 Task: Search one way flight ticket for 1 adult, 6 children, 1 infant in seat and 1 infant on lap in business from Greenville: Greenville-spartanburg International Airport (roger Milliken Field) to Rockford: Chicago Rockford International Airport(was Northwest Chicagoland Regional Airport At Rockford) on 5-1-2023. Choice of flights is Singapure airlines. Number of bags: 1 carry on bag. Price is upto 30000. Outbound departure time preference is 7:15.
Action: Mouse moved to (343, 394)
Screenshot: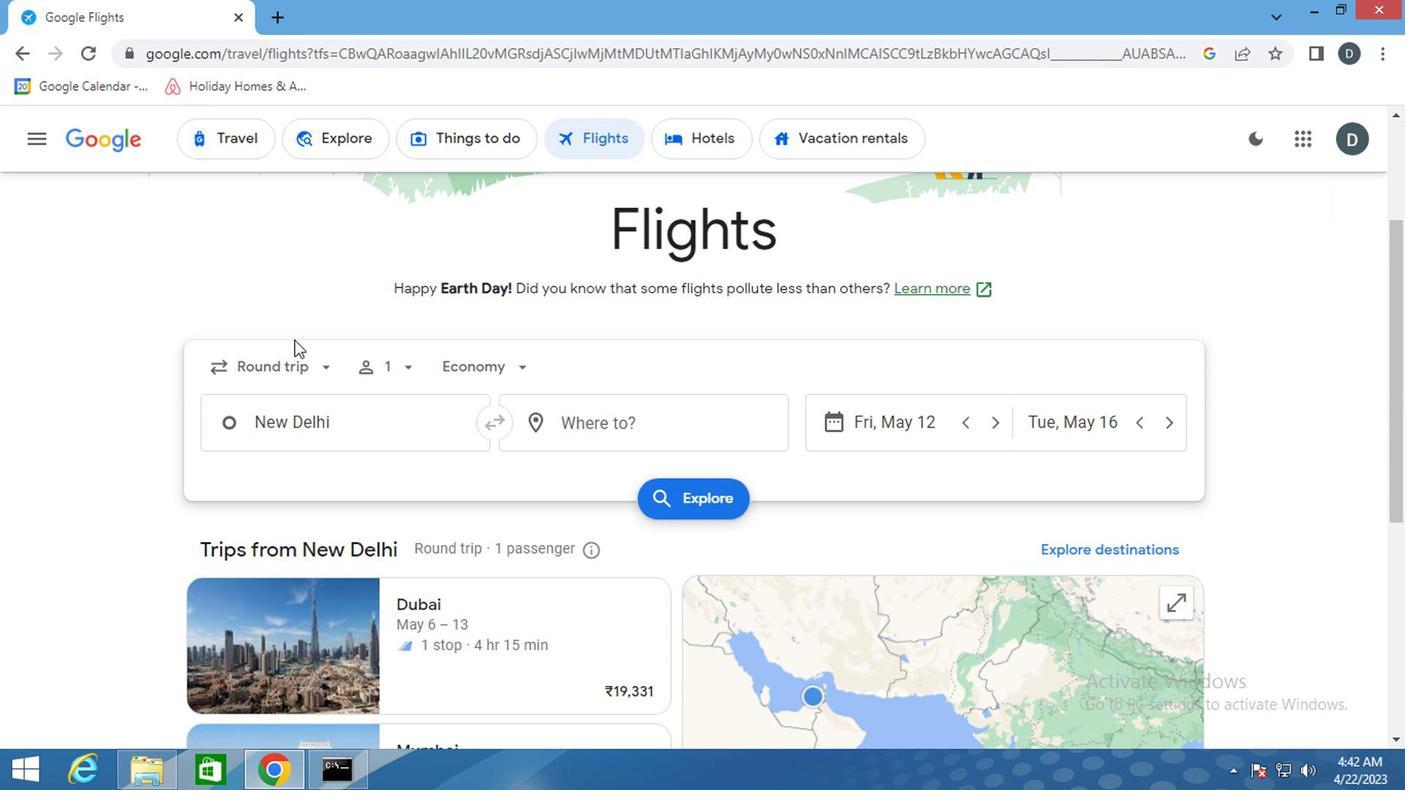 
Action: Mouse pressed left at (343, 394)
Screenshot: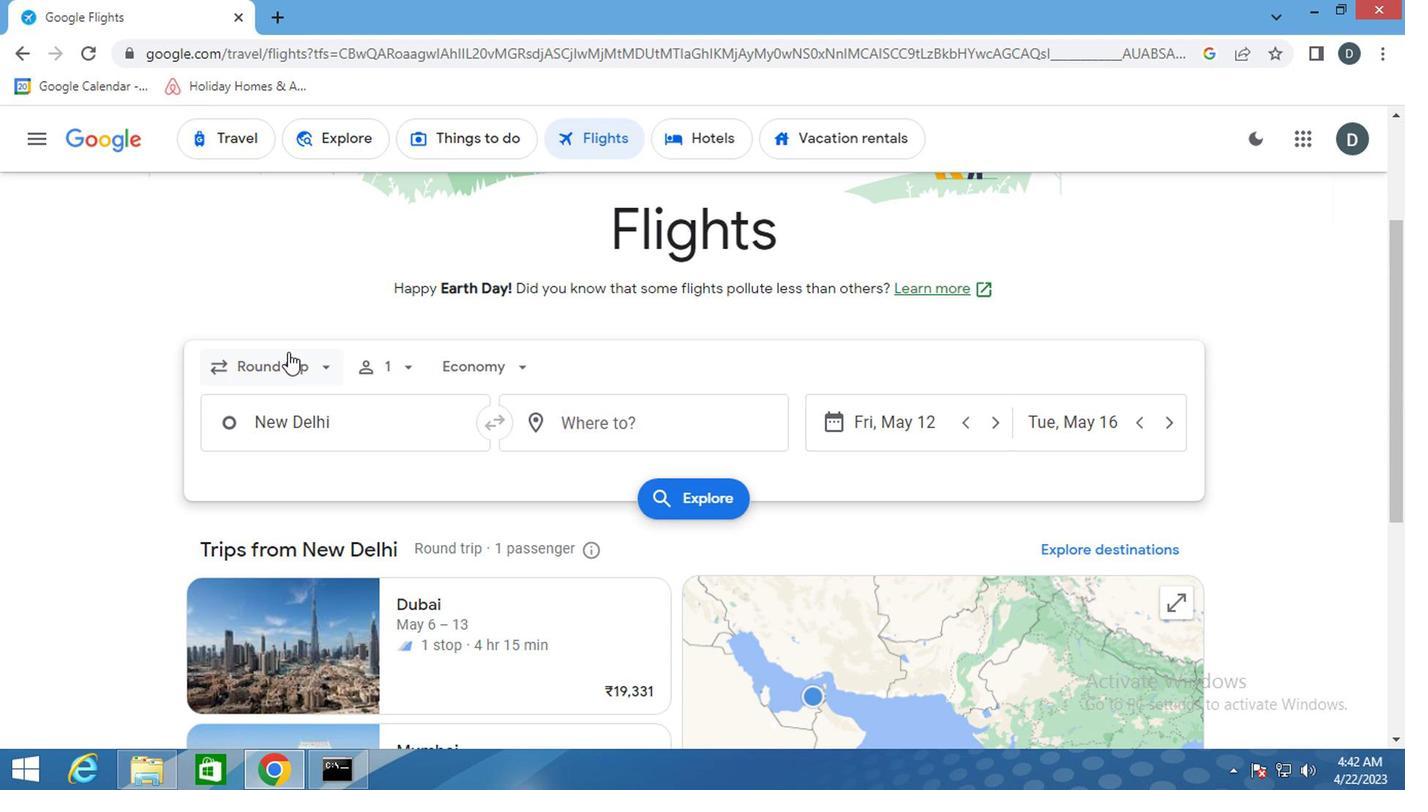 
Action: Mouse moved to (364, 468)
Screenshot: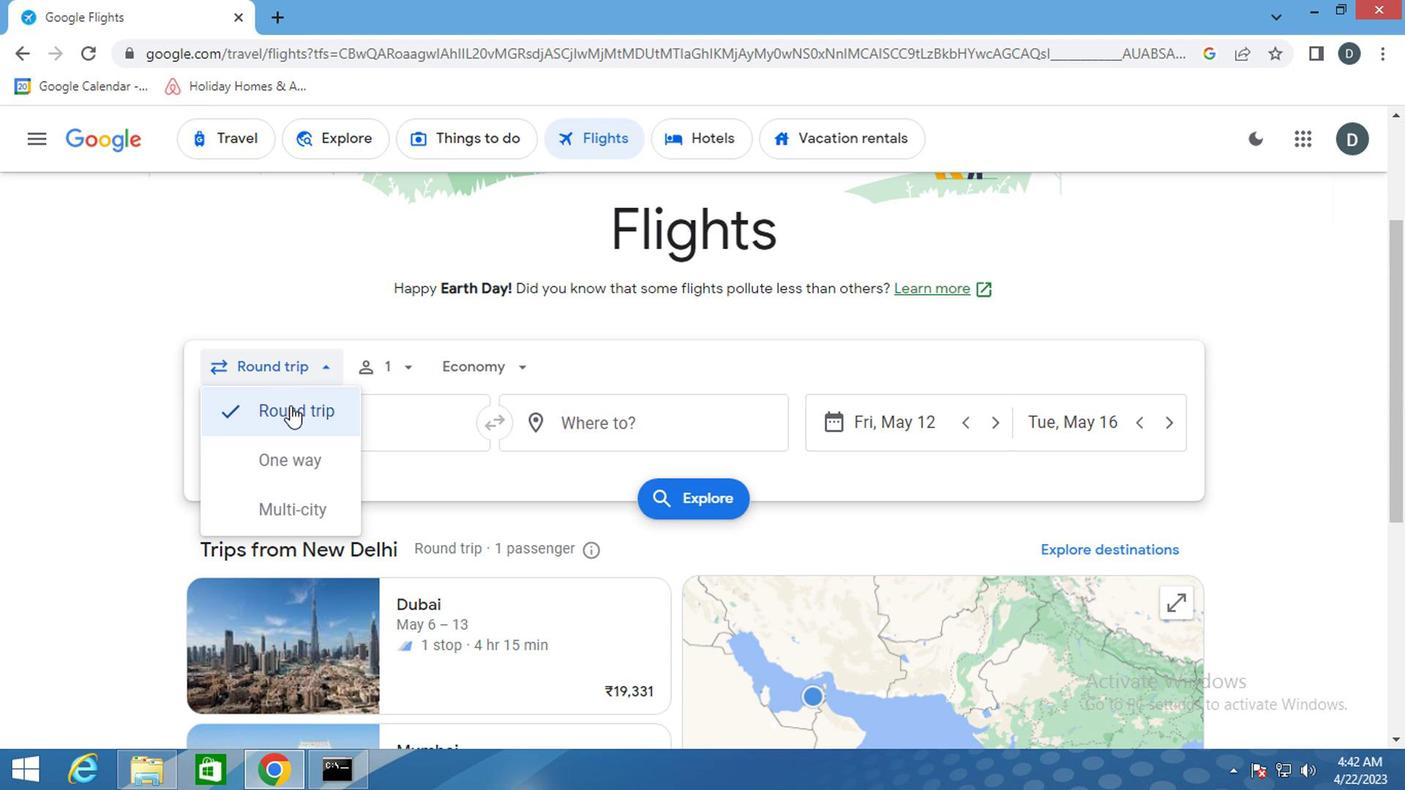 
Action: Mouse pressed left at (364, 468)
Screenshot: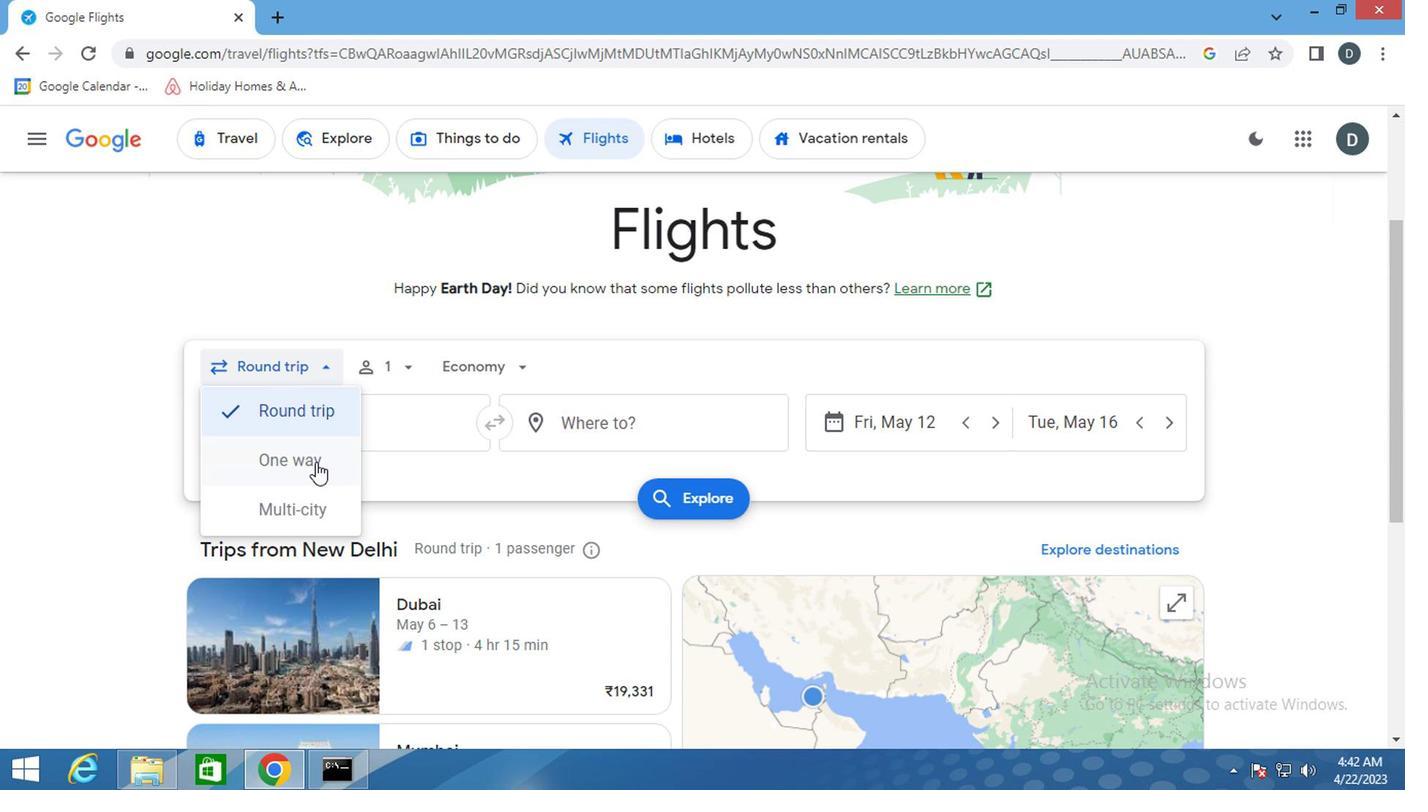 
Action: Mouse moved to (423, 403)
Screenshot: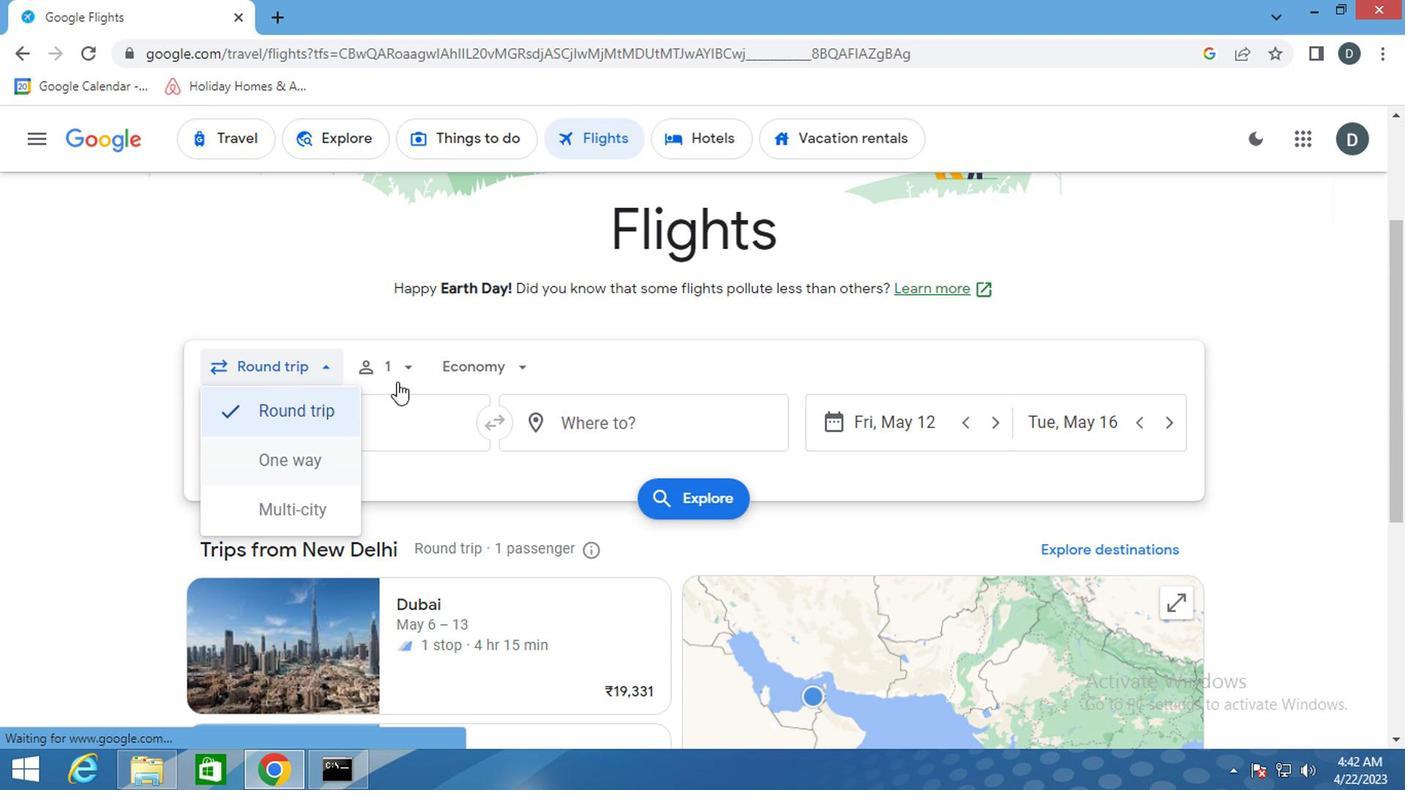 
Action: Mouse pressed left at (423, 403)
Screenshot: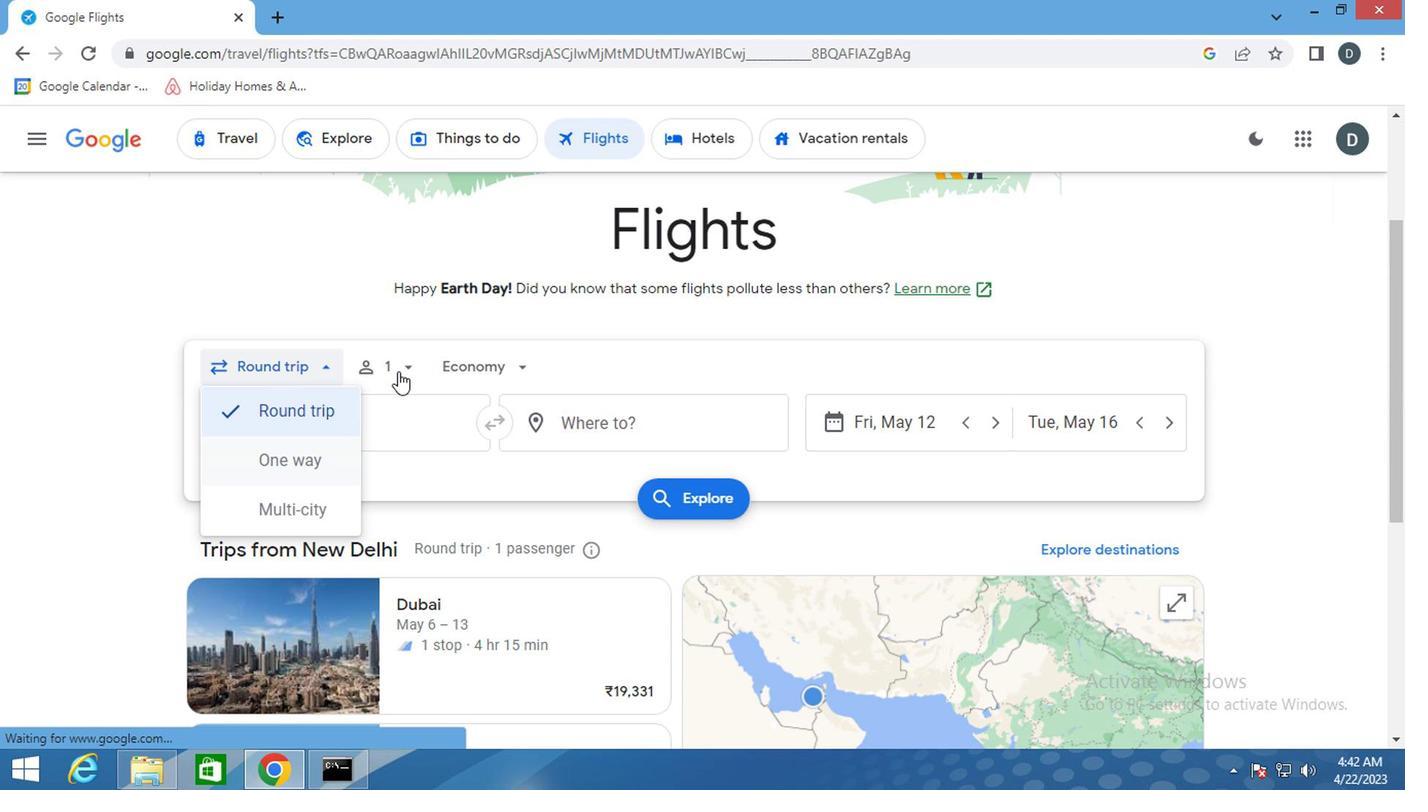 
Action: Mouse moved to (529, 471)
Screenshot: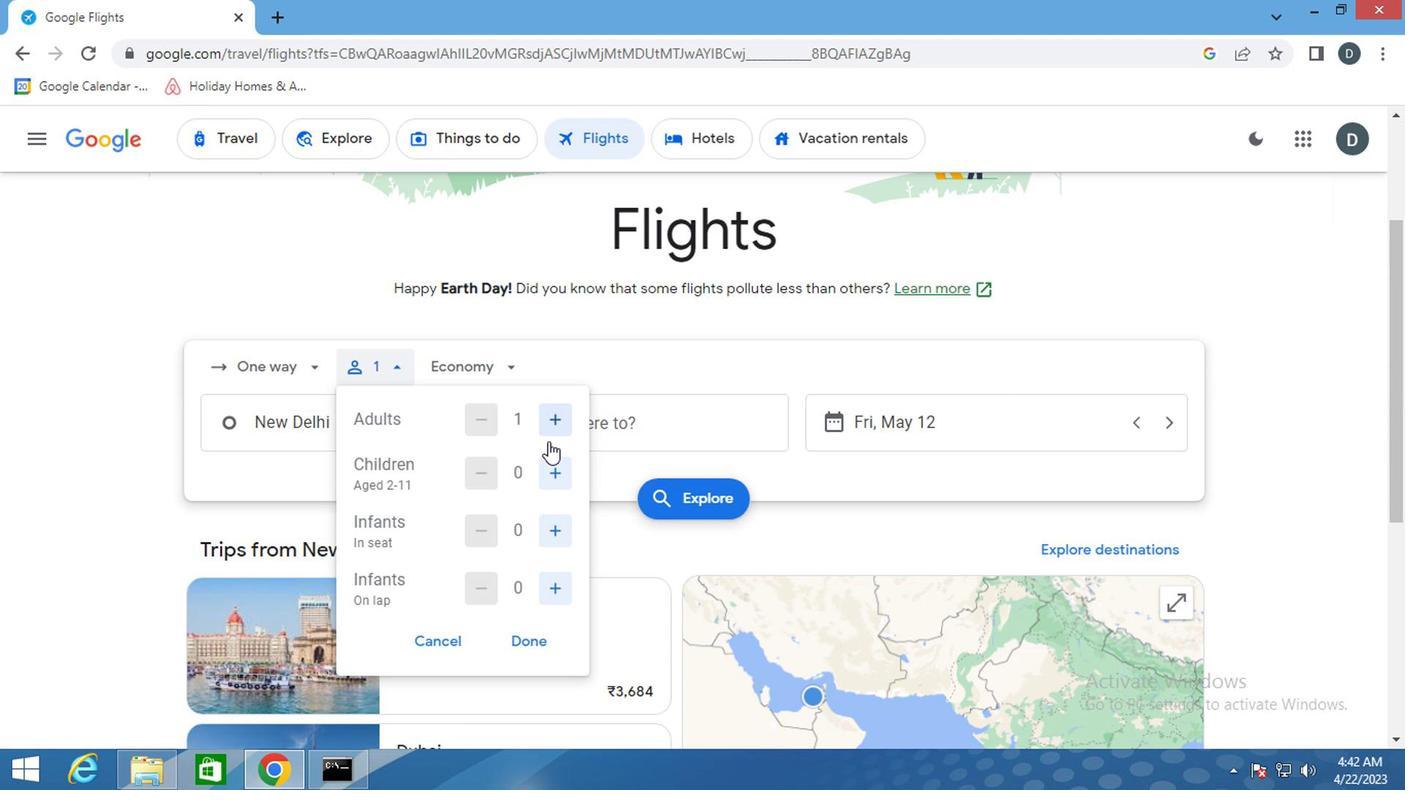 
Action: Mouse pressed left at (529, 471)
Screenshot: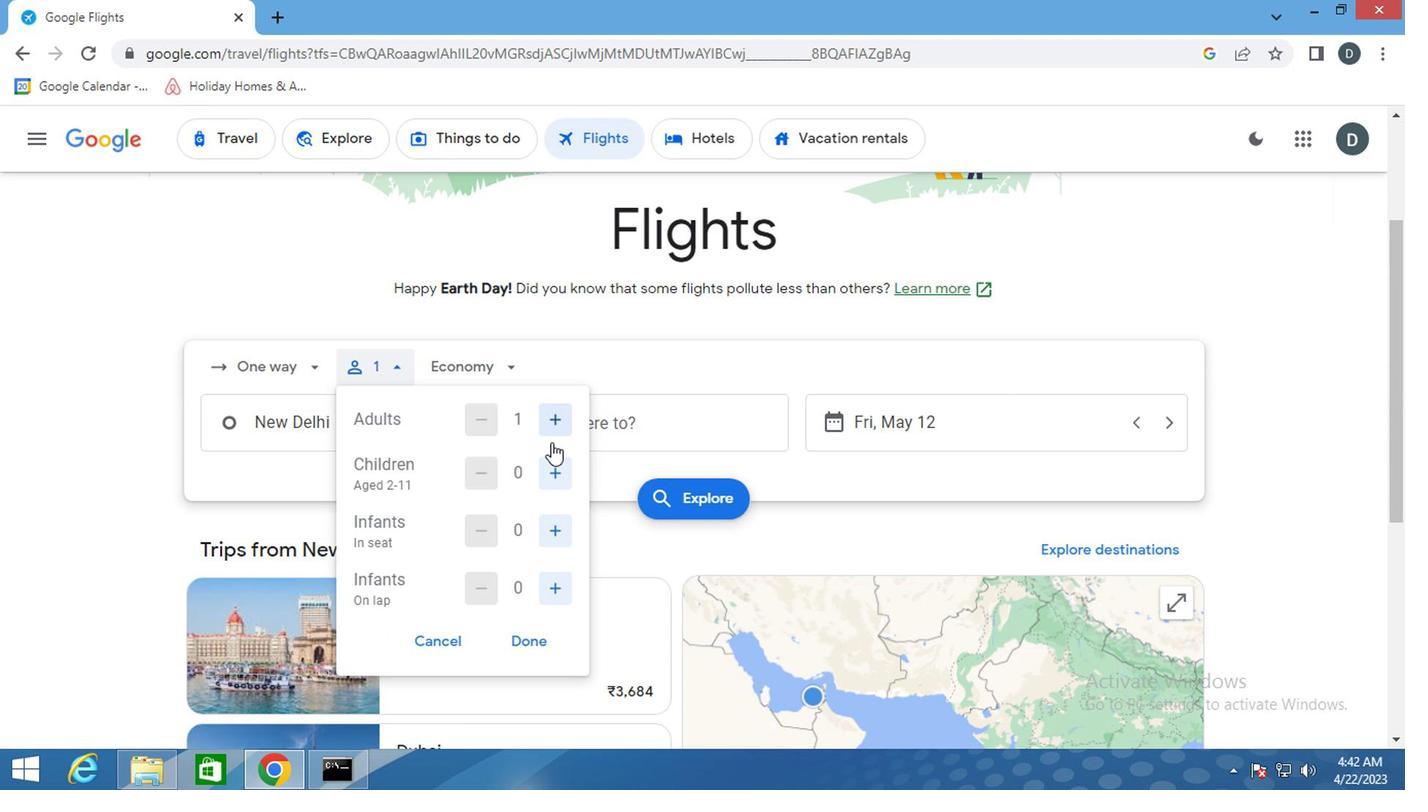
Action: Mouse moved to (528, 472)
Screenshot: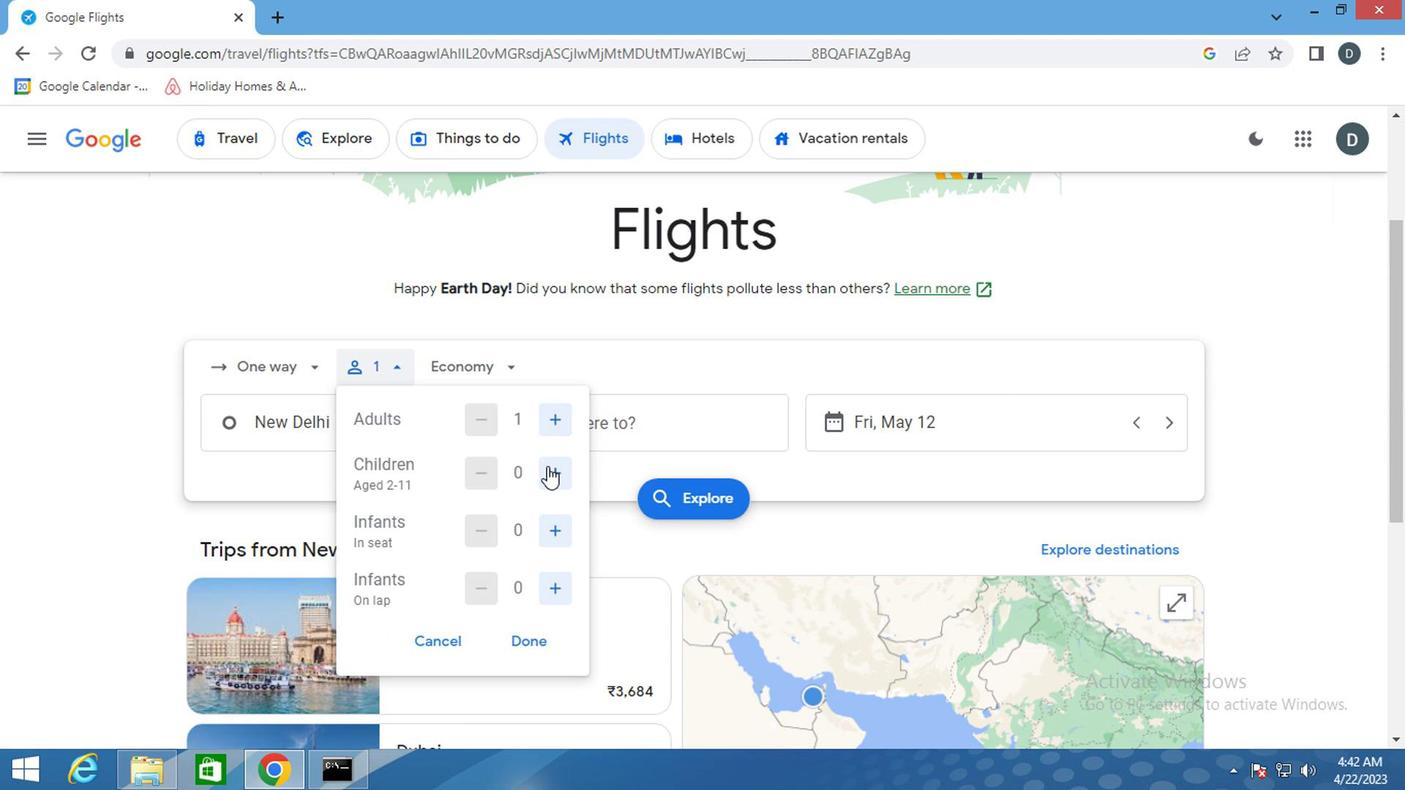 
Action: Mouse pressed left at (528, 472)
Screenshot: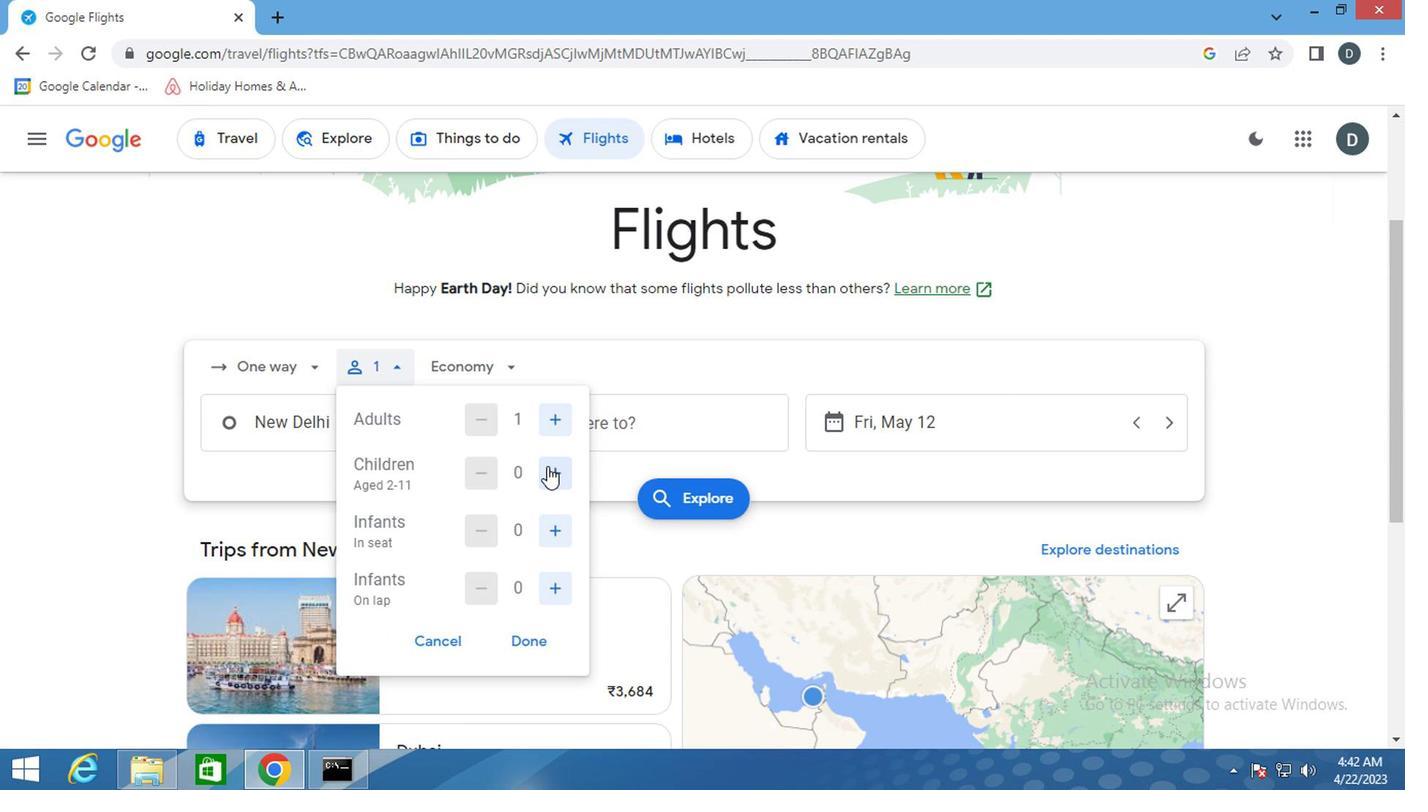 
Action: Mouse pressed left at (528, 472)
Screenshot: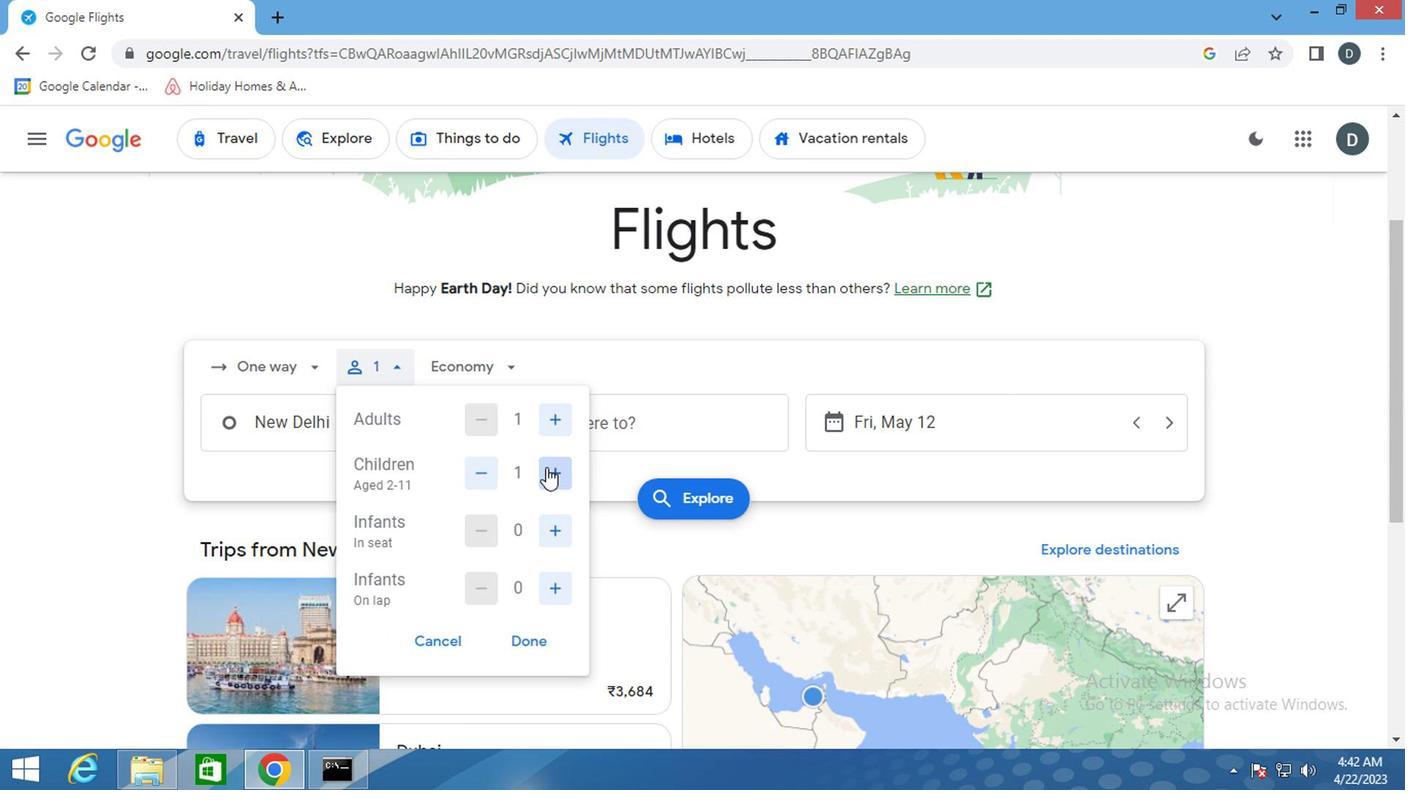 
Action: Mouse moved to (528, 474)
Screenshot: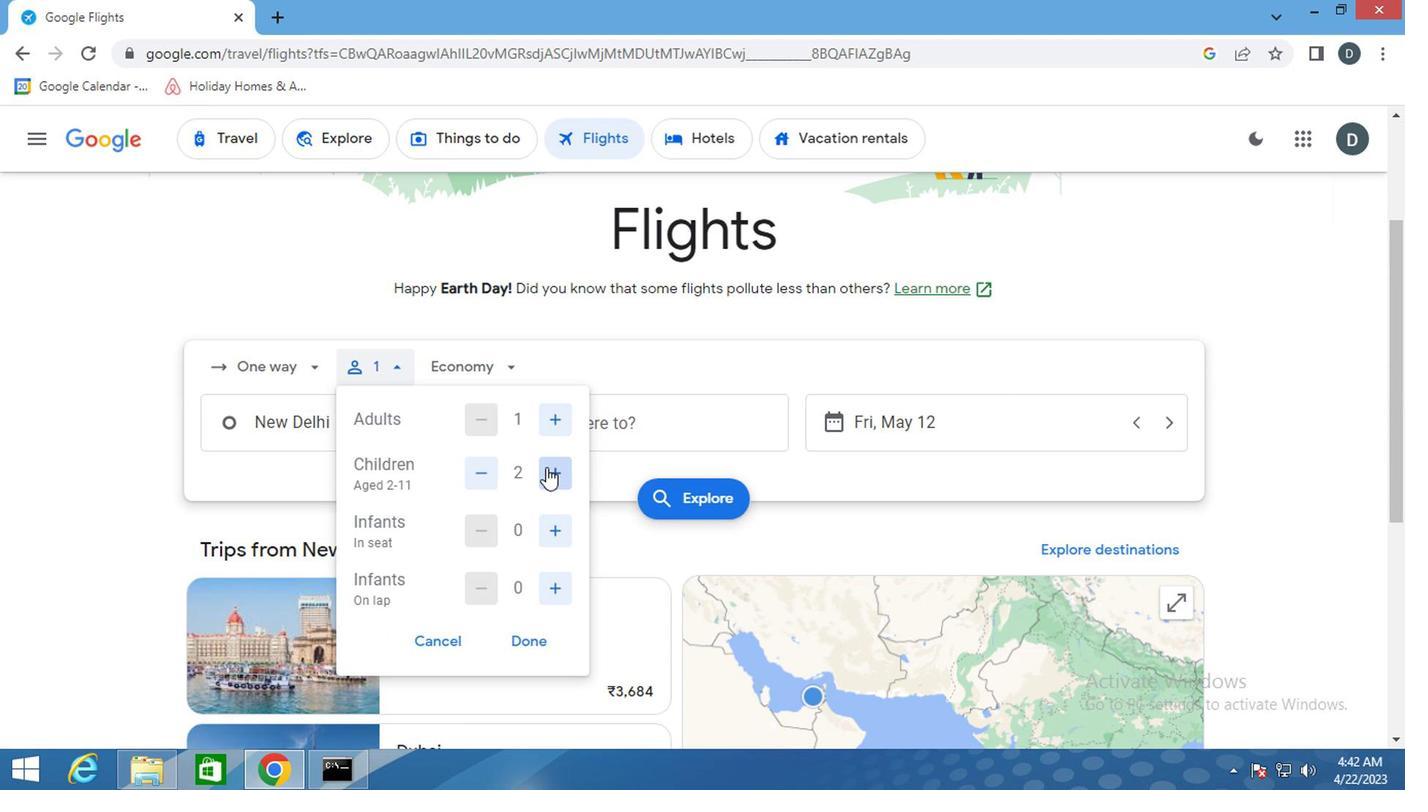
Action: Mouse pressed left at (528, 474)
Screenshot: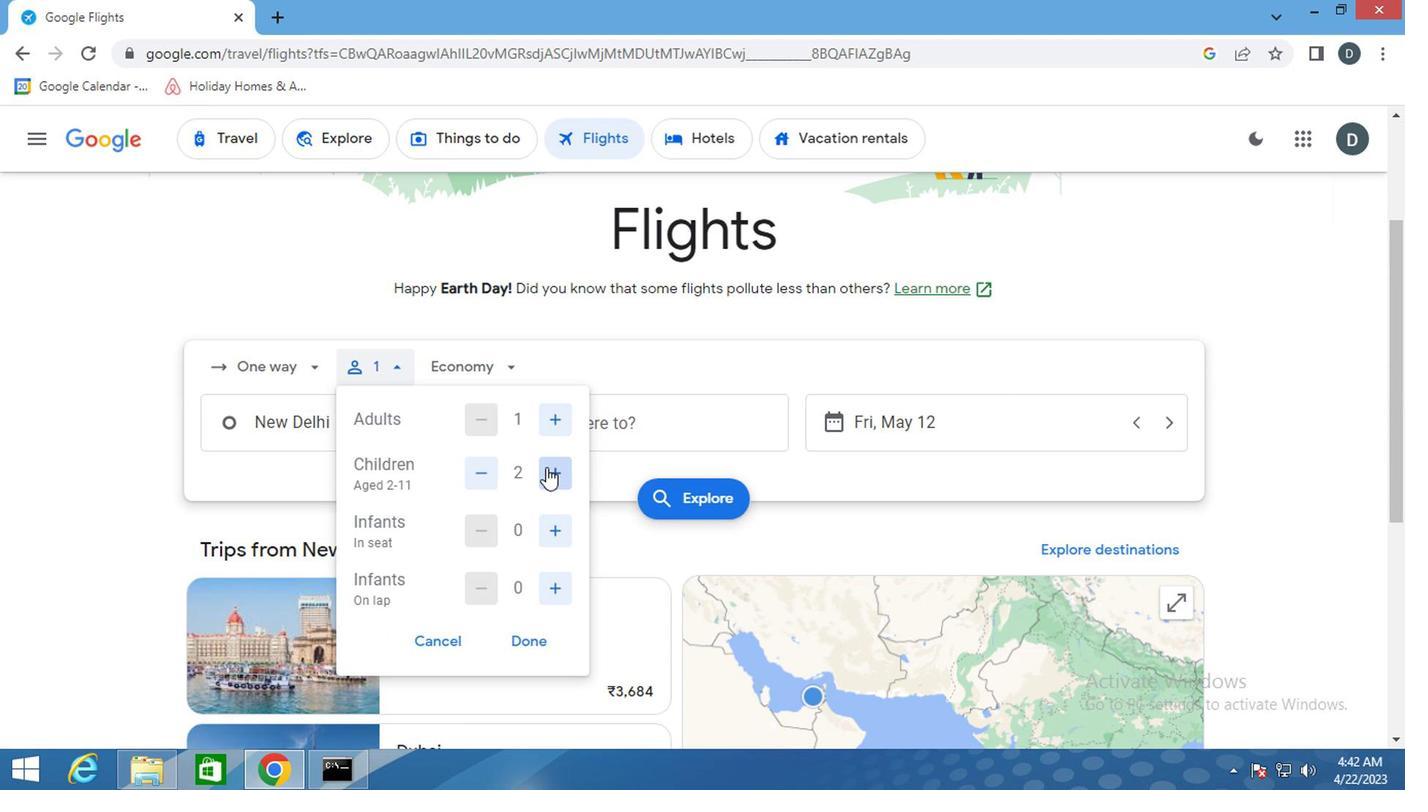 
Action: Mouse pressed left at (528, 474)
Screenshot: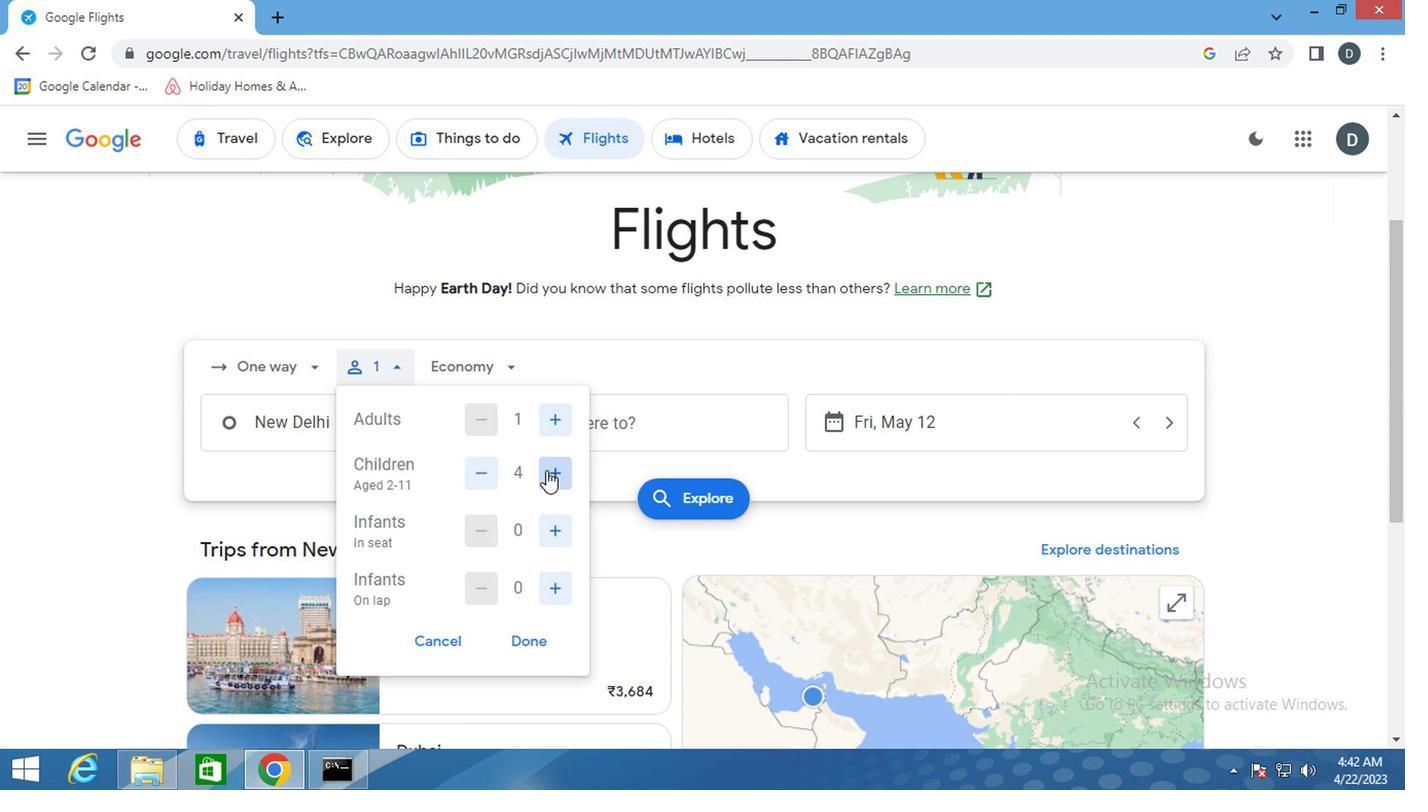 
Action: Mouse pressed left at (528, 474)
Screenshot: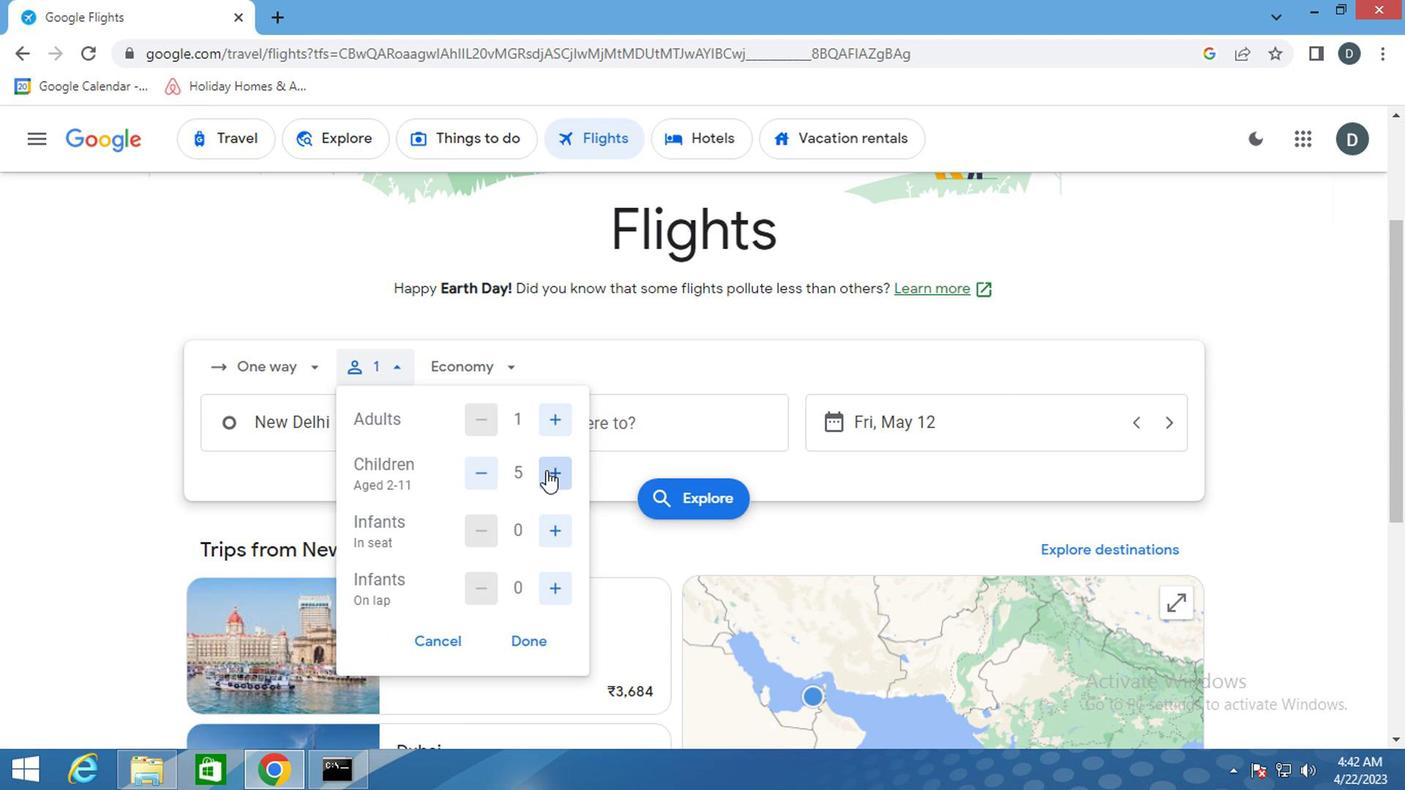 
Action: Mouse moved to (534, 508)
Screenshot: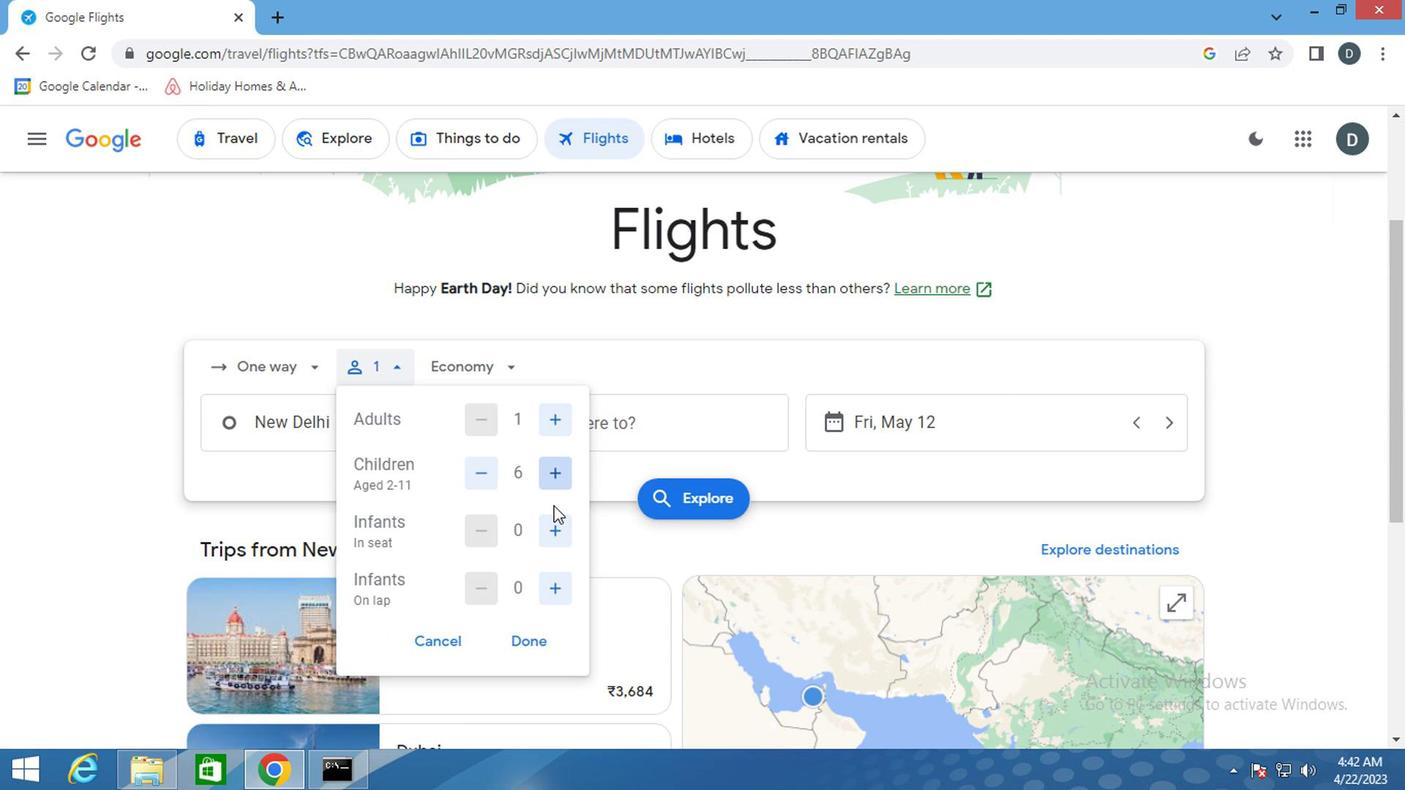 
Action: Mouse pressed left at (534, 508)
Screenshot: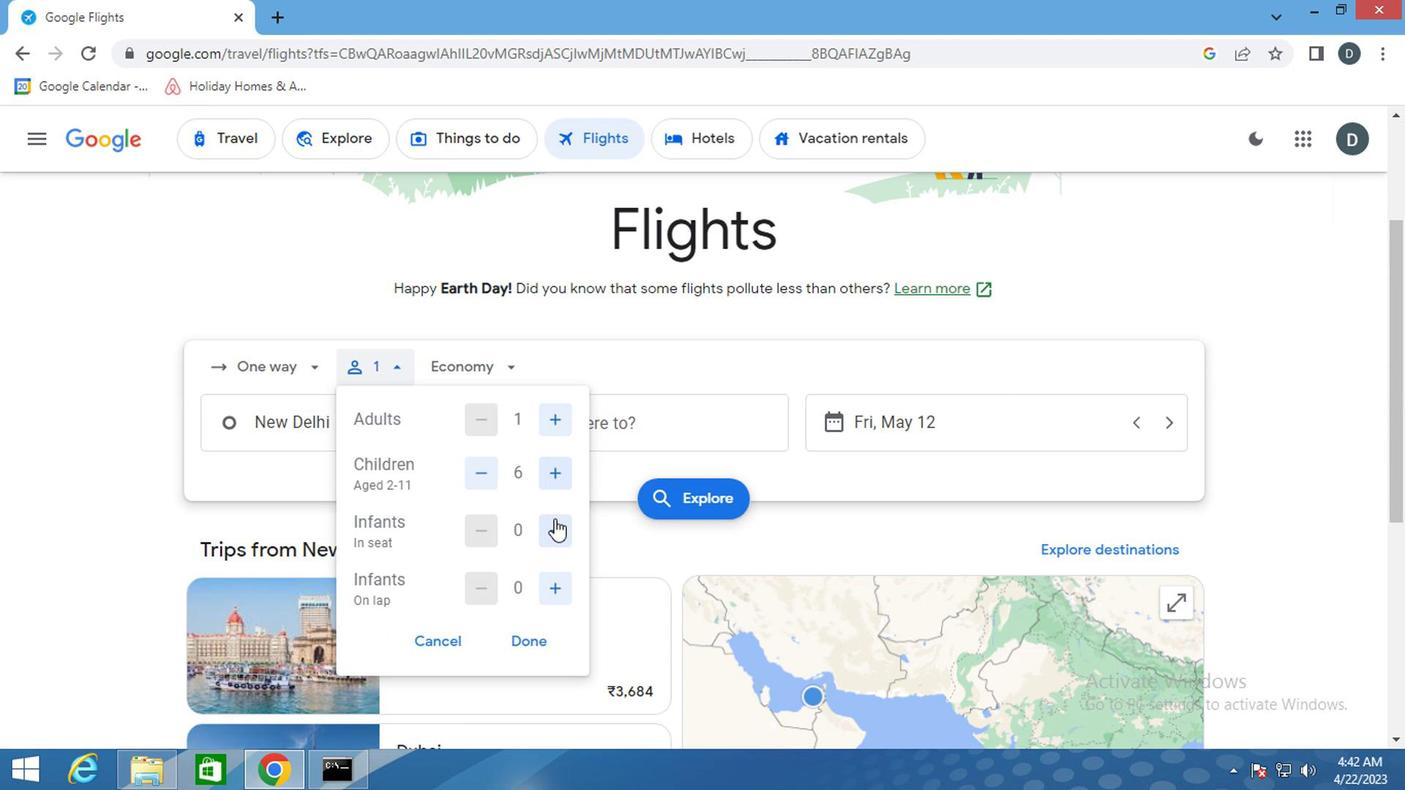 
Action: Mouse moved to (544, 548)
Screenshot: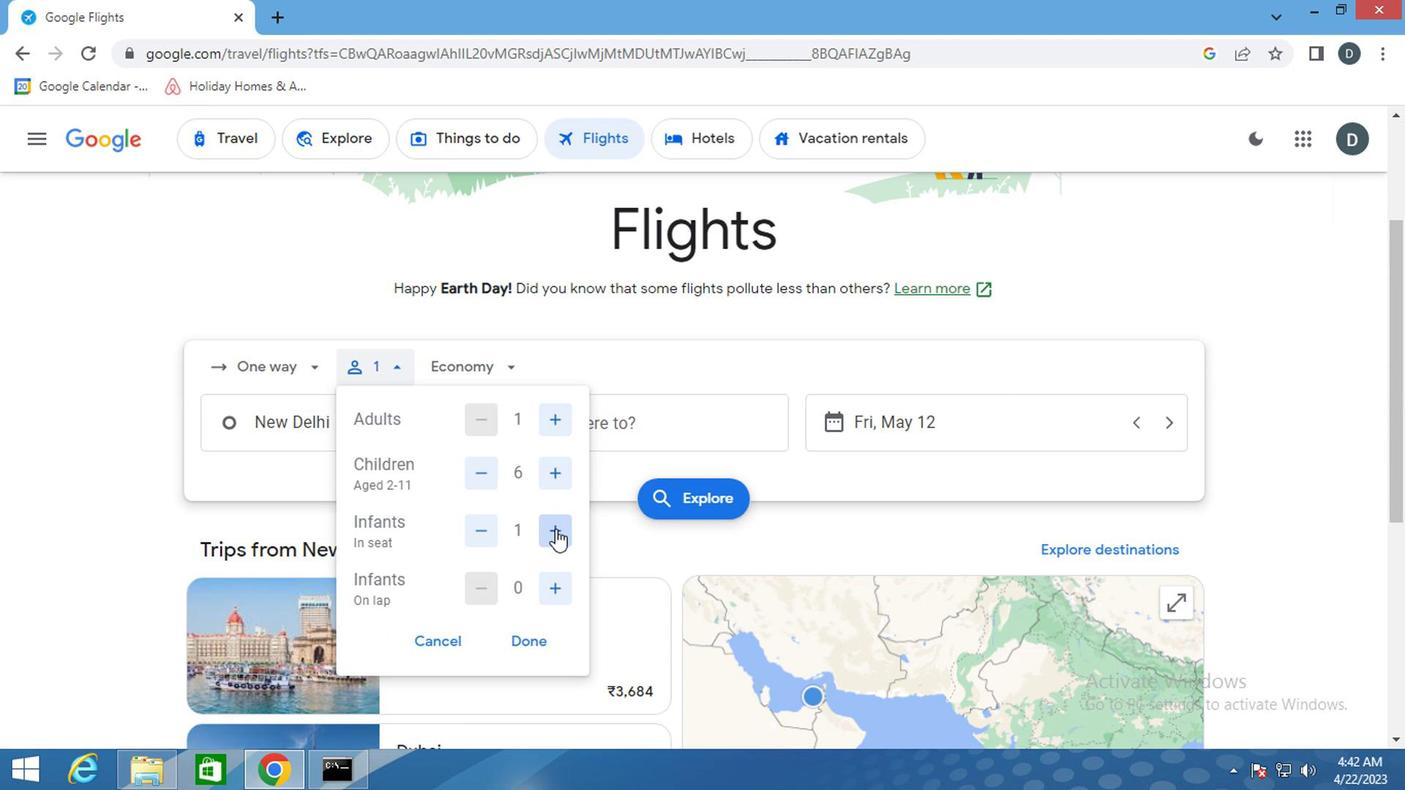 
Action: Mouse pressed left at (544, 548)
Screenshot: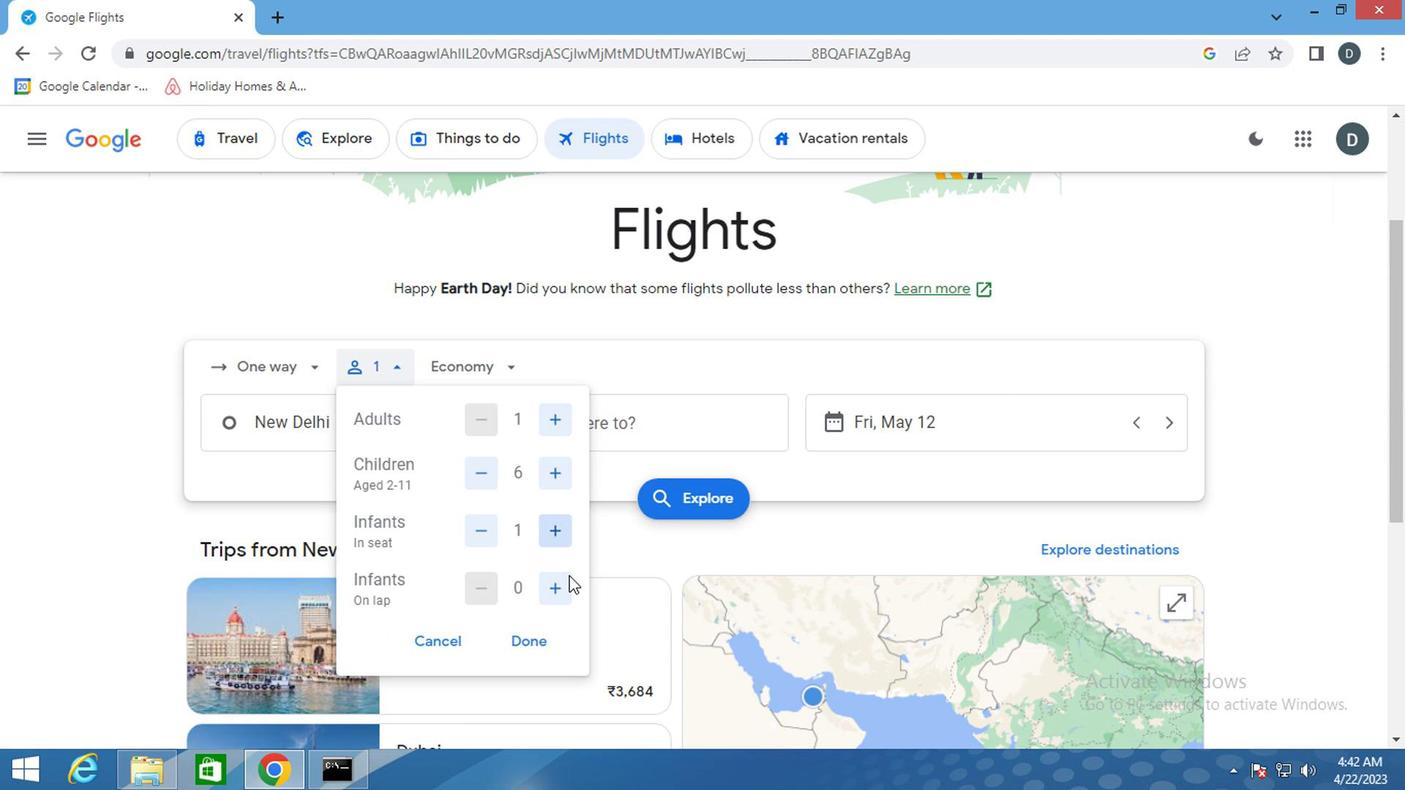 
Action: Mouse moved to (520, 604)
Screenshot: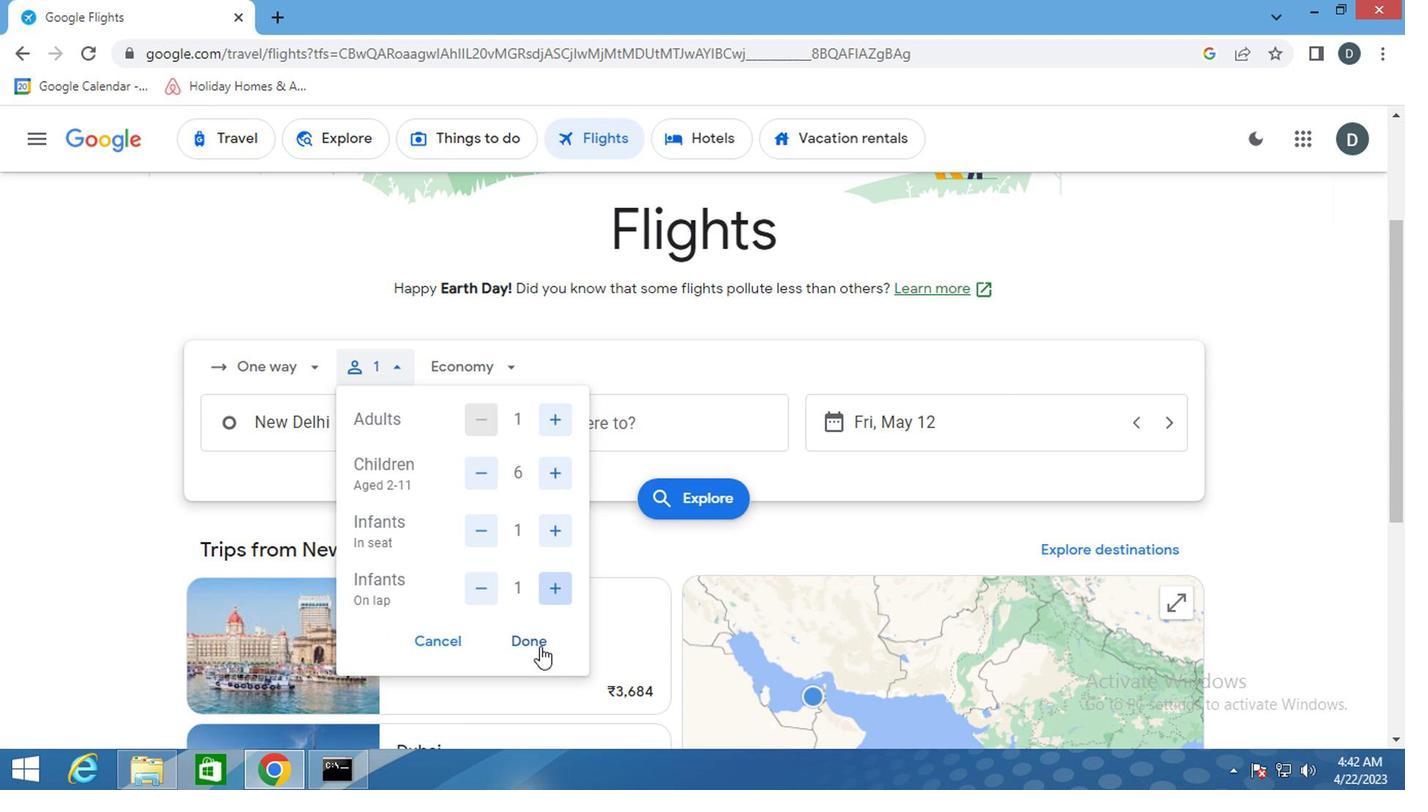 
Action: Mouse pressed left at (520, 604)
Screenshot: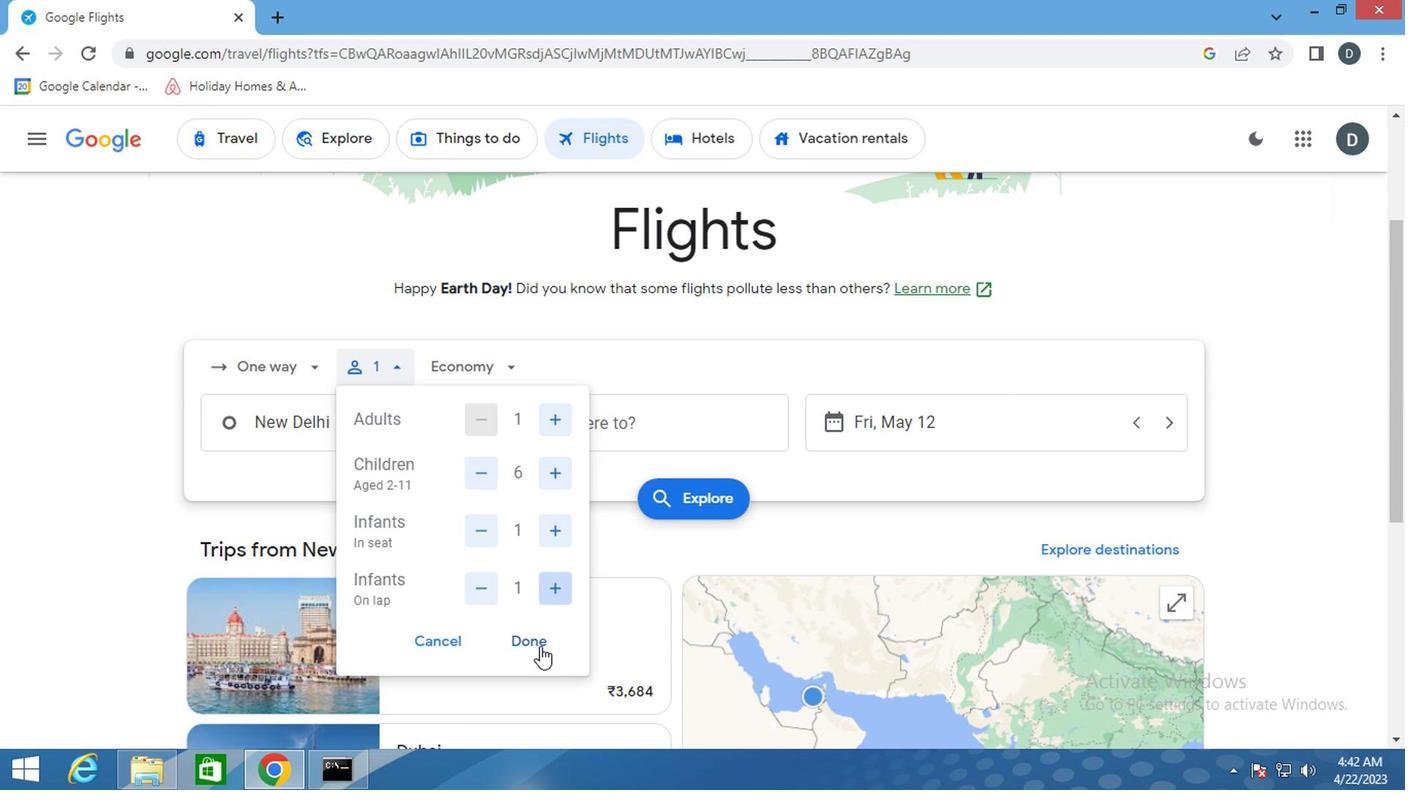 
Action: Mouse moved to (486, 410)
Screenshot: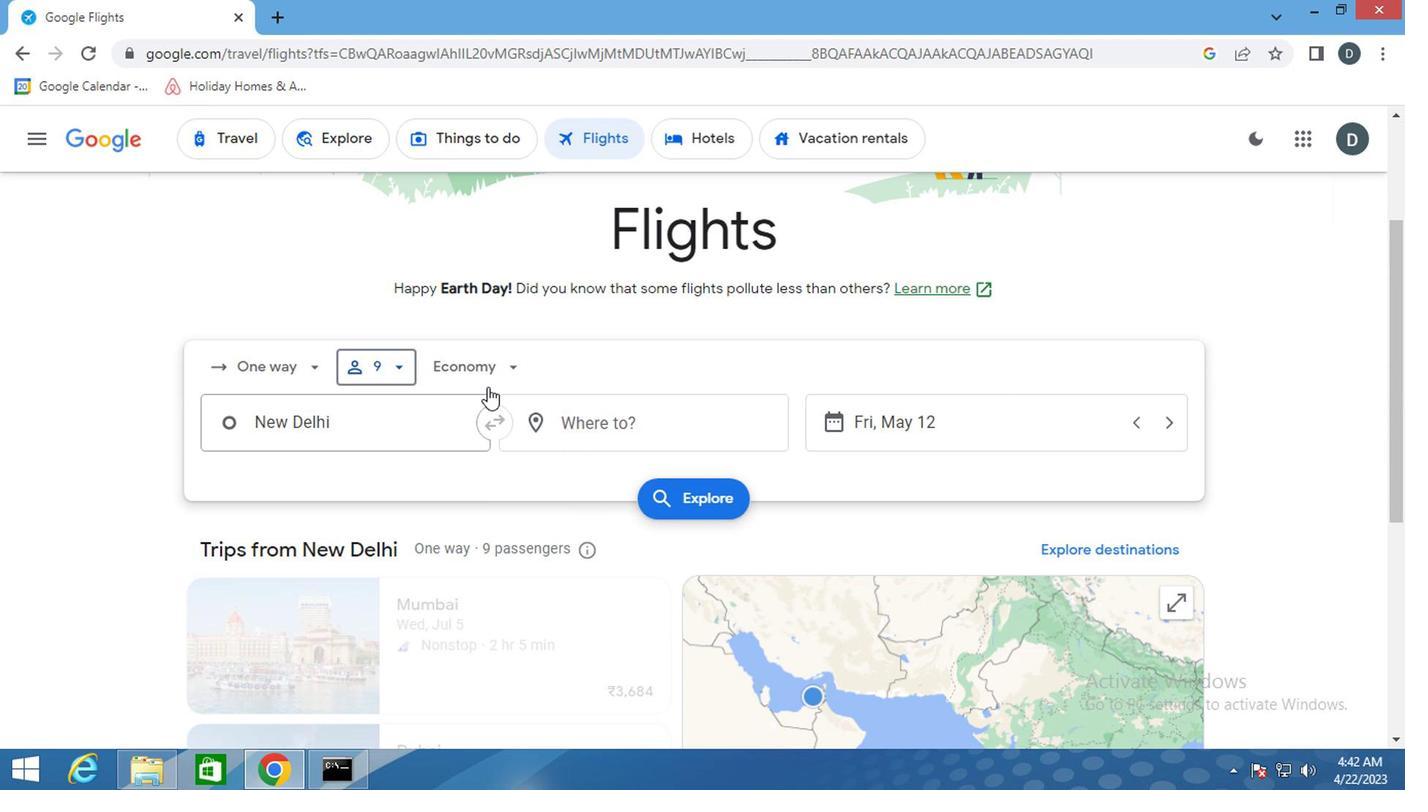 
Action: Mouse pressed left at (486, 410)
Screenshot: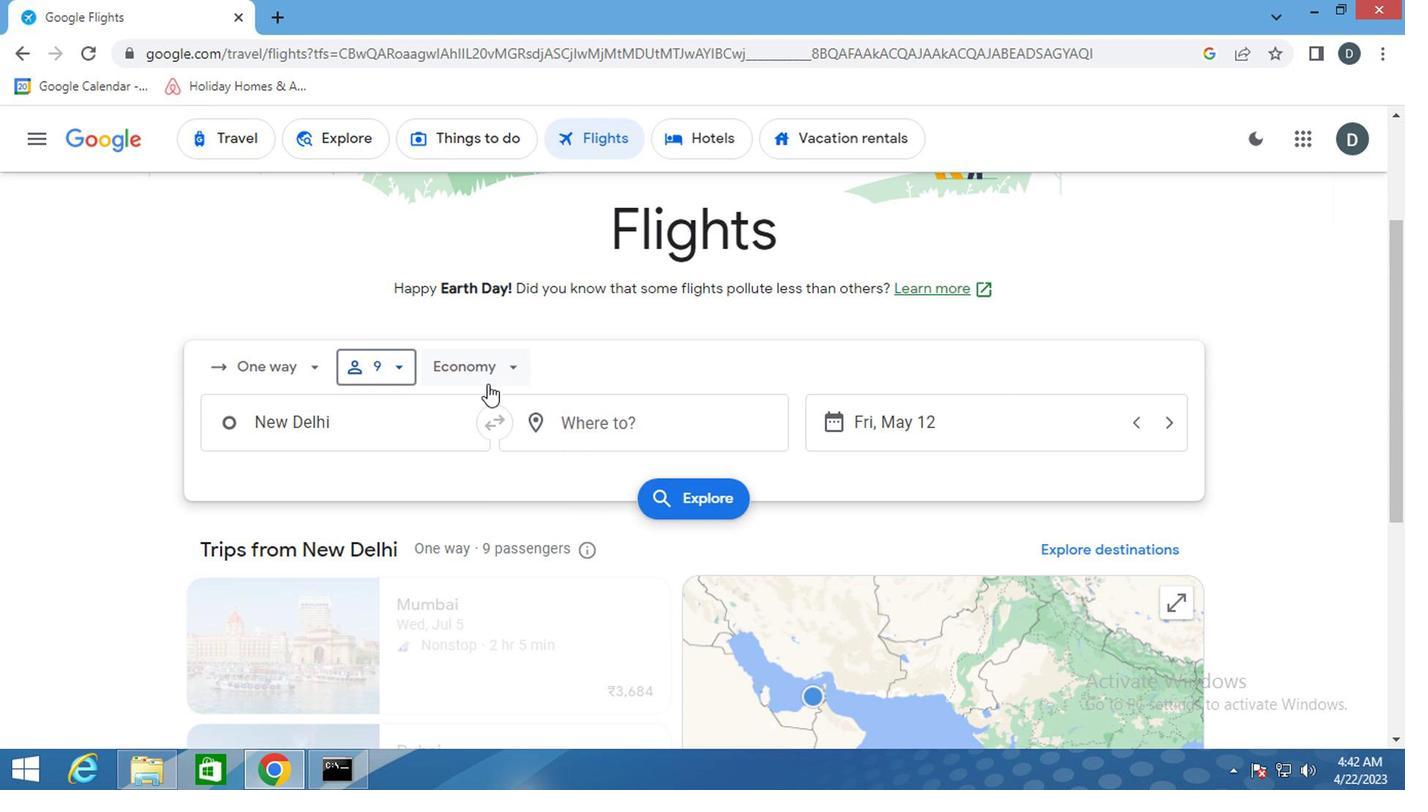 
Action: Mouse moved to (511, 500)
Screenshot: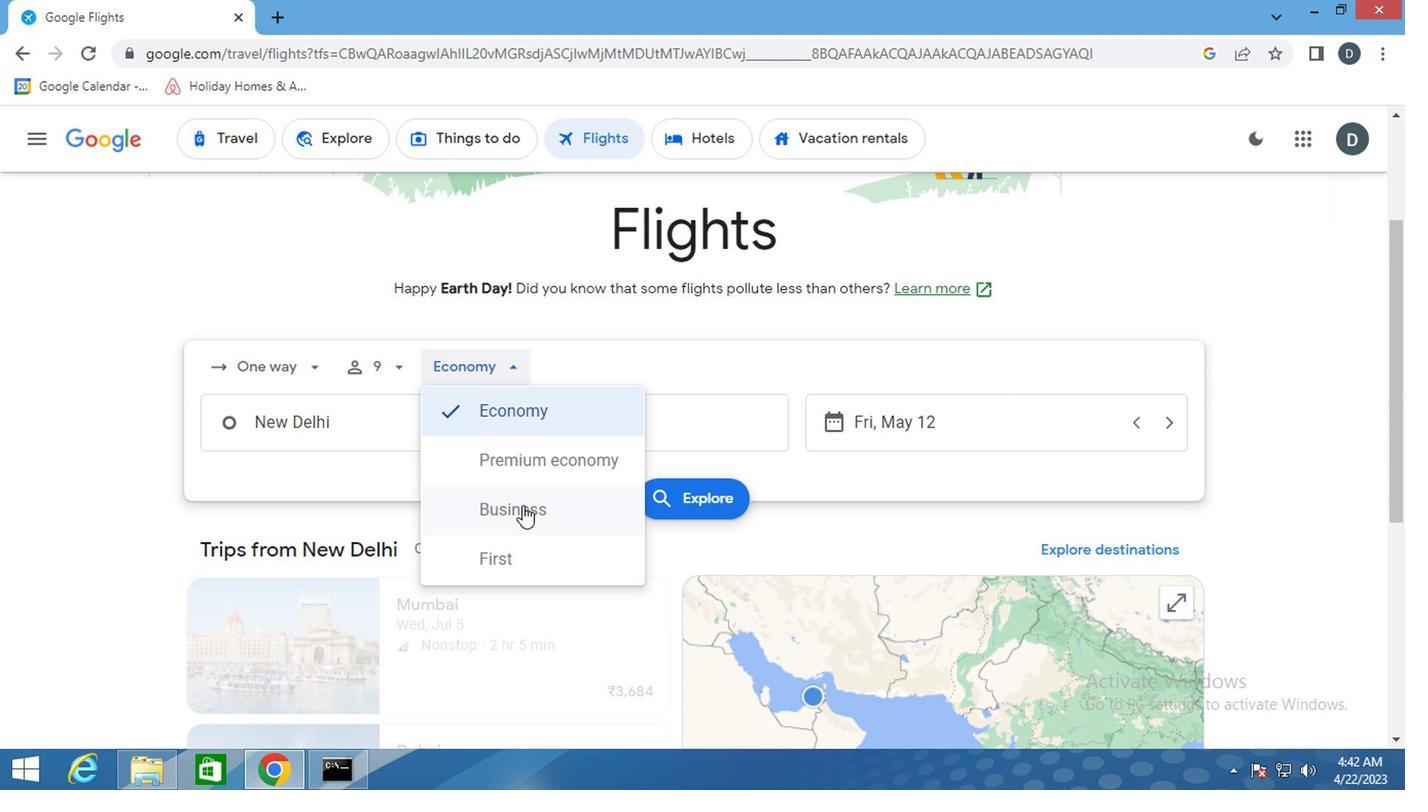 
Action: Mouse pressed left at (511, 500)
Screenshot: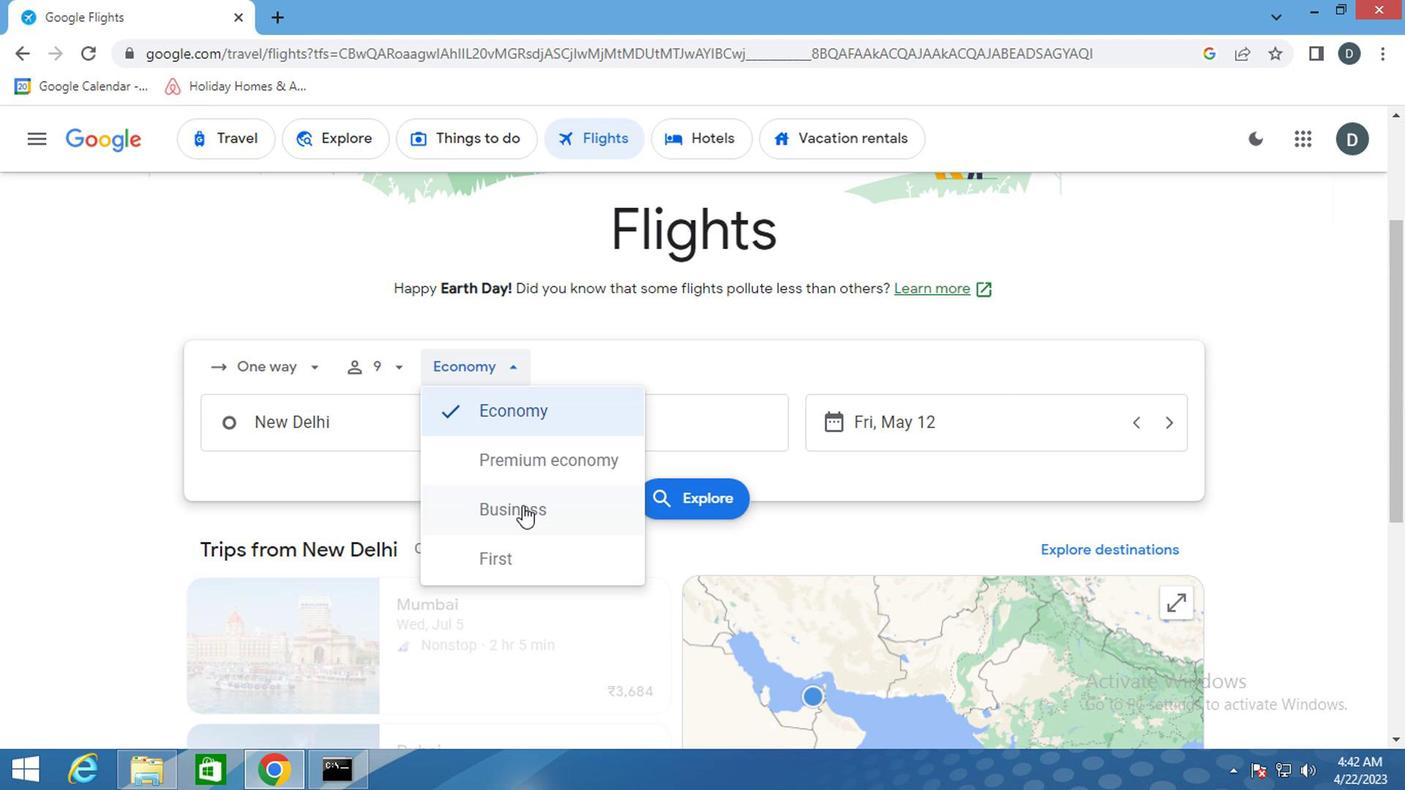 
Action: Mouse moved to (424, 451)
Screenshot: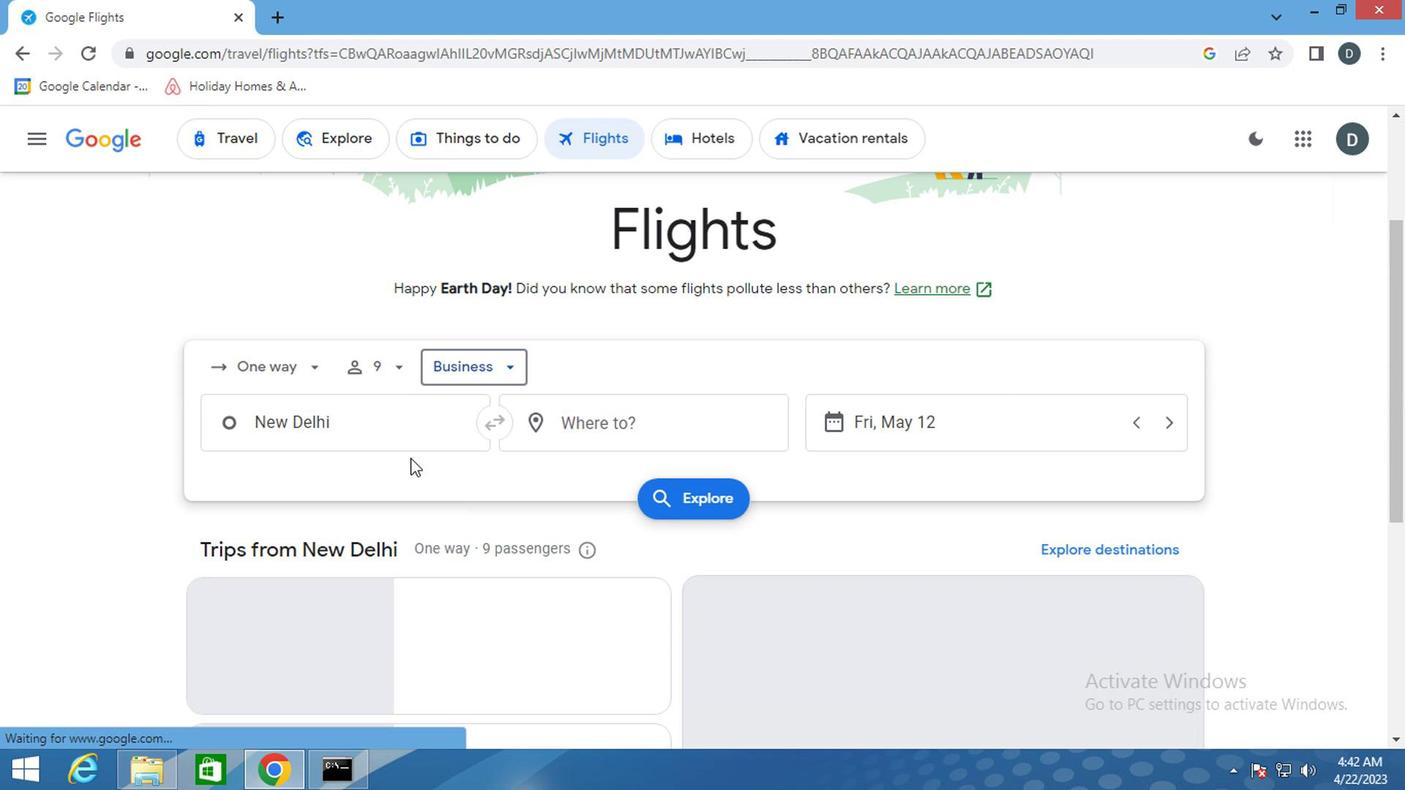 
Action: Mouse pressed left at (424, 451)
Screenshot: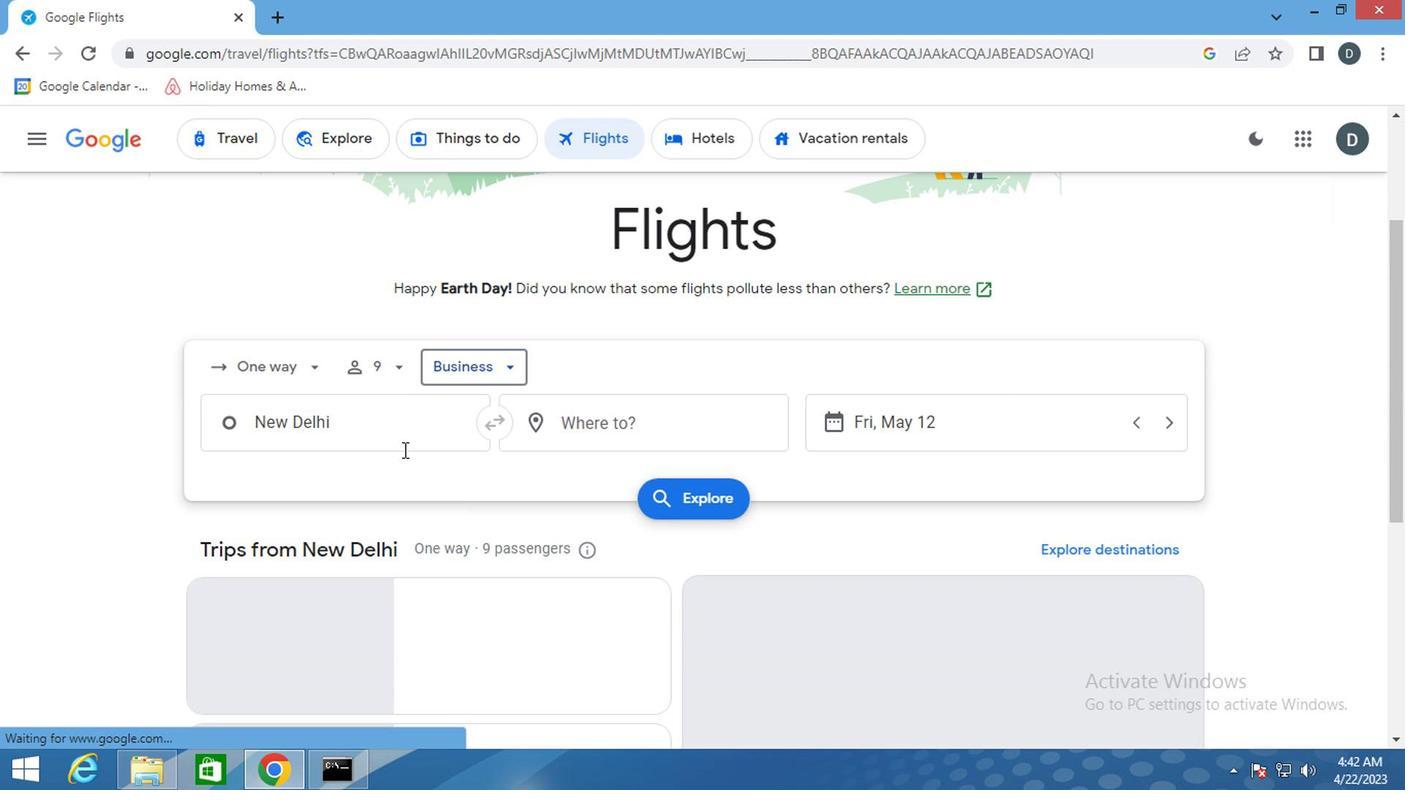 
Action: Mouse moved to (424, 450)
Screenshot: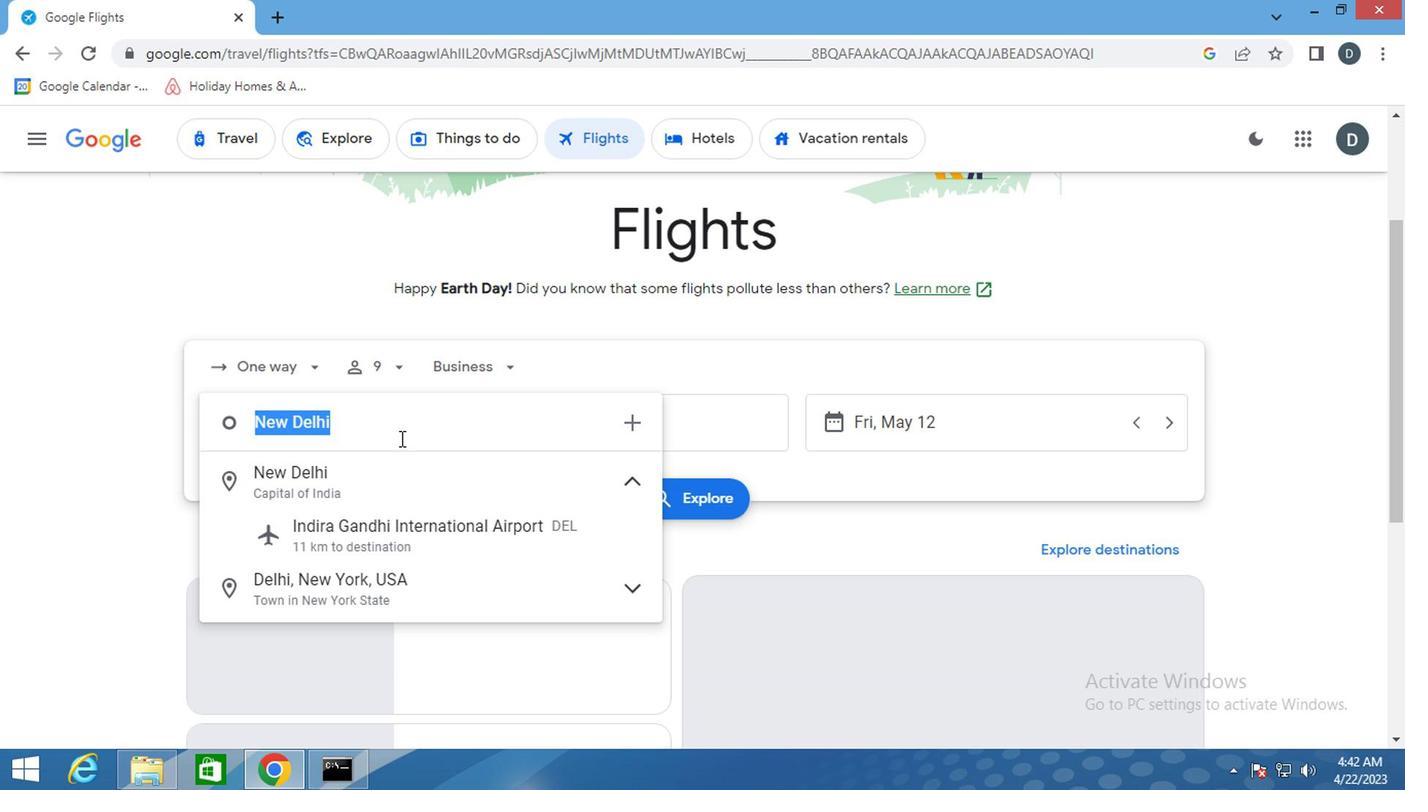 
Action: Key pressed <Key.shift><Key.shift><Key.shift><Key.shift>GREENVI
Screenshot: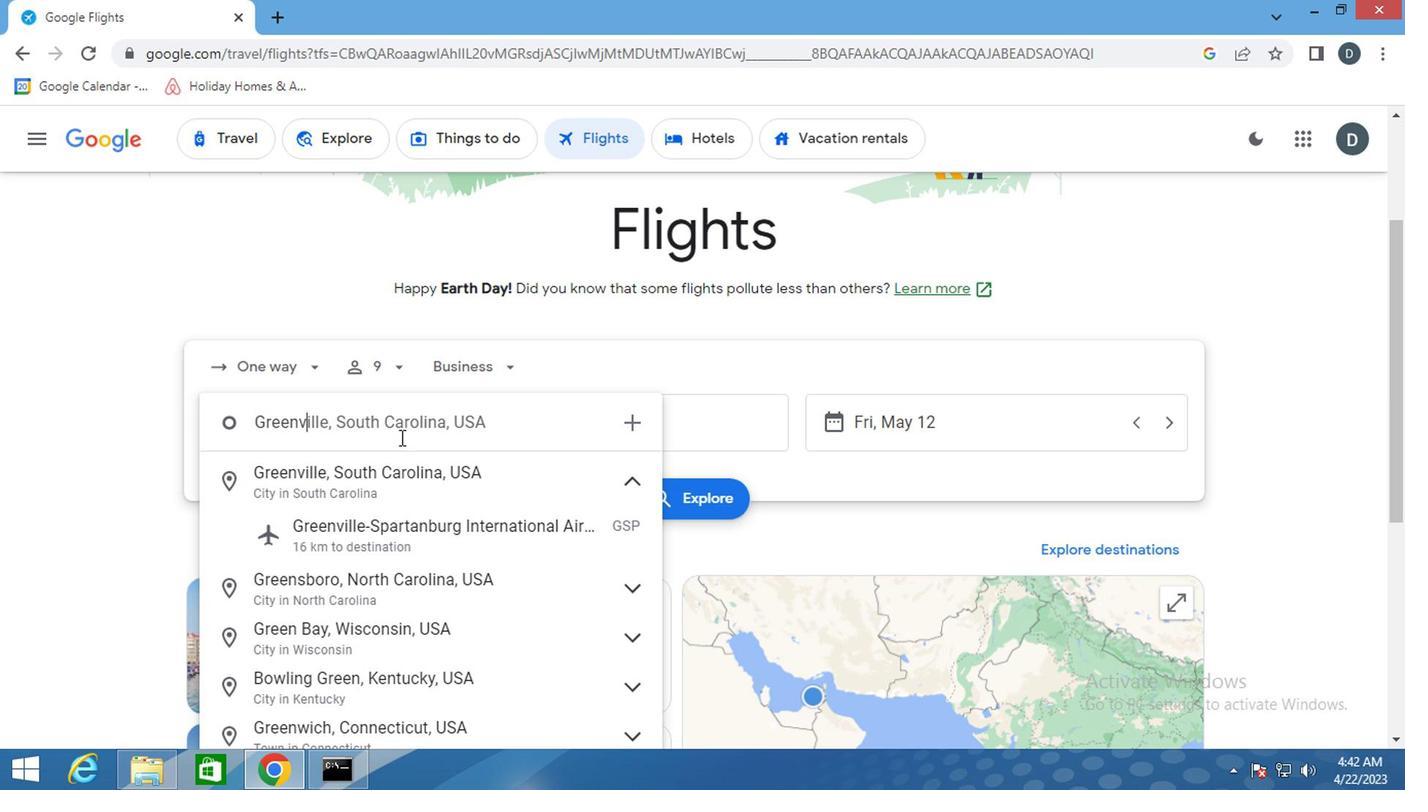 
Action: Mouse moved to (447, 517)
Screenshot: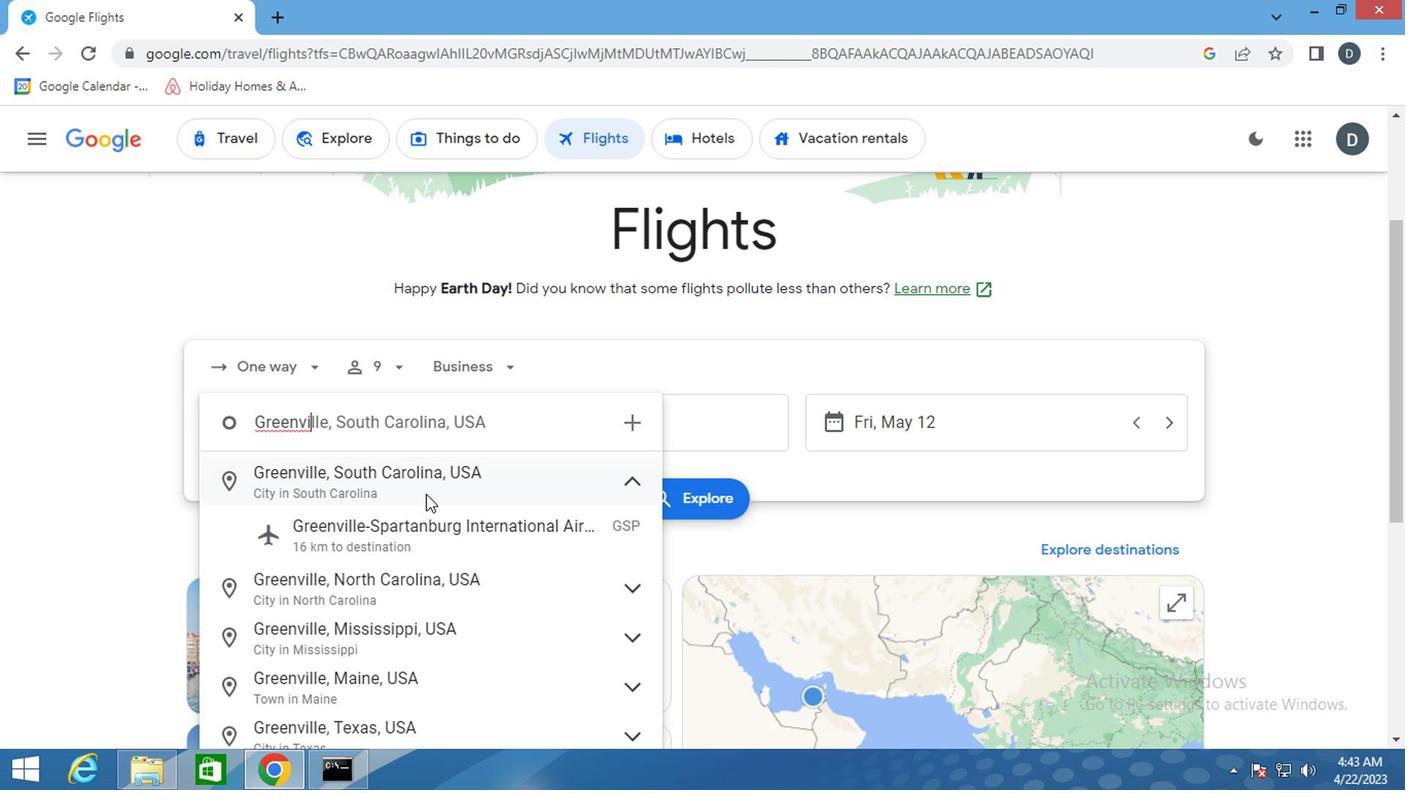 
Action: Mouse pressed left at (447, 517)
Screenshot: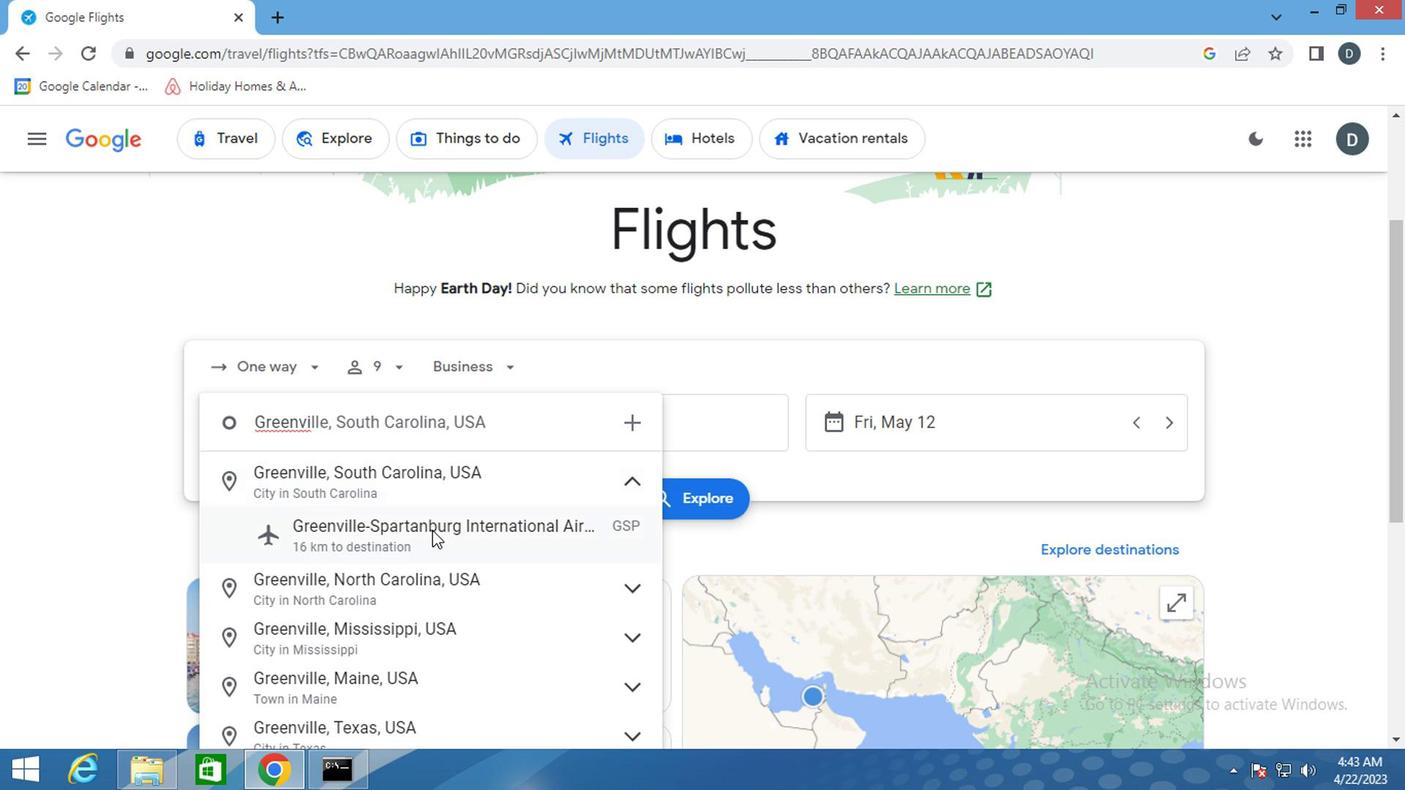 
Action: Mouse moved to (574, 442)
Screenshot: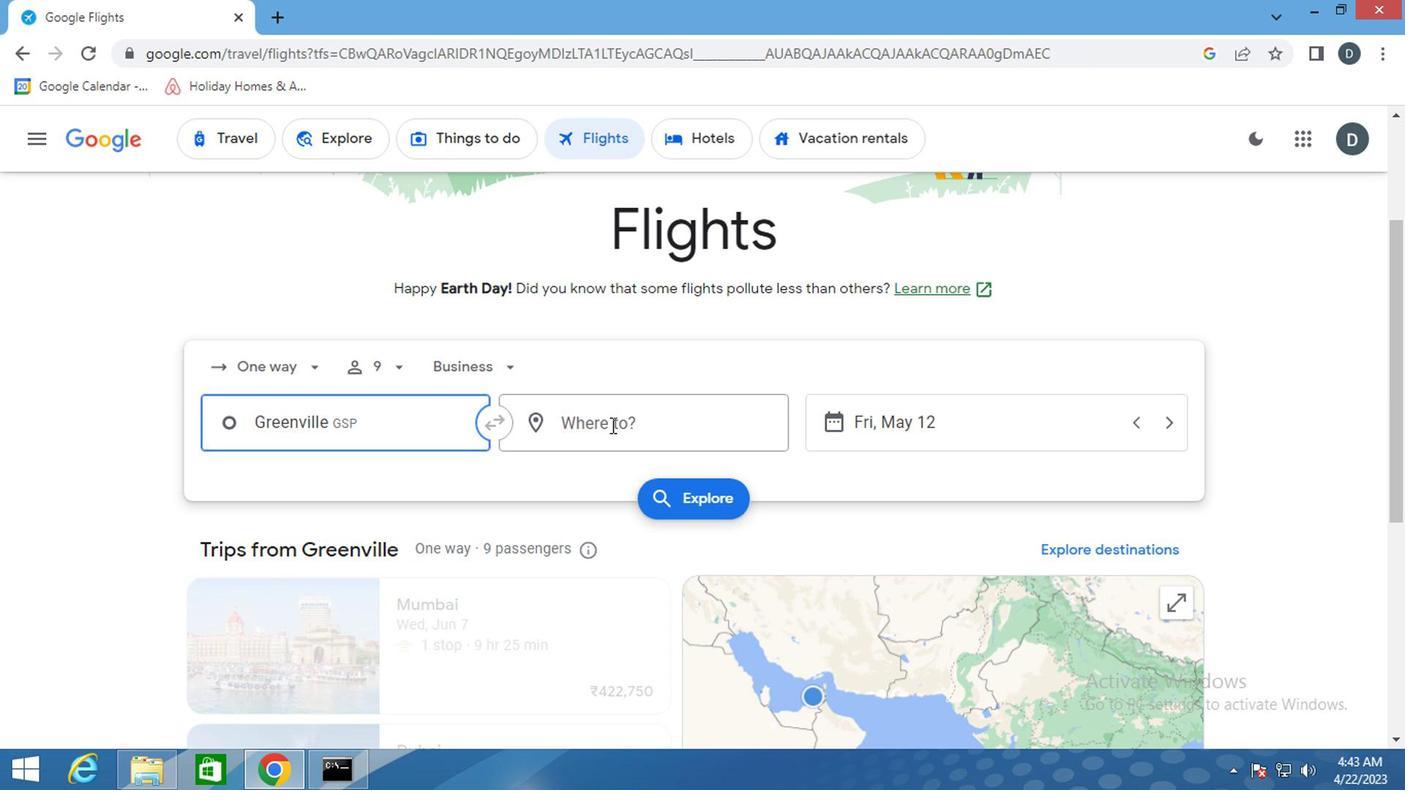 
Action: Mouse pressed left at (574, 442)
Screenshot: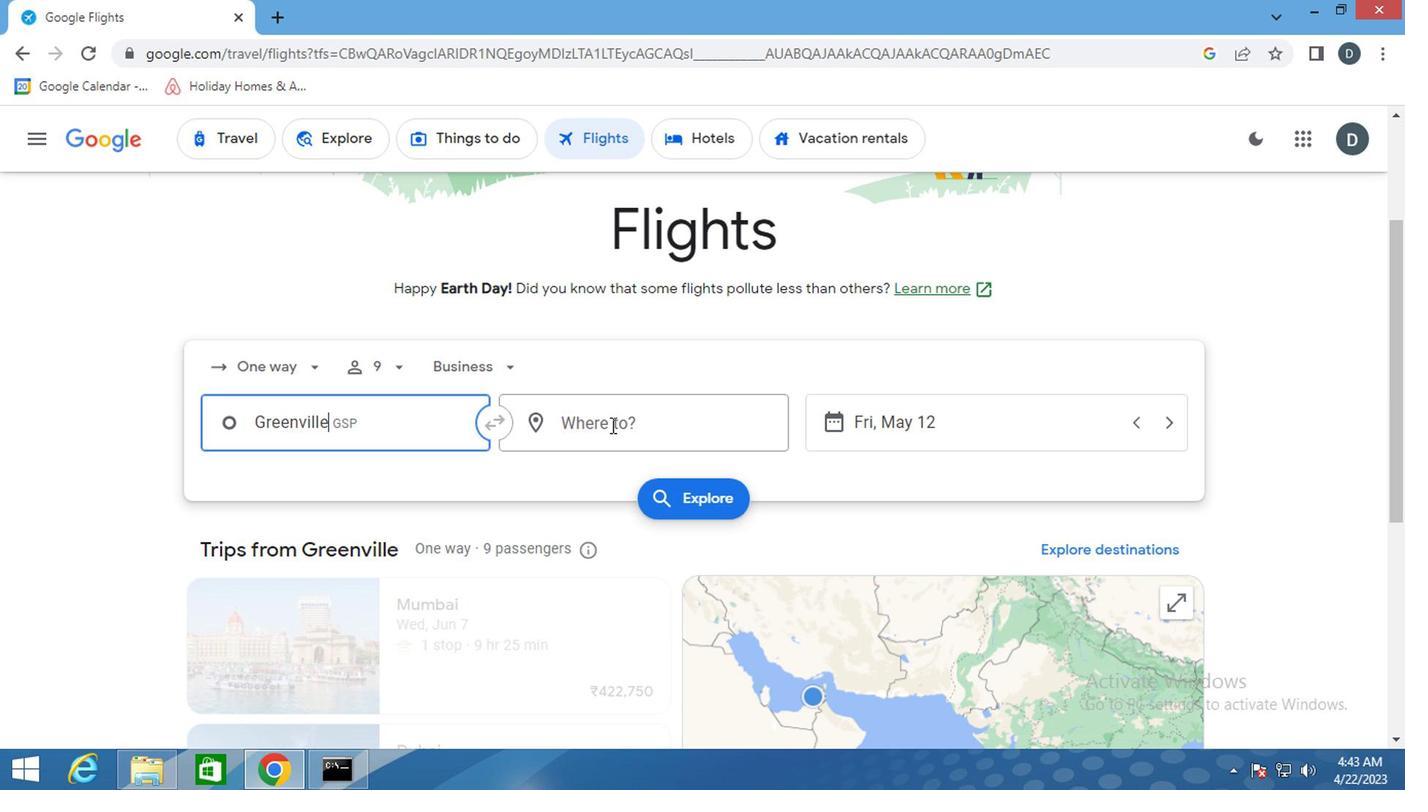 
Action: Key pressed <Key.shift>ROCKFORD
Screenshot: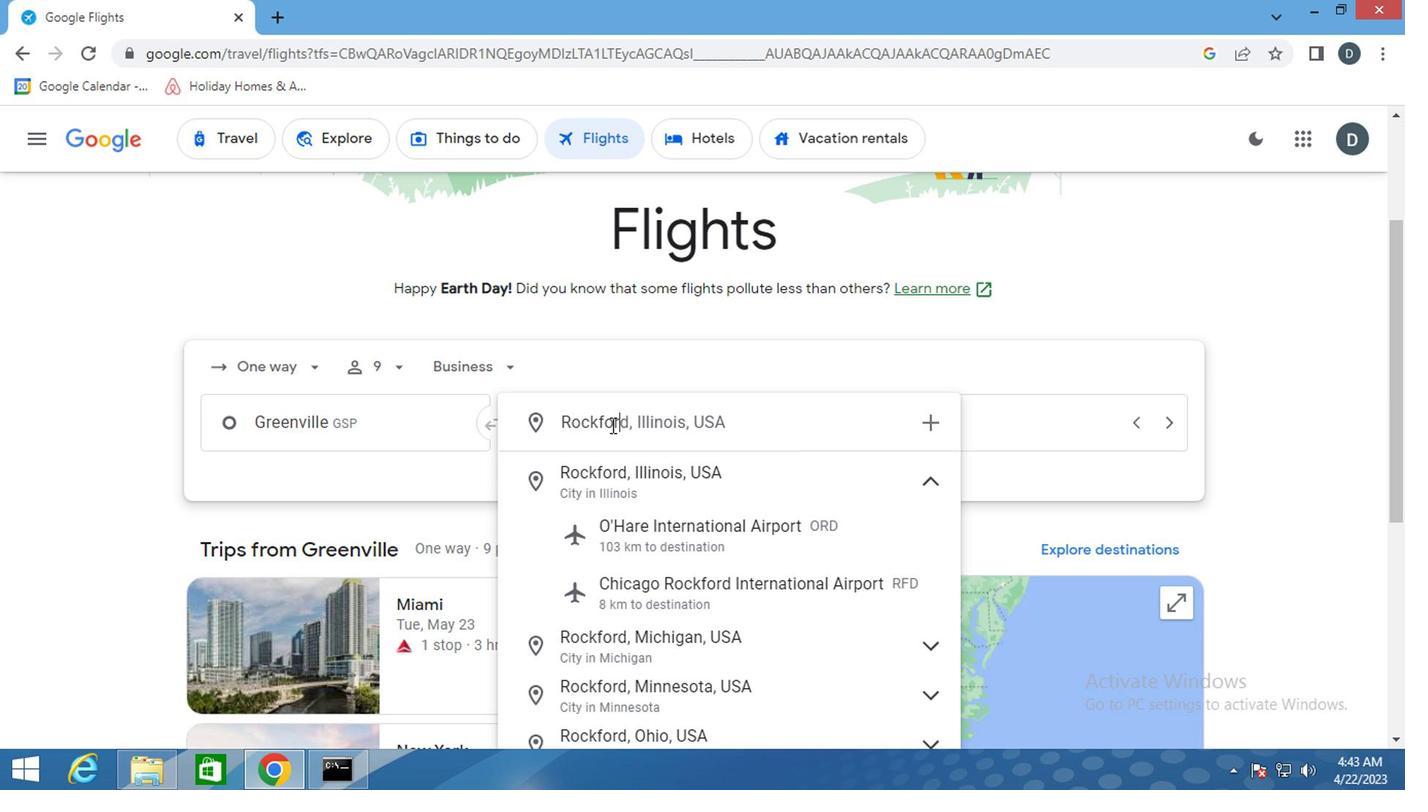 
Action: Mouse moved to (621, 550)
Screenshot: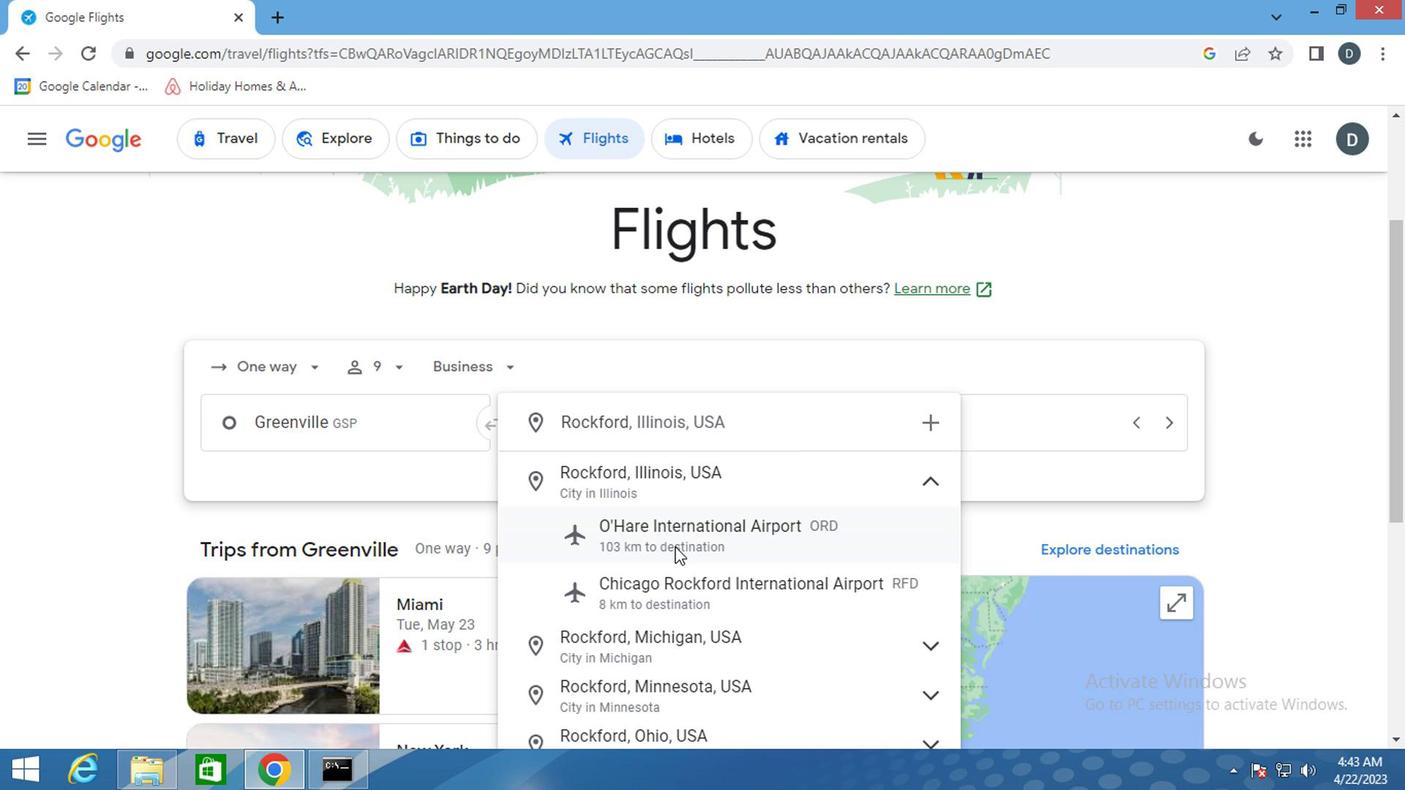 
Action: Mouse pressed left at (621, 550)
Screenshot: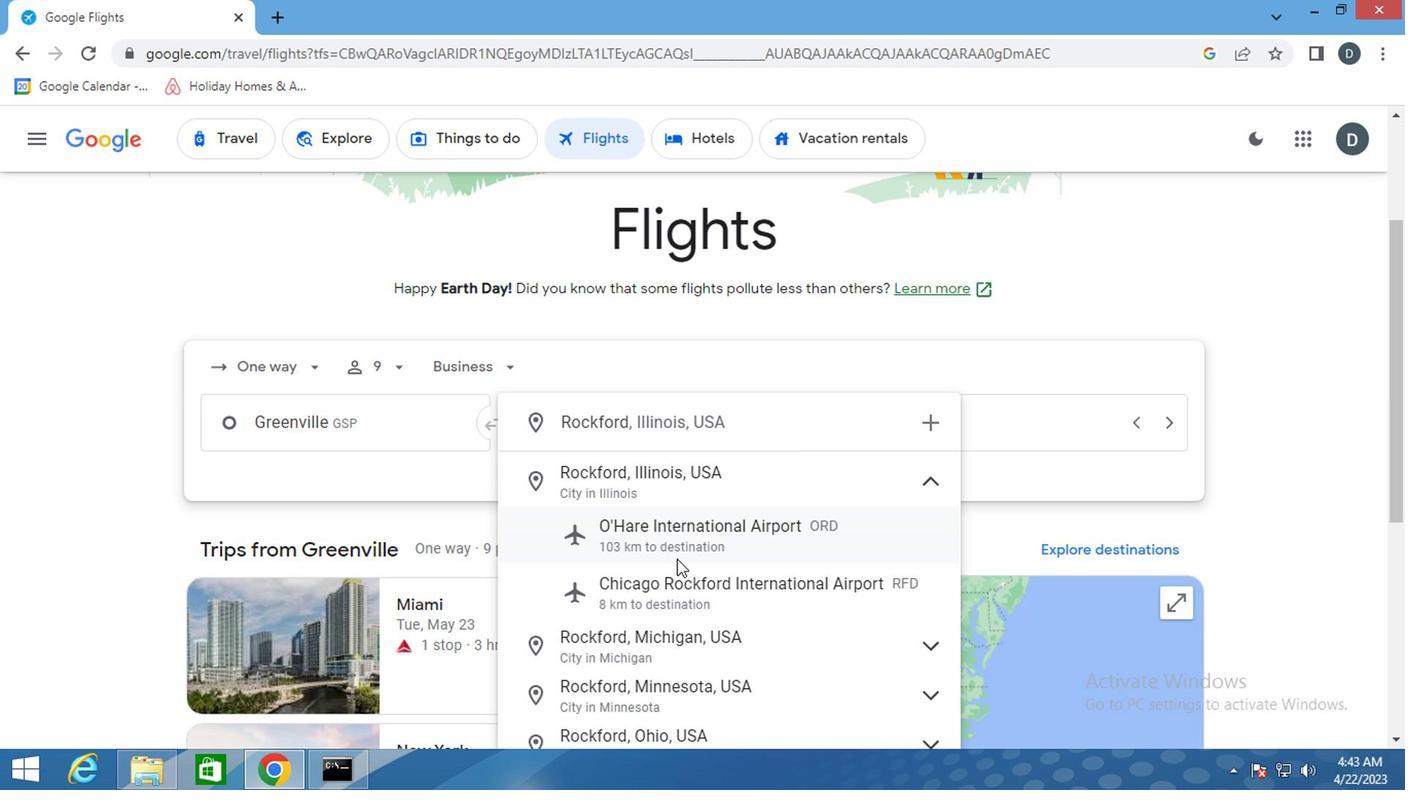 
Action: Mouse moved to (812, 436)
Screenshot: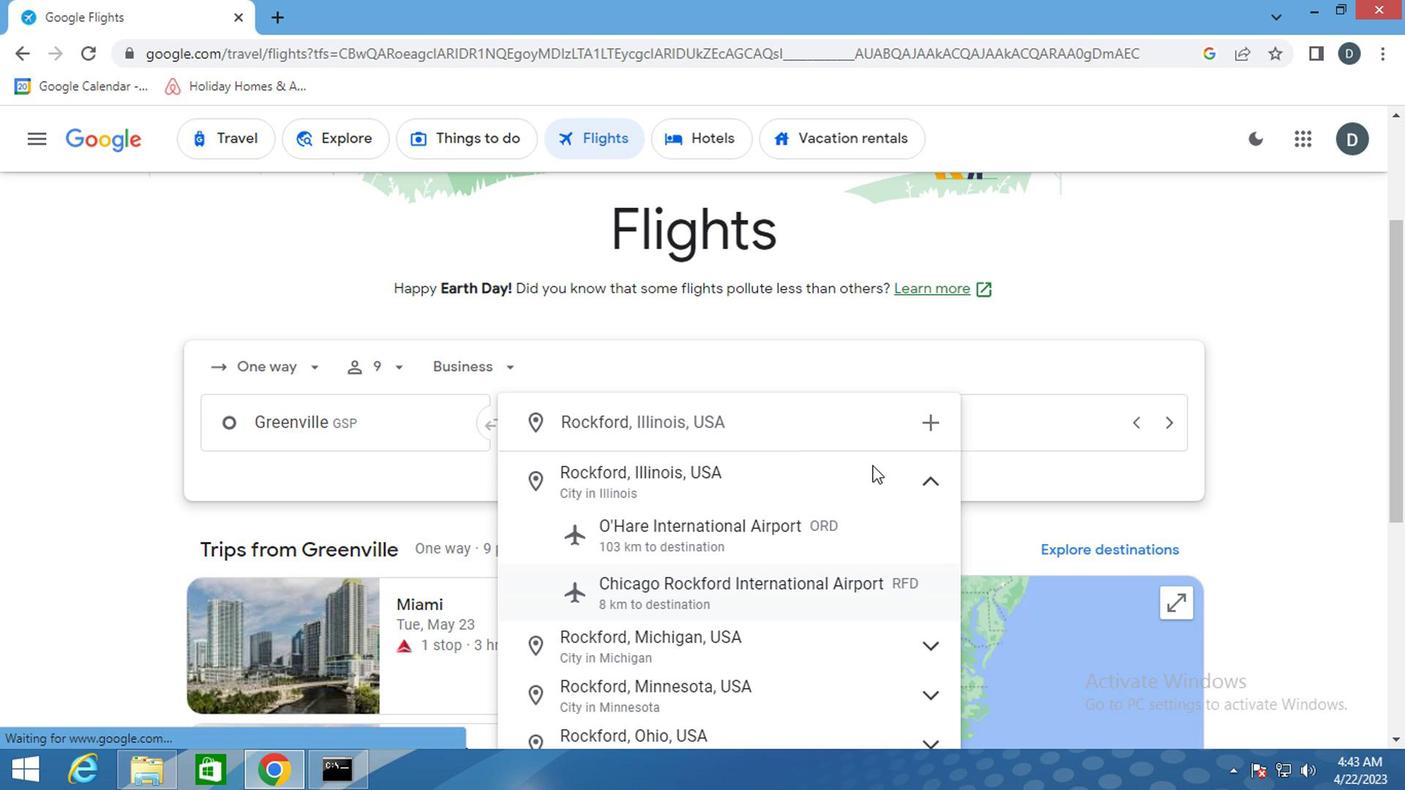 
Action: Mouse pressed left at (812, 436)
Screenshot: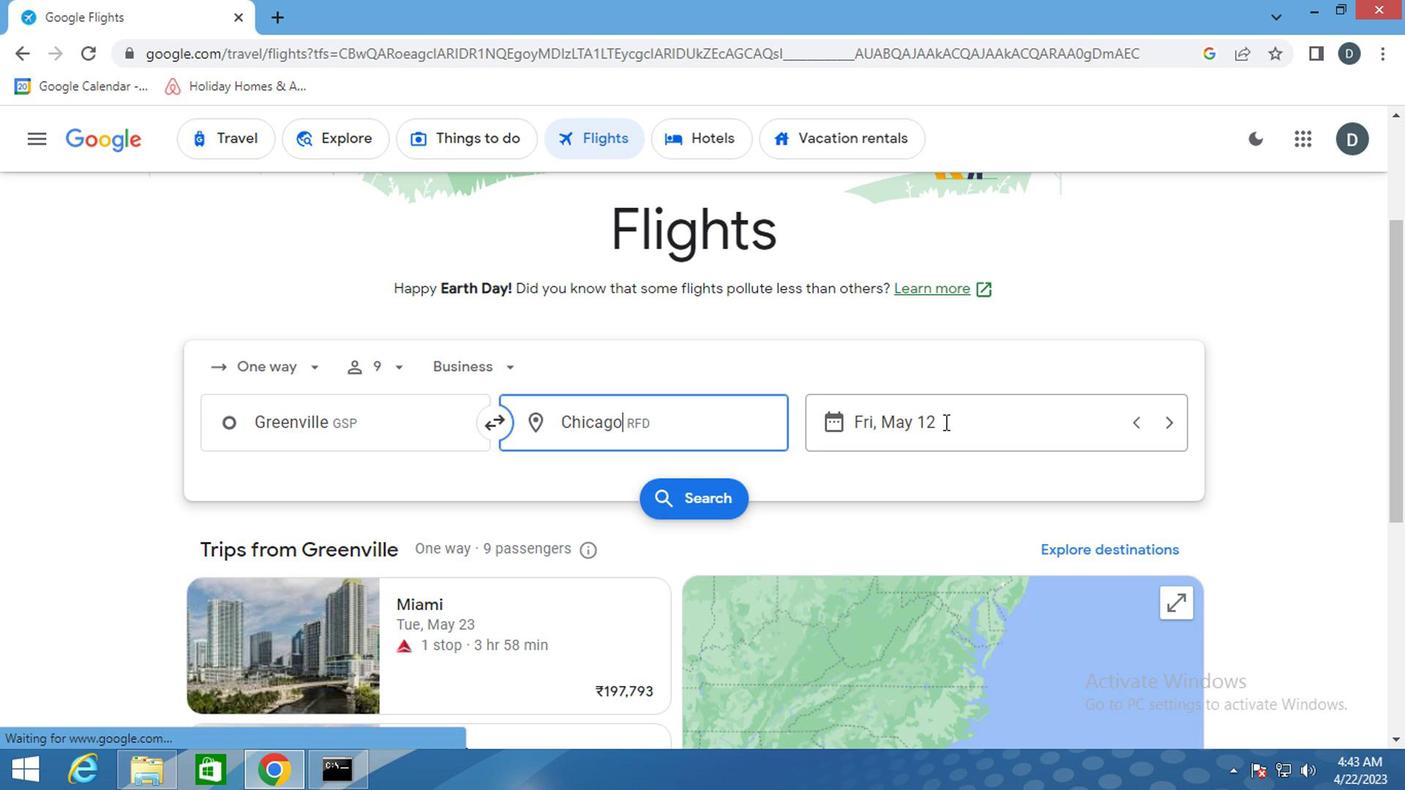 
Action: Mouse moved to (781, 395)
Screenshot: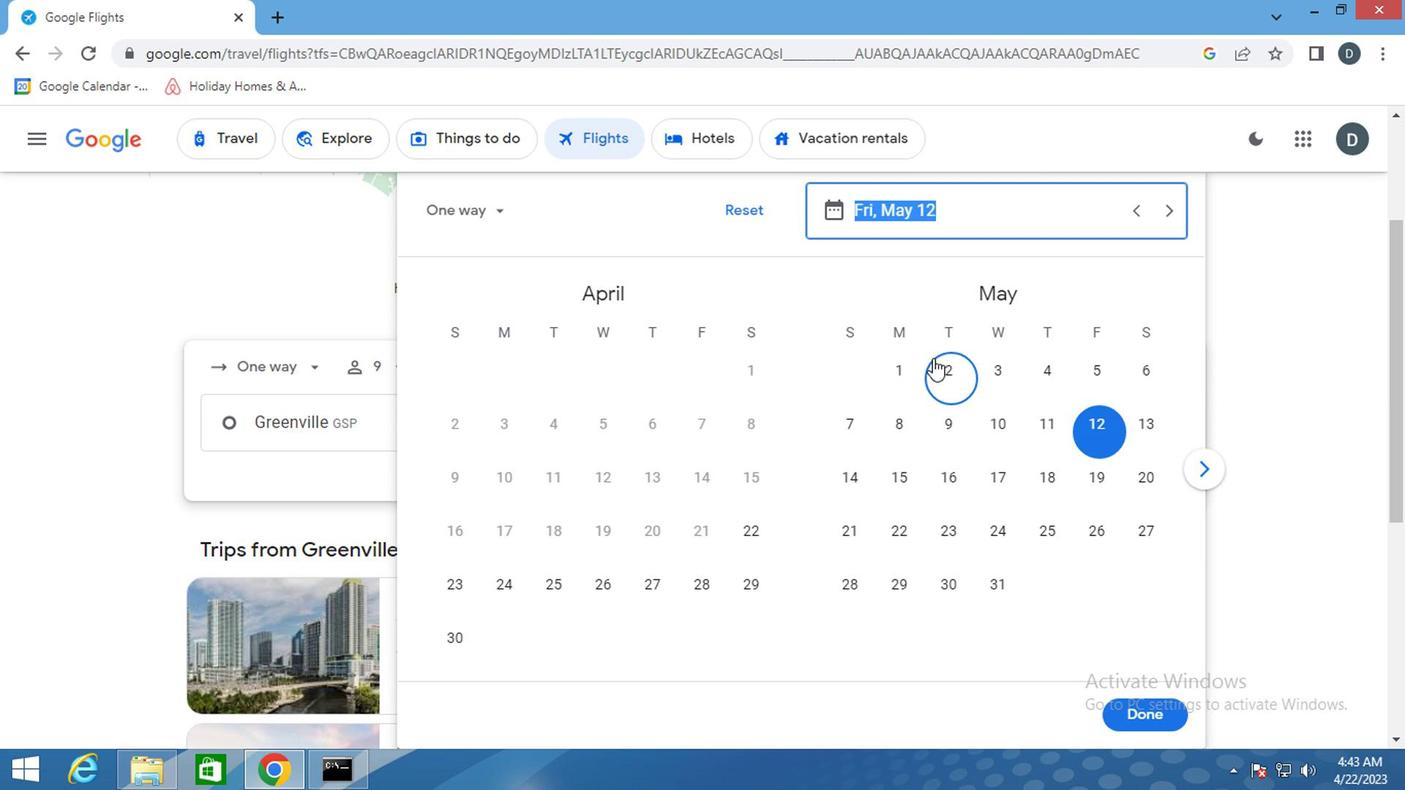 
Action: Mouse pressed left at (781, 395)
Screenshot: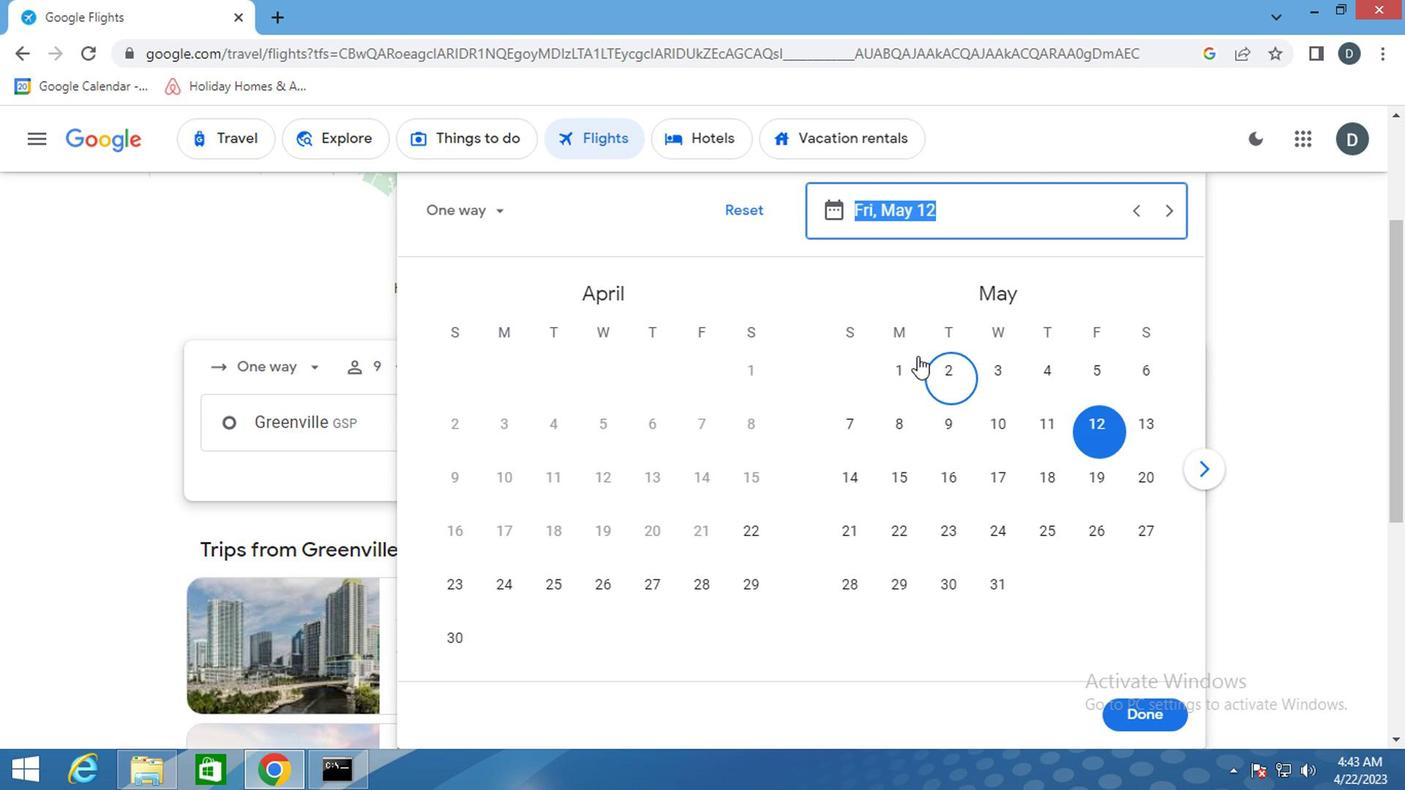 
Action: Mouse moved to (941, 649)
Screenshot: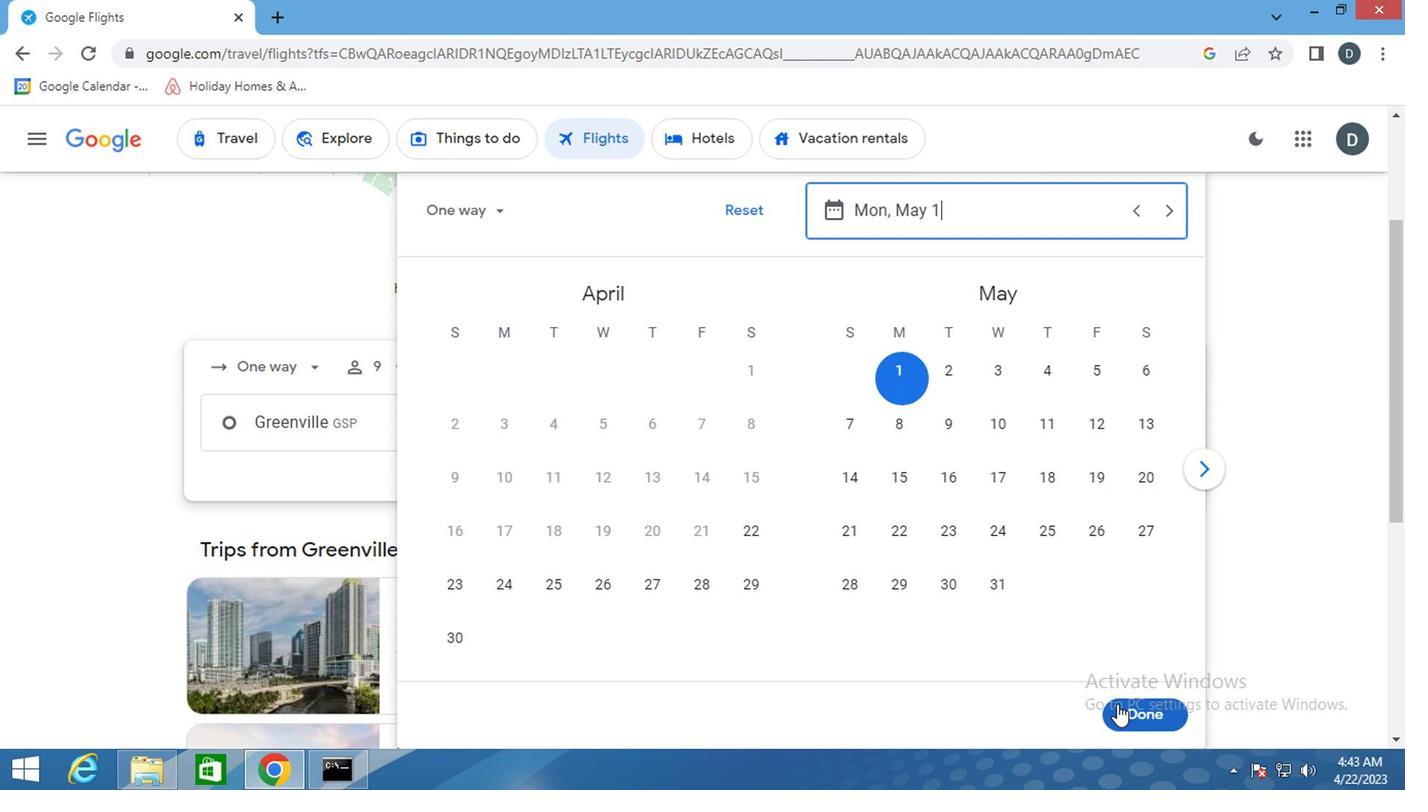 
Action: Mouse pressed left at (941, 649)
Screenshot: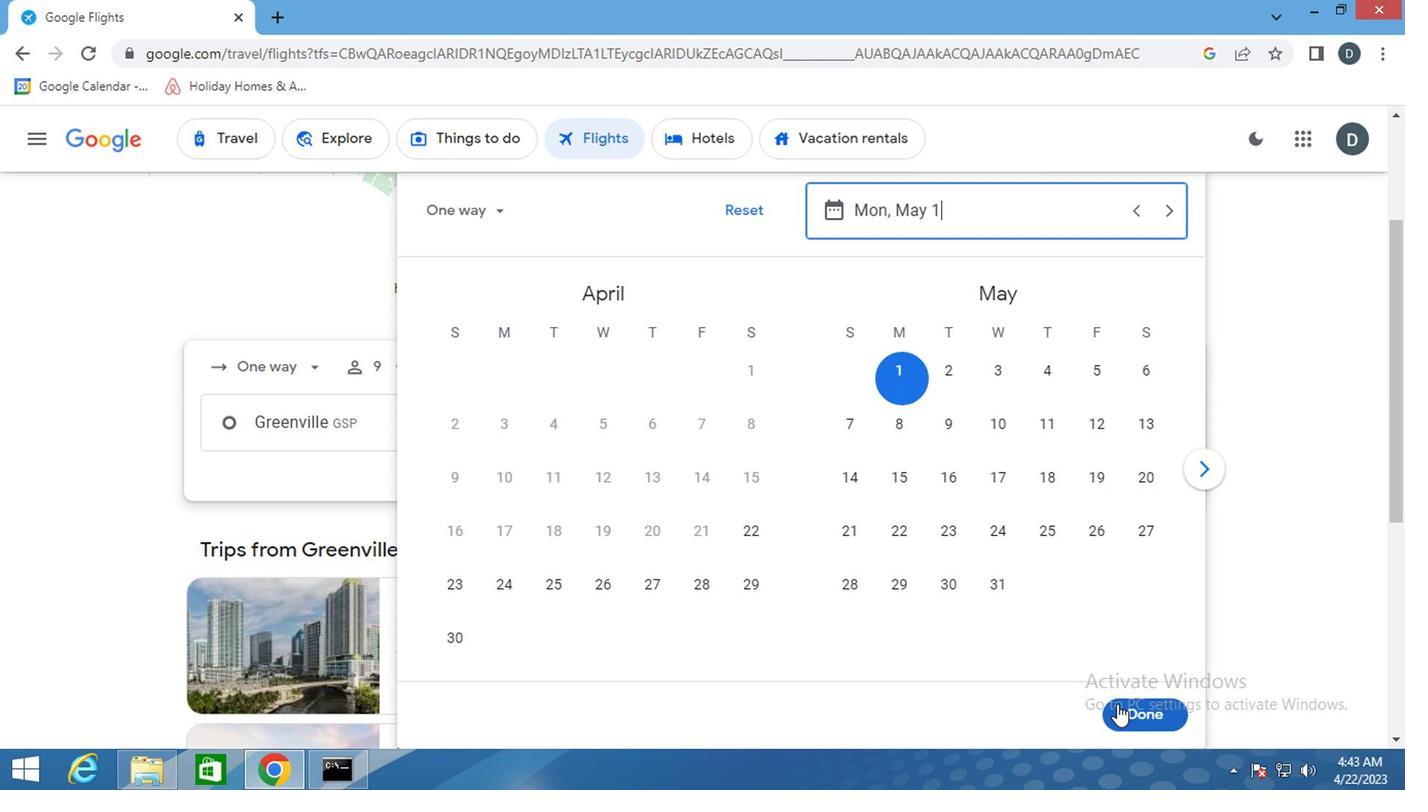 
Action: Mouse moved to (626, 502)
Screenshot: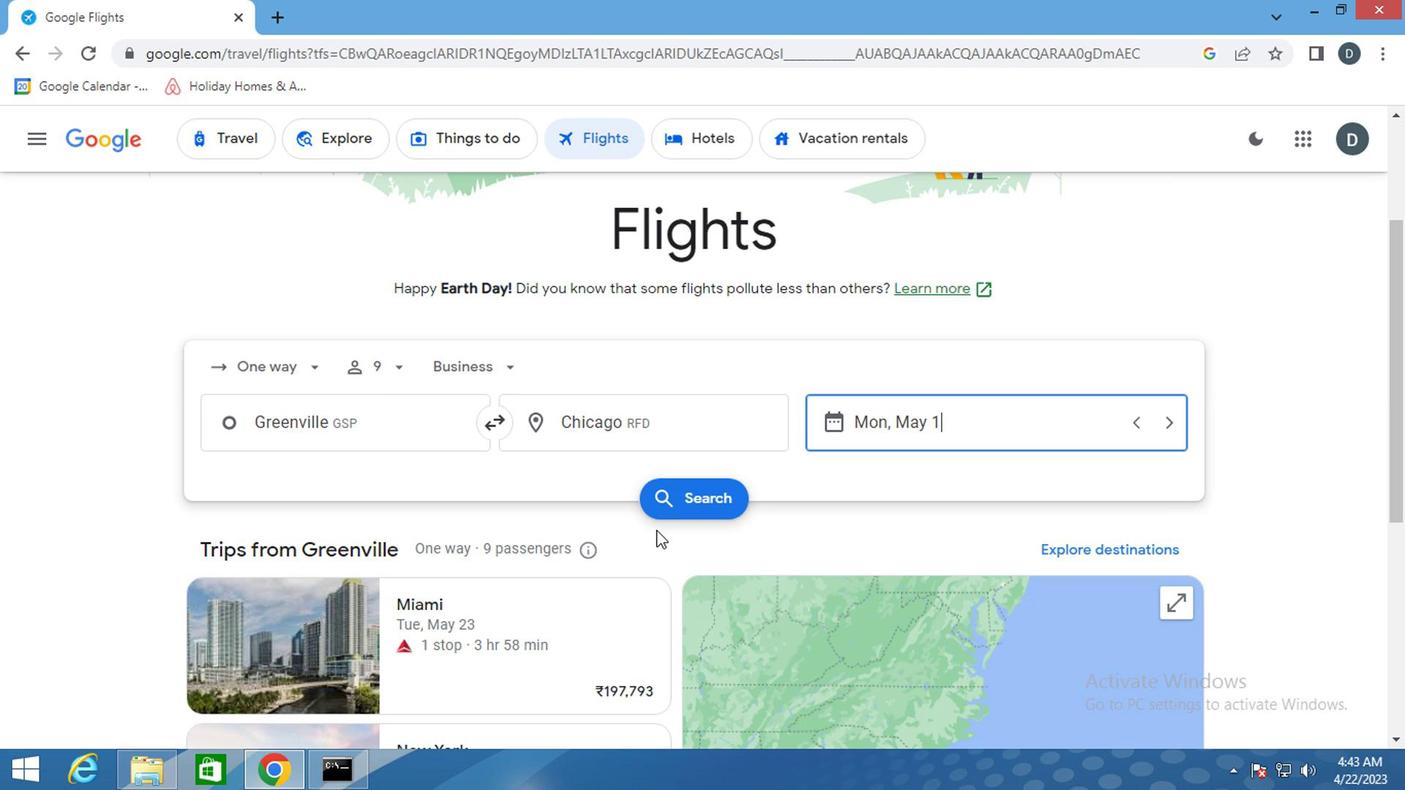 
Action: Mouse pressed left at (626, 502)
Screenshot: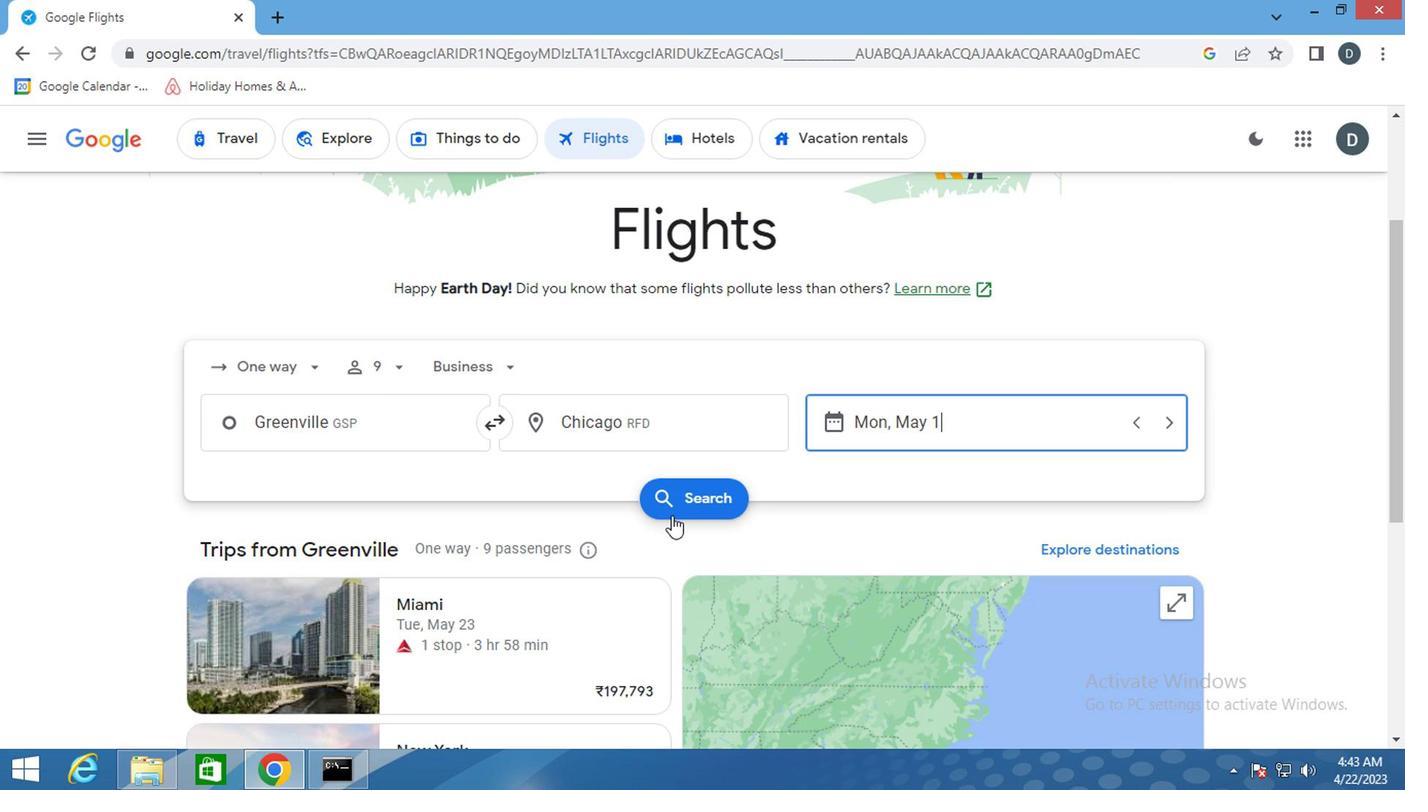 
Action: Mouse moved to (295, 373)
Screenshot: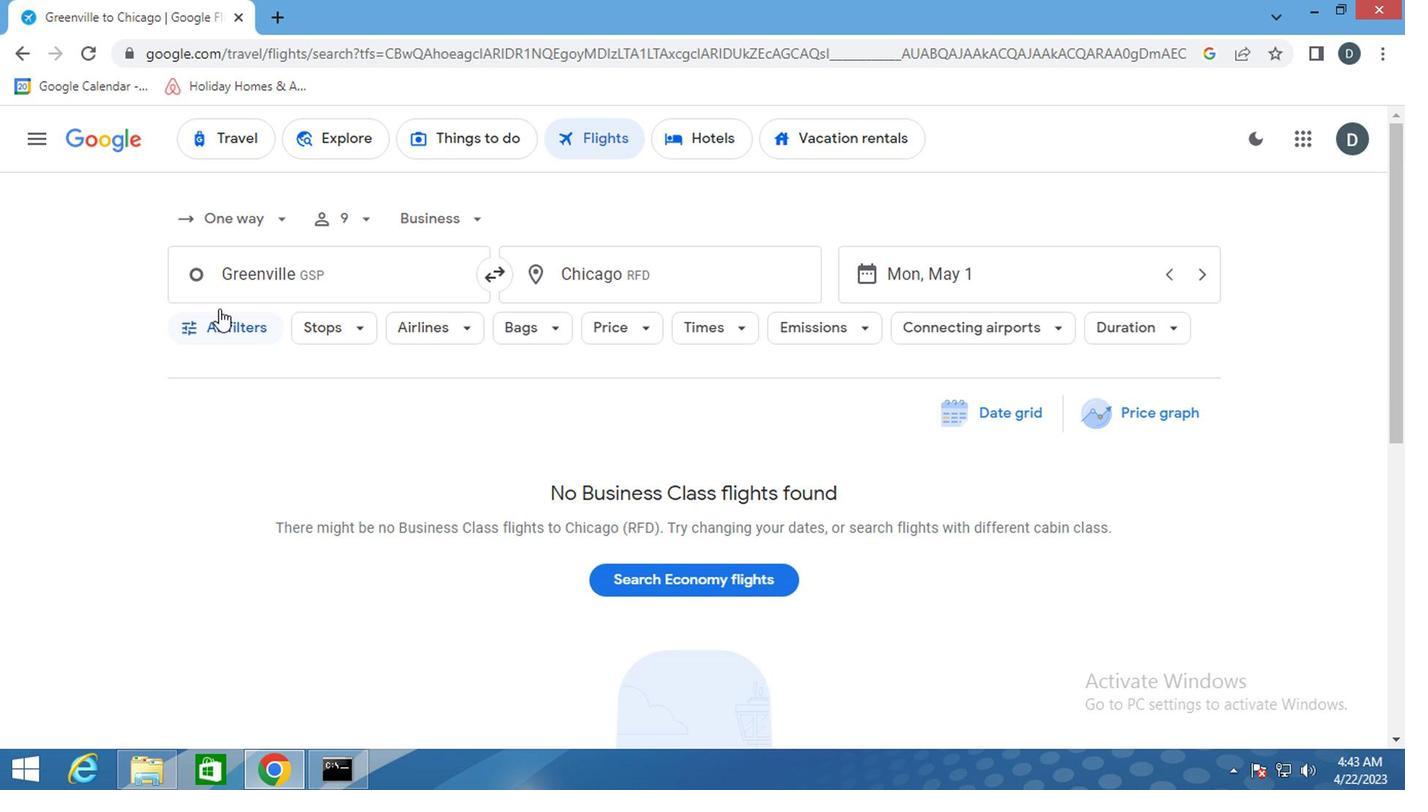 
Action: Mouse pressed left at (295, 373)
Screenshot: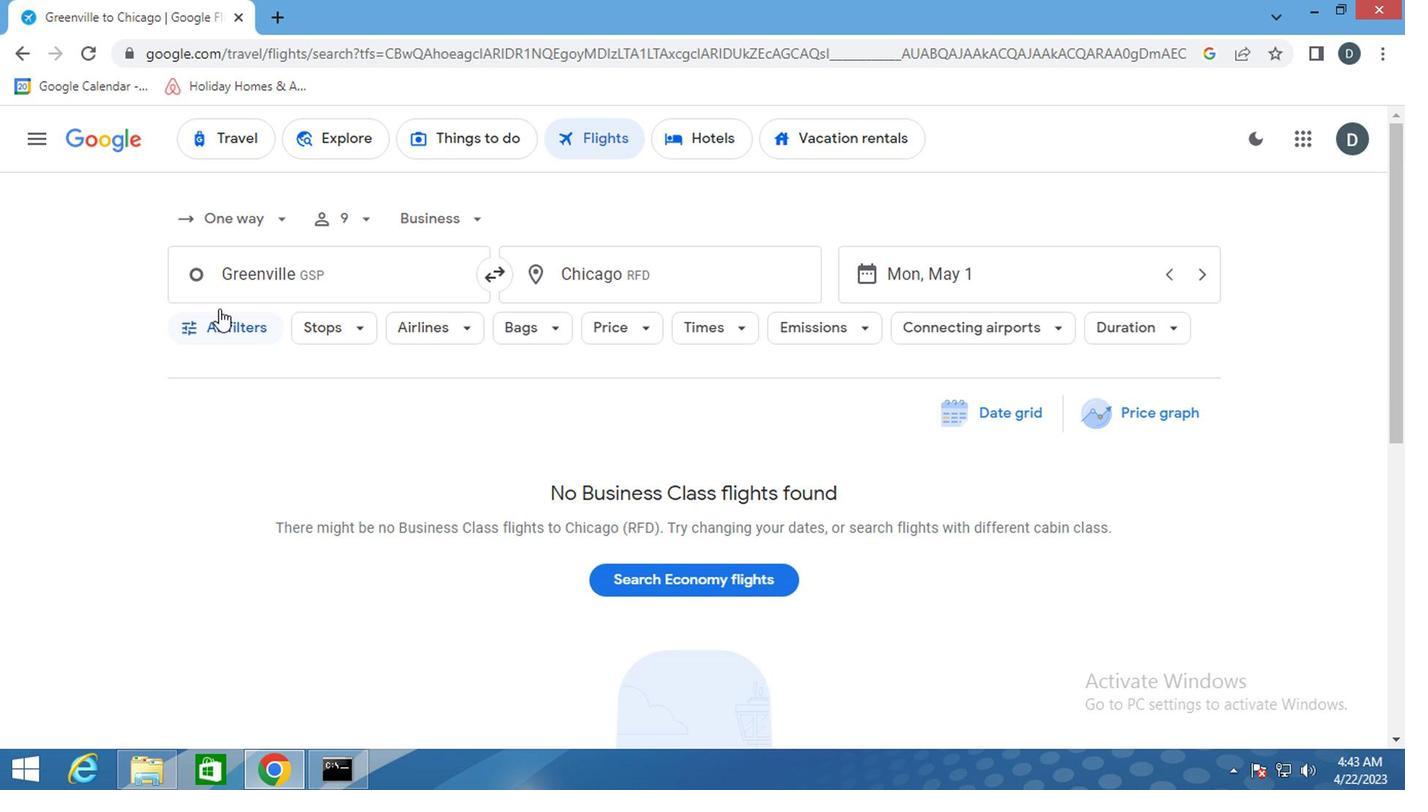
Action: Mouse moved to (382, 507)
Screenshot: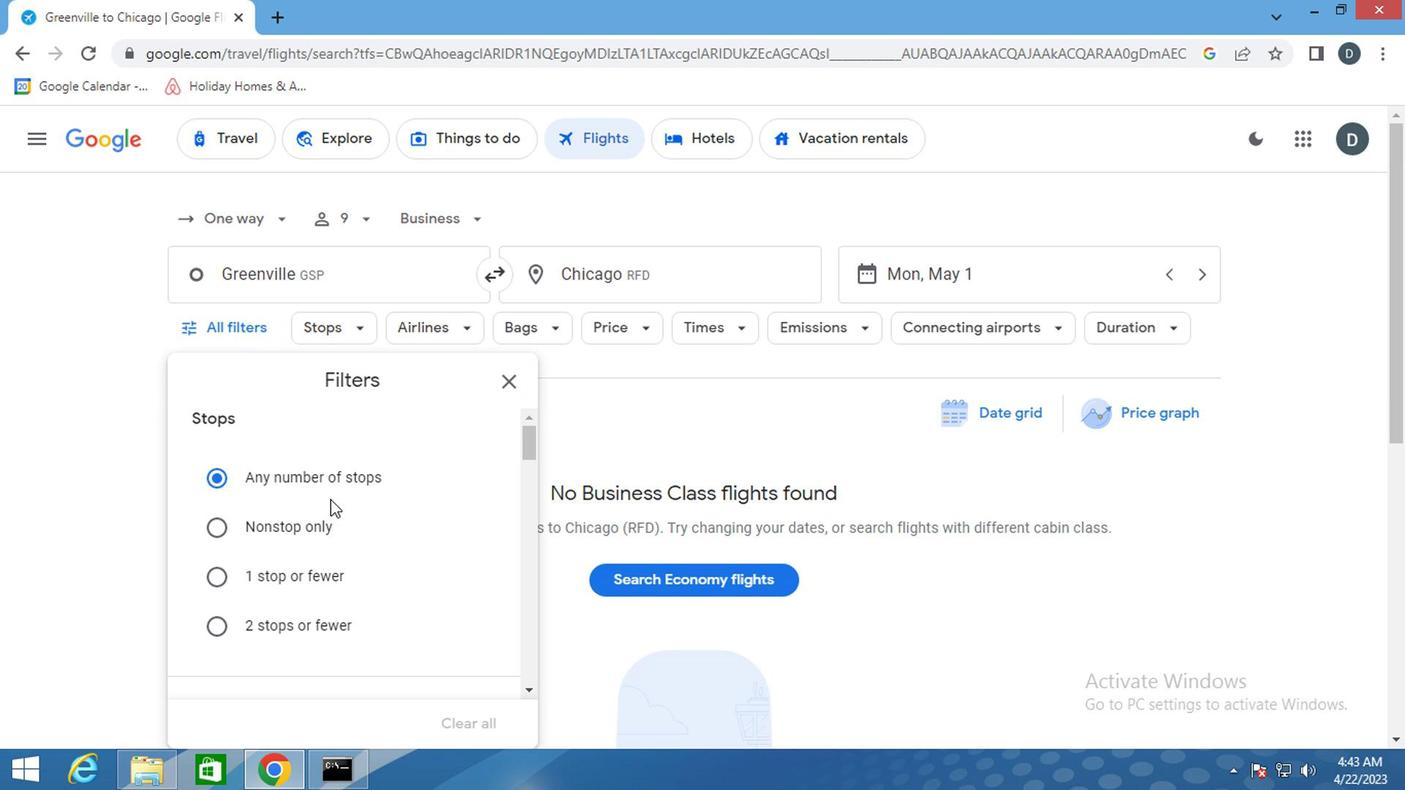 
Action: Mouse scrolled (382, 506) with delta (0, 0)
Screenshot: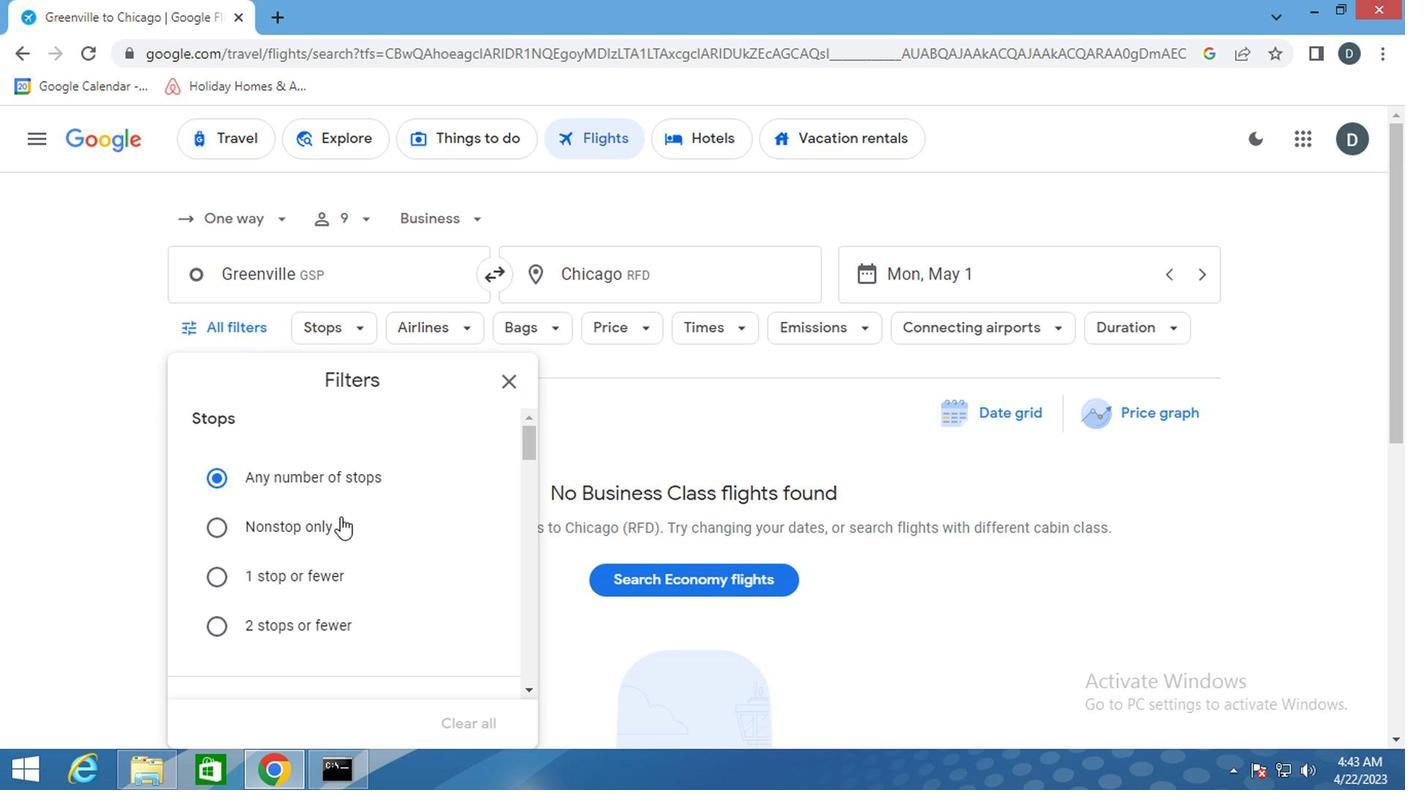 
Action: Mouse scrolled (382, 506) with delta (0, 0)
Screenshot: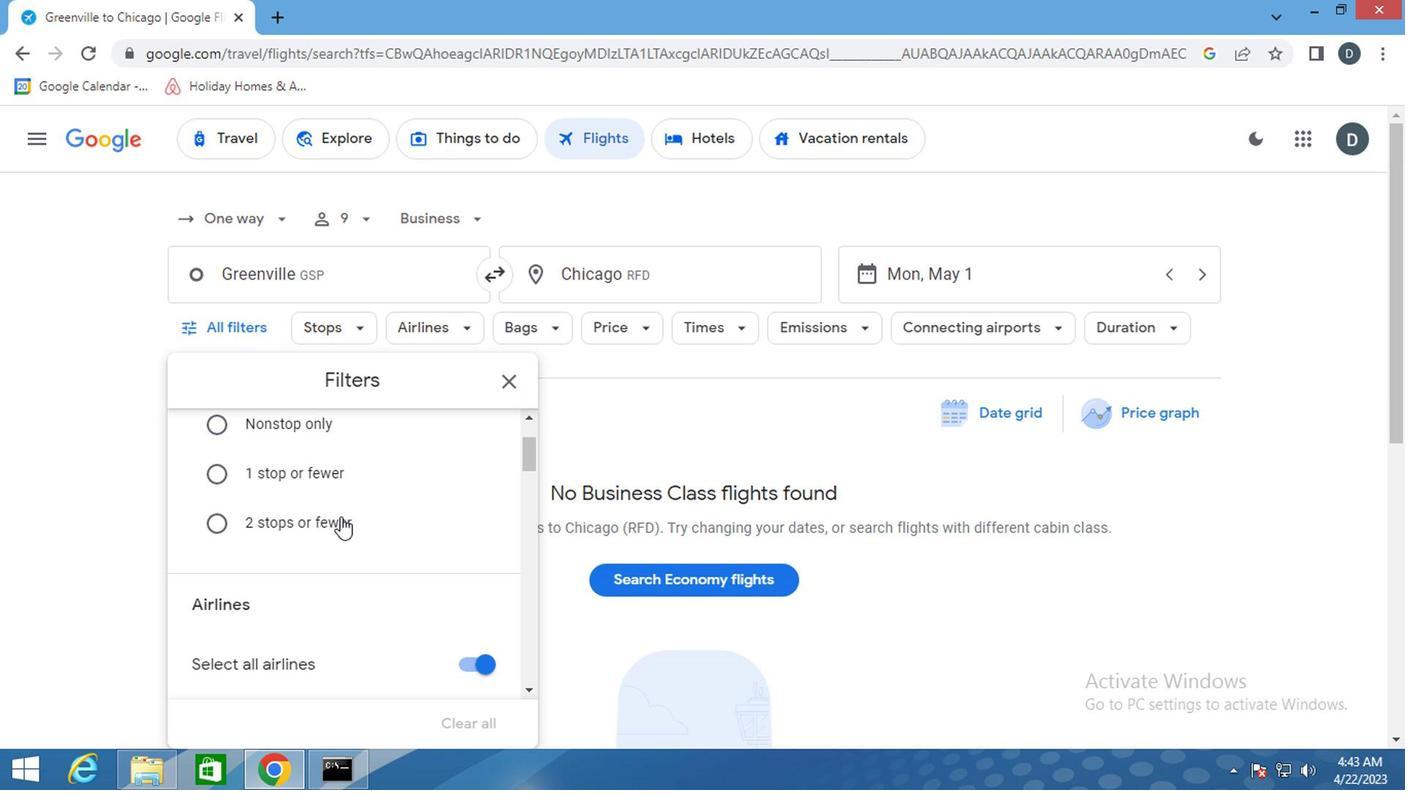 
Action: Mouse scrolled (382, 506) with delta (0, 0)
Screenshot: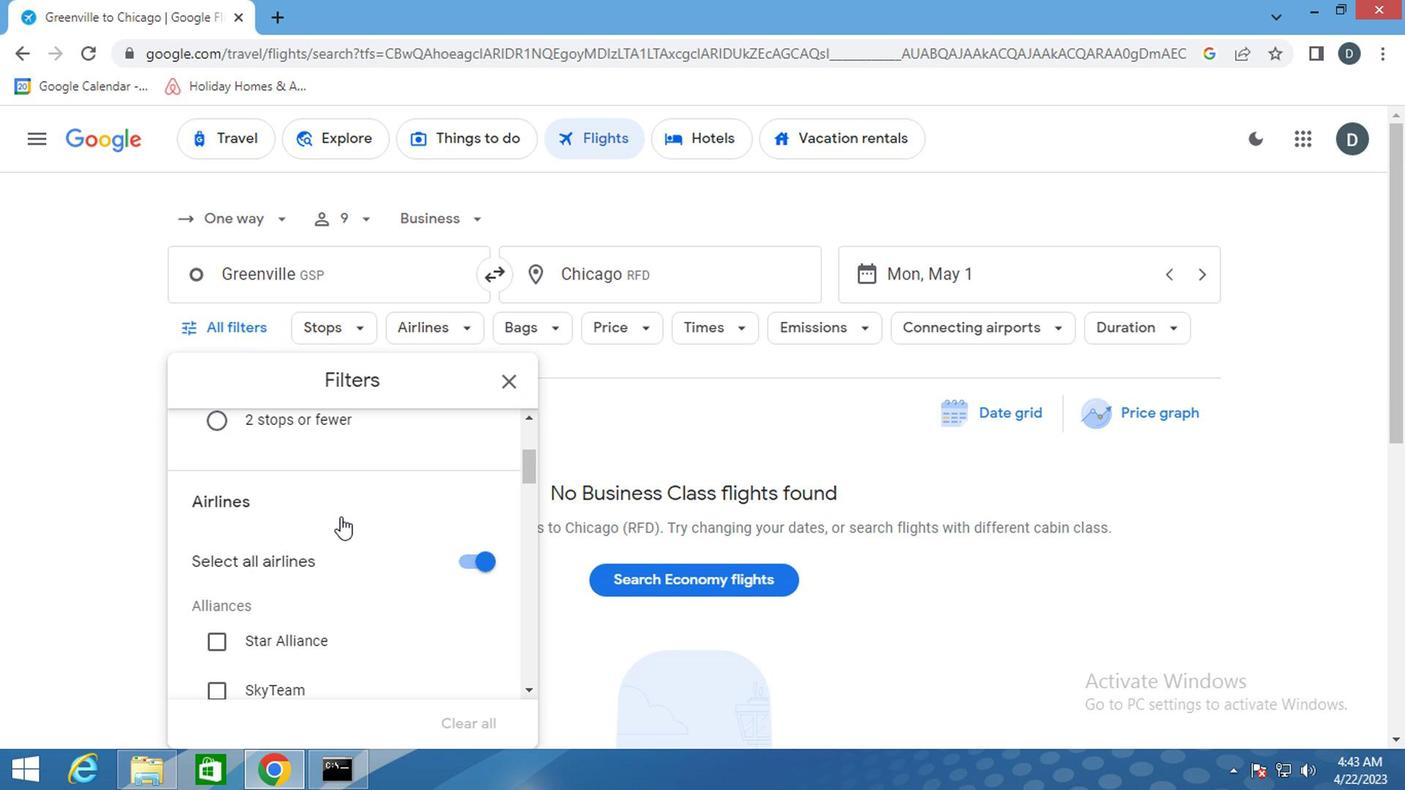 
Action: Mouse scrolled (382, 506) with delta (0, 0)
Screenshot: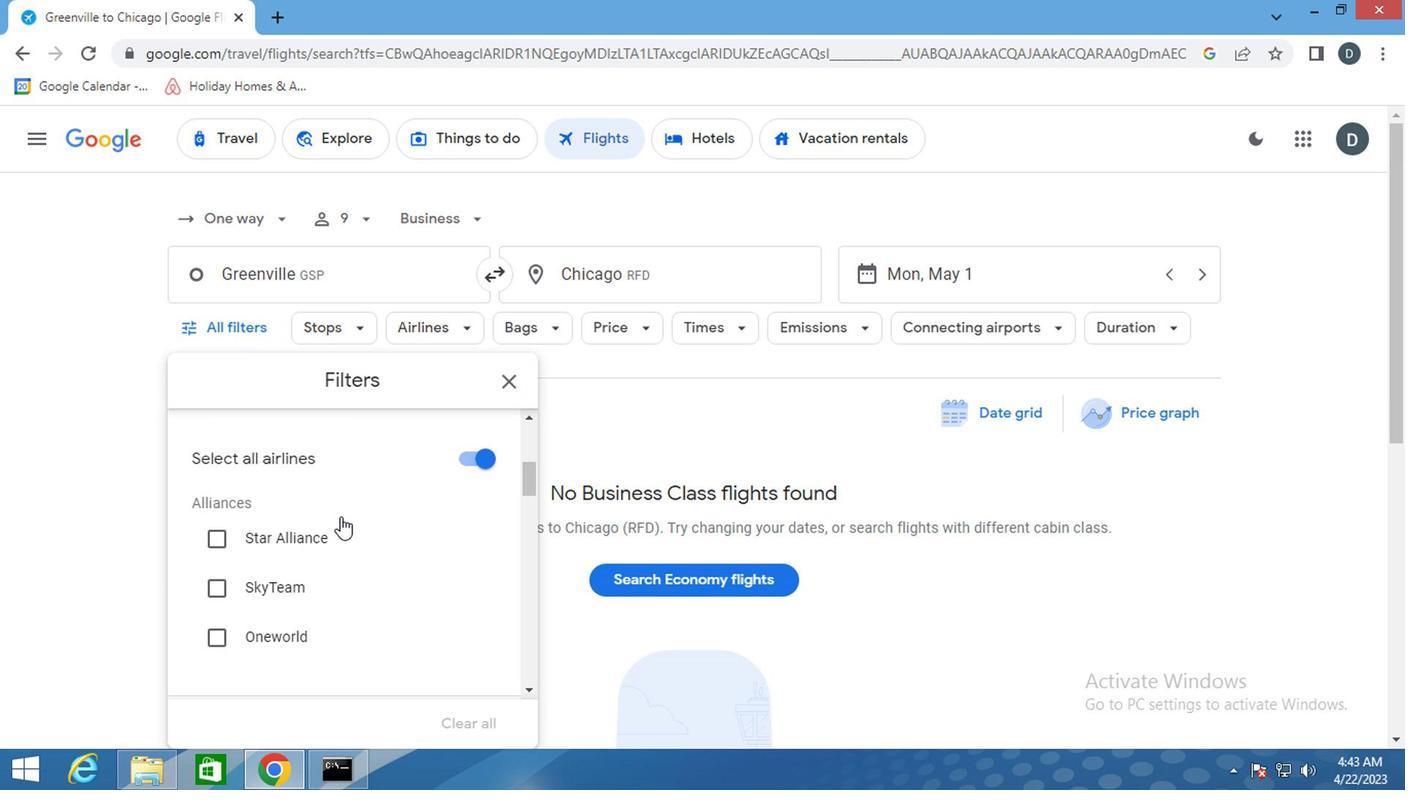 
Action: Mouse scrolled (382, 506) with delta (0, 0)
Screenshot: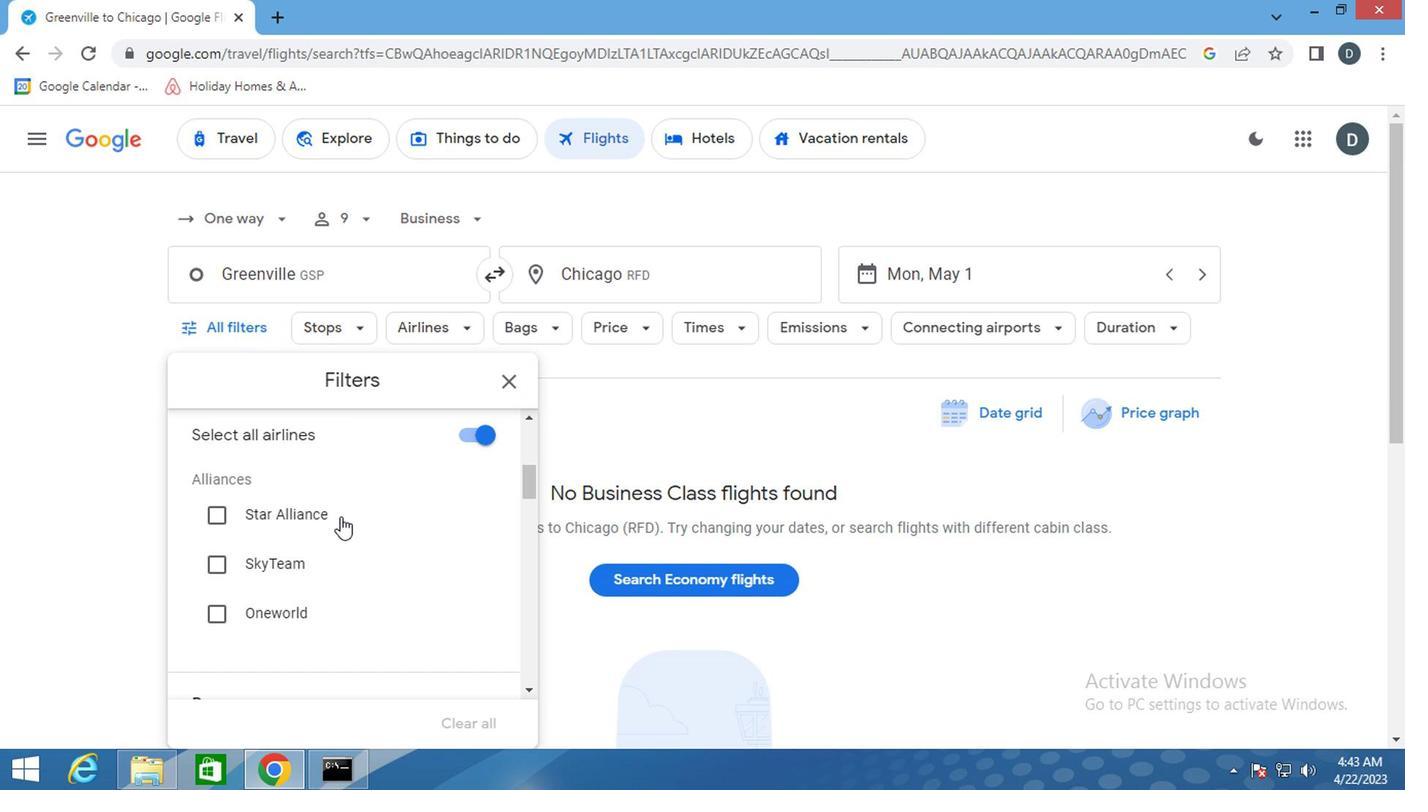 
Action: Mouse moved to (484, 553)
Screenshot: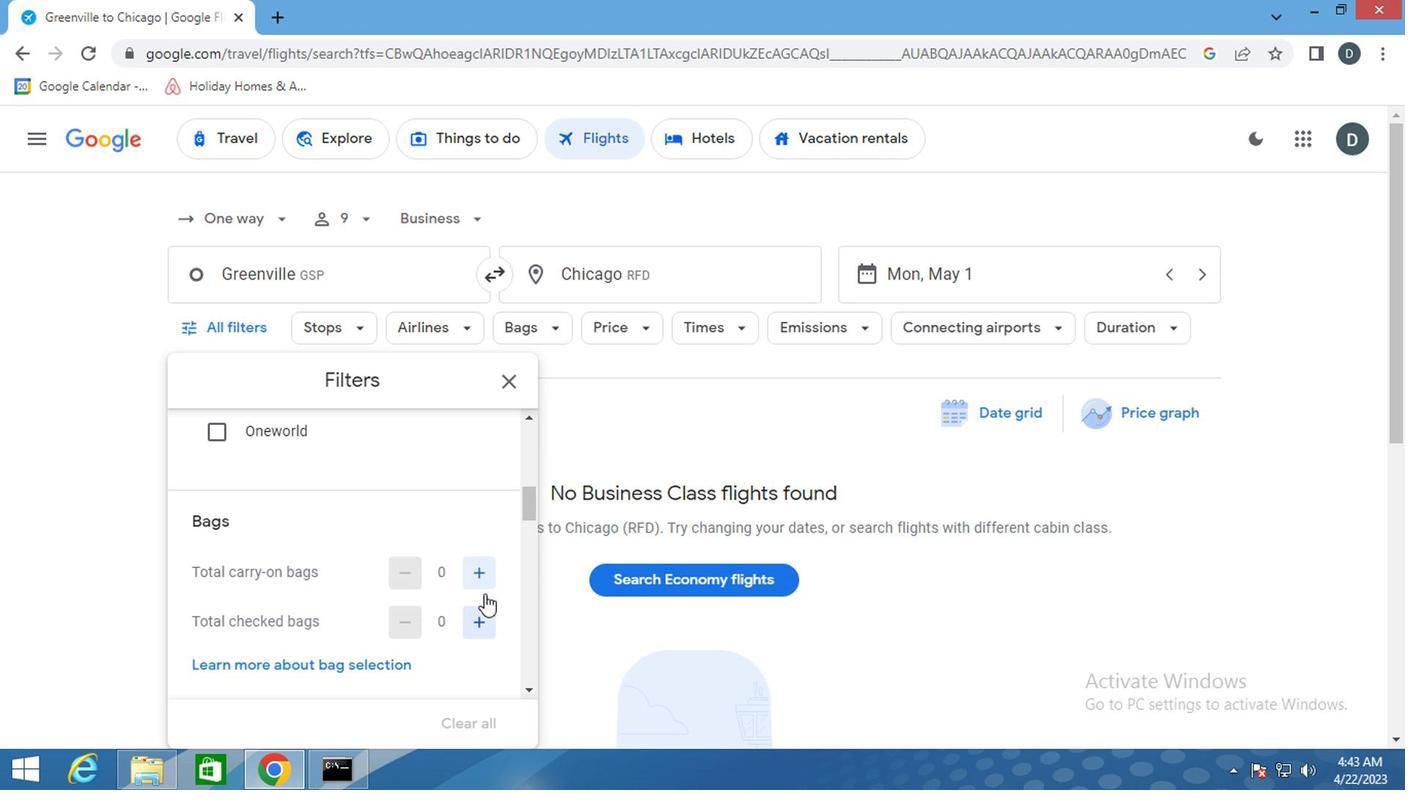 
Action: Mouse pressed left at (484, 553)
Screenshot: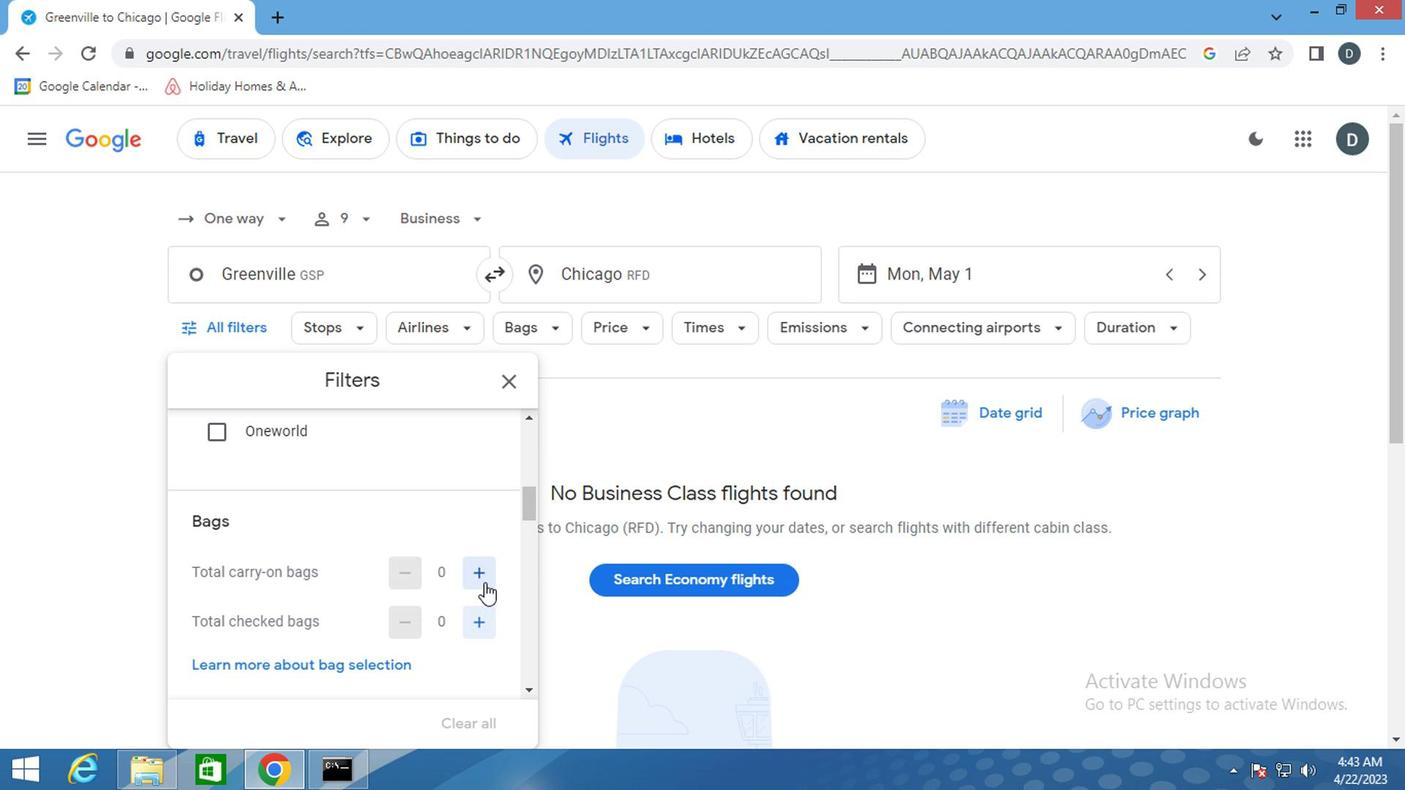 
Action: Mouse moved to (465, 515)
Screenshot: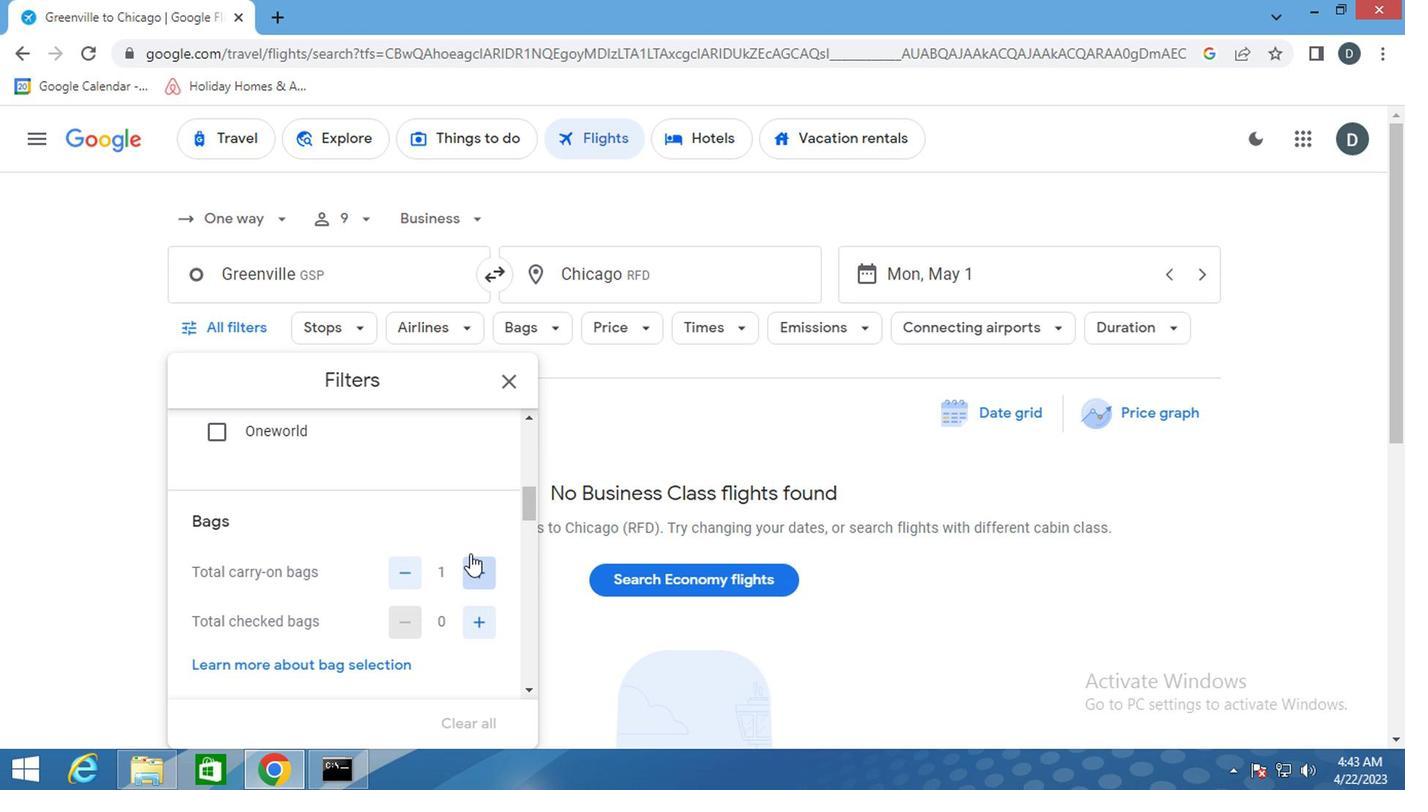 
Action: Mouse scrolled (465, 515) with delta (0, 0)
Screenshot: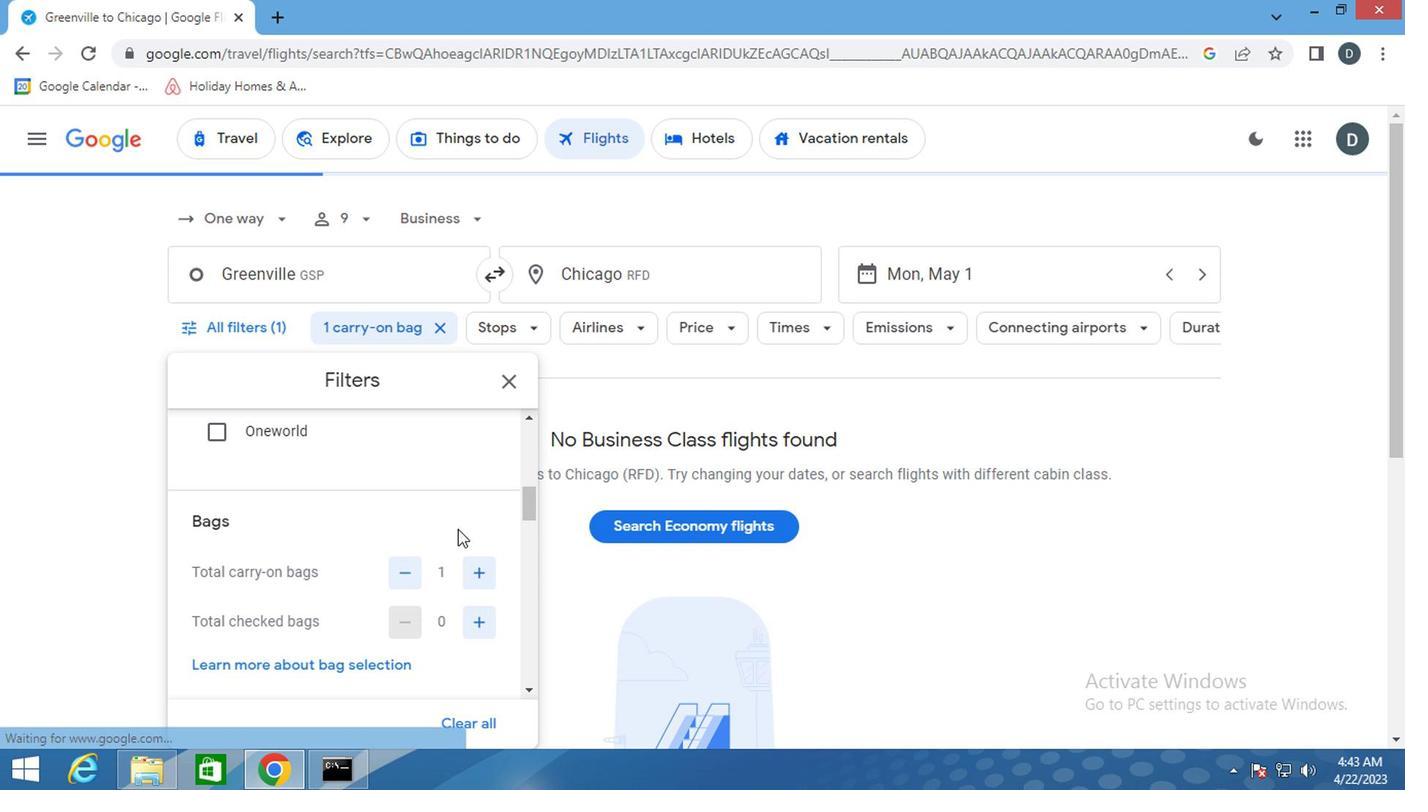 
Action: Mouse scrolled (465, 515) with delta (0, 0)
Screenshot: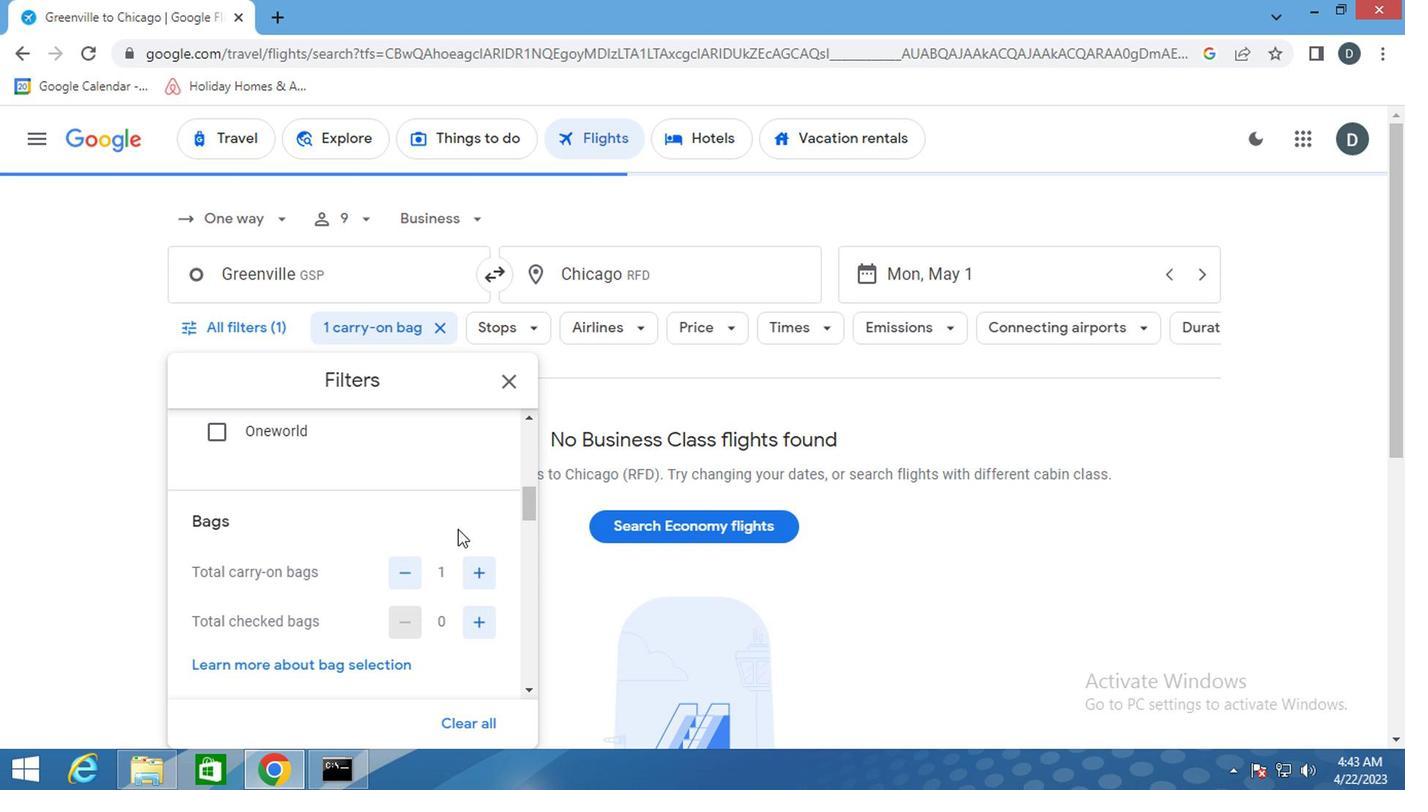 
Action: Mouse moved to (477, 578)
Screenshot: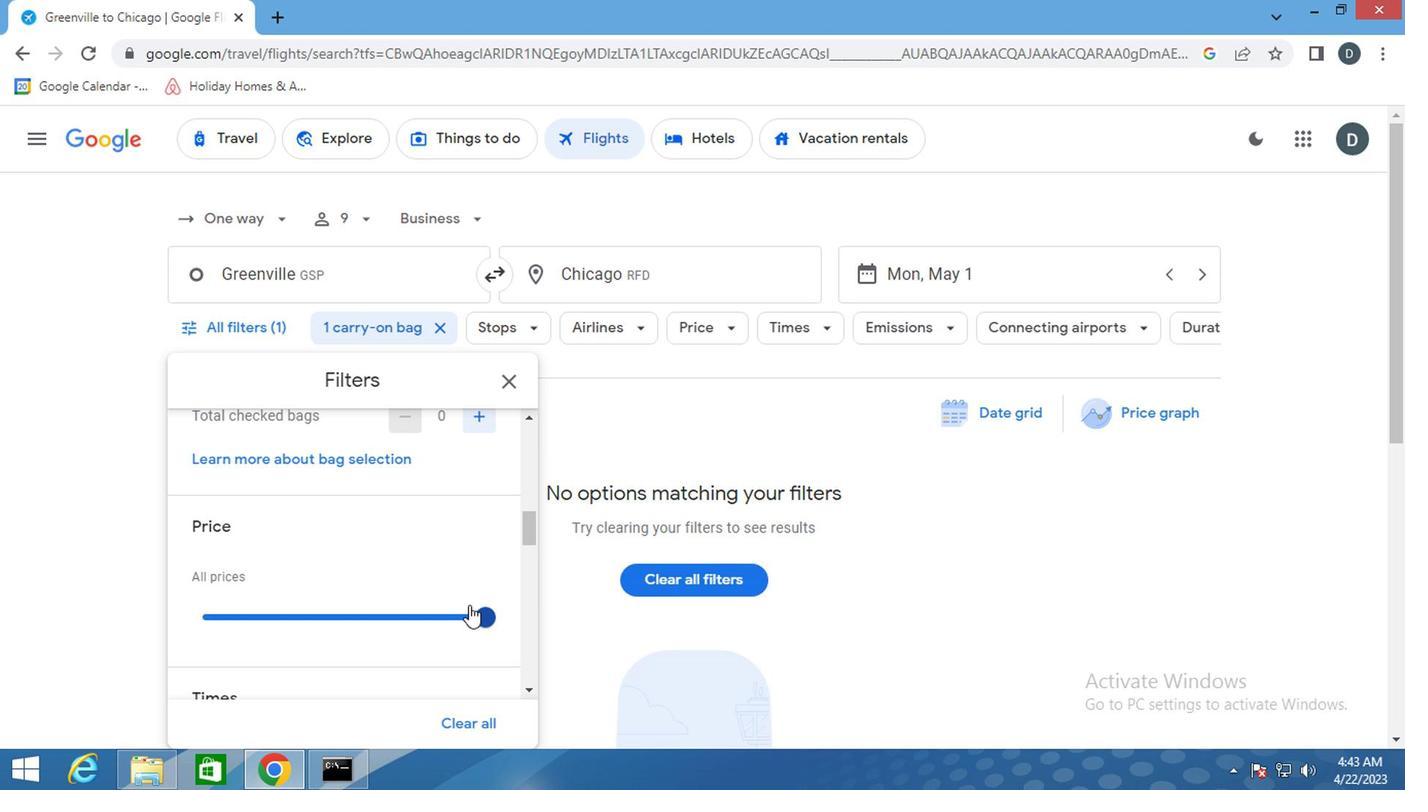 
Action: Mouse pressed left at (477, 578)
Screenshot: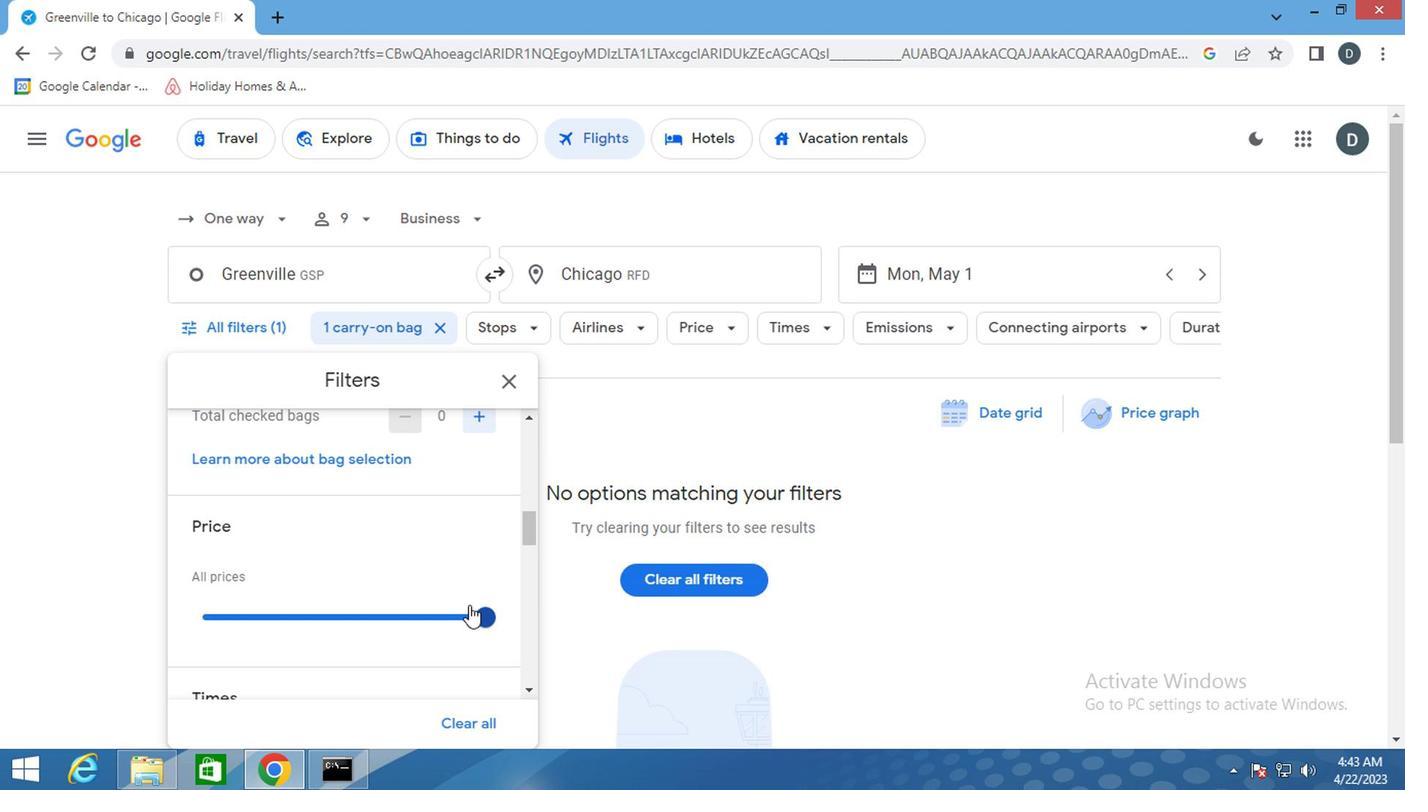 
Action: Mouse moved to (483, 580)
Screenshot: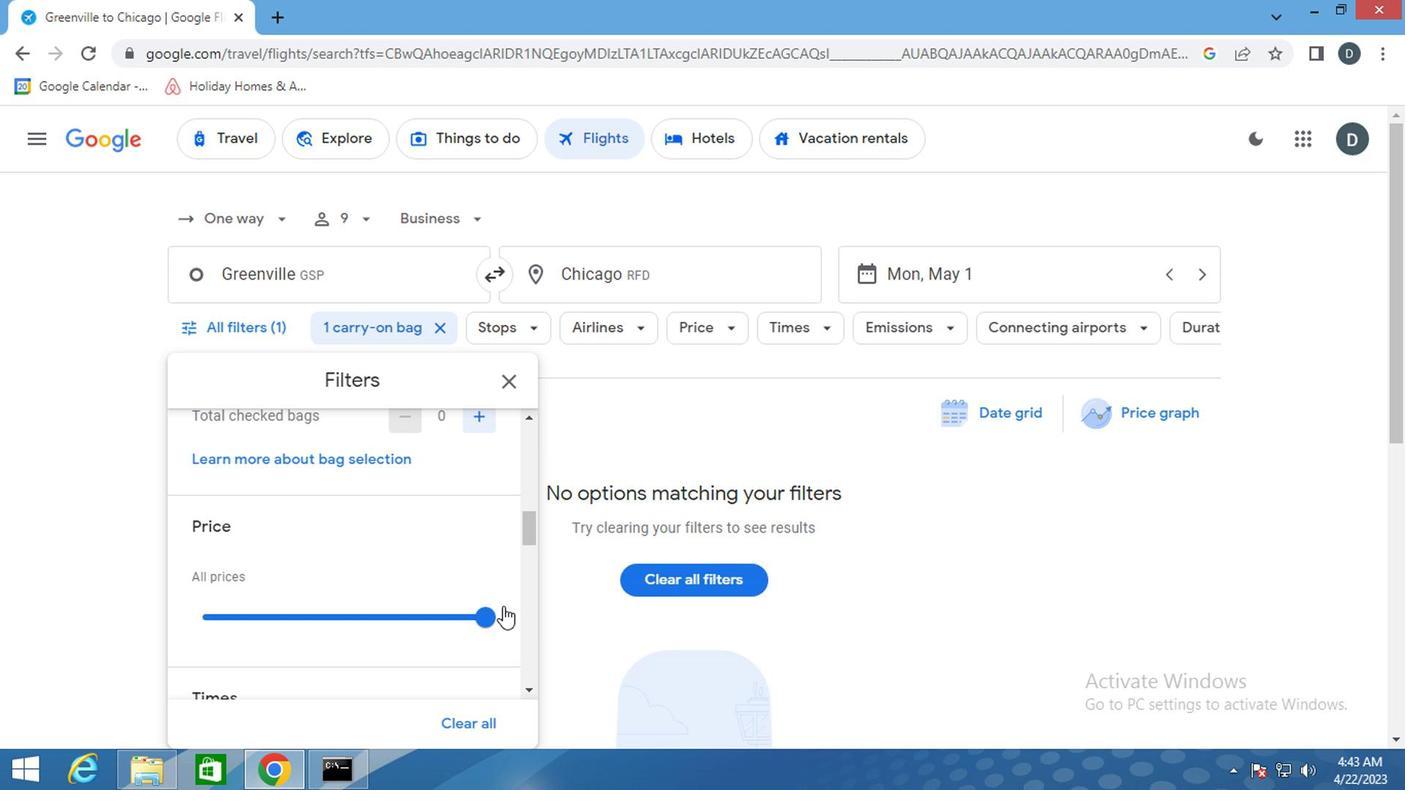 
Action: Mouse pressed left at (483, 580)
Screenshot: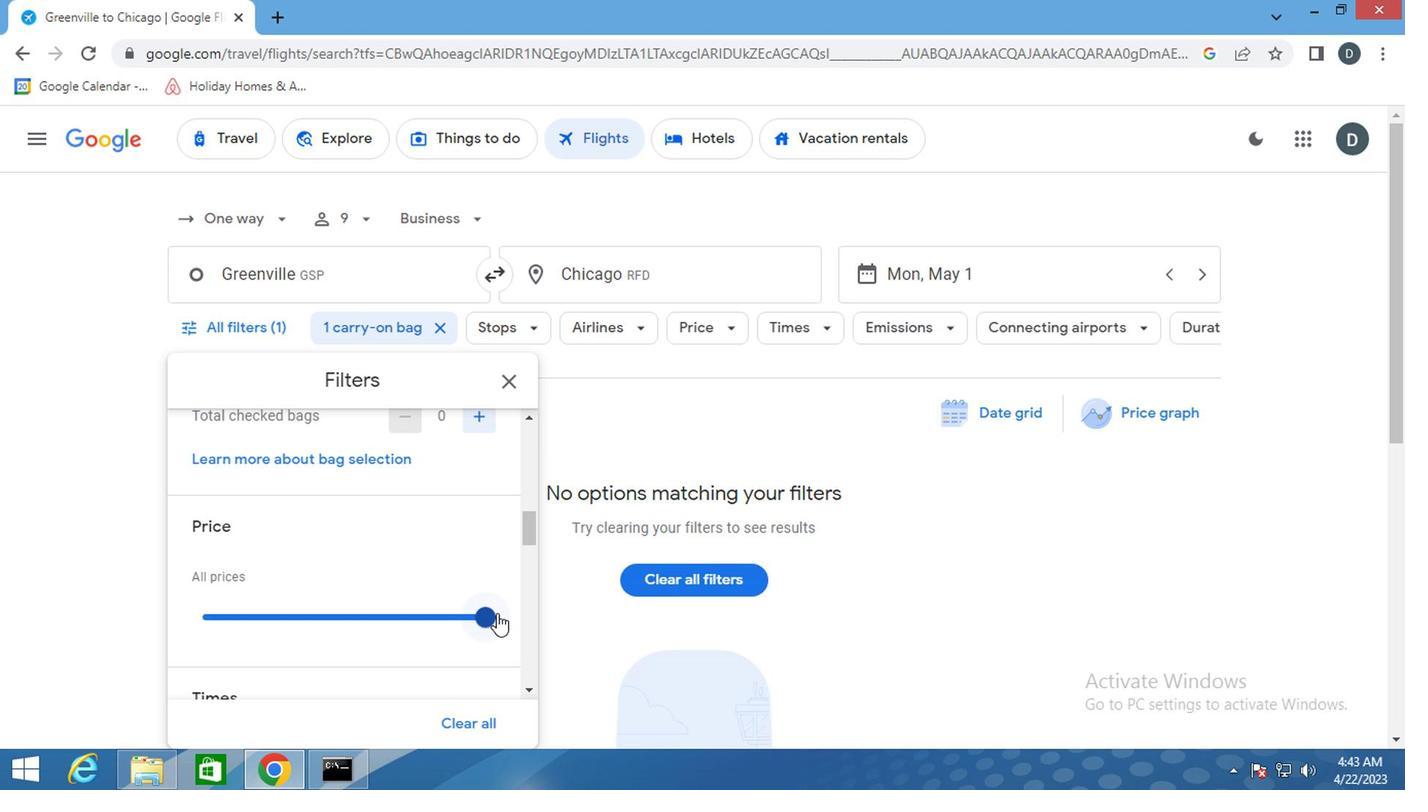 
Action: Mouse moved to (452, 529)
Screenshot: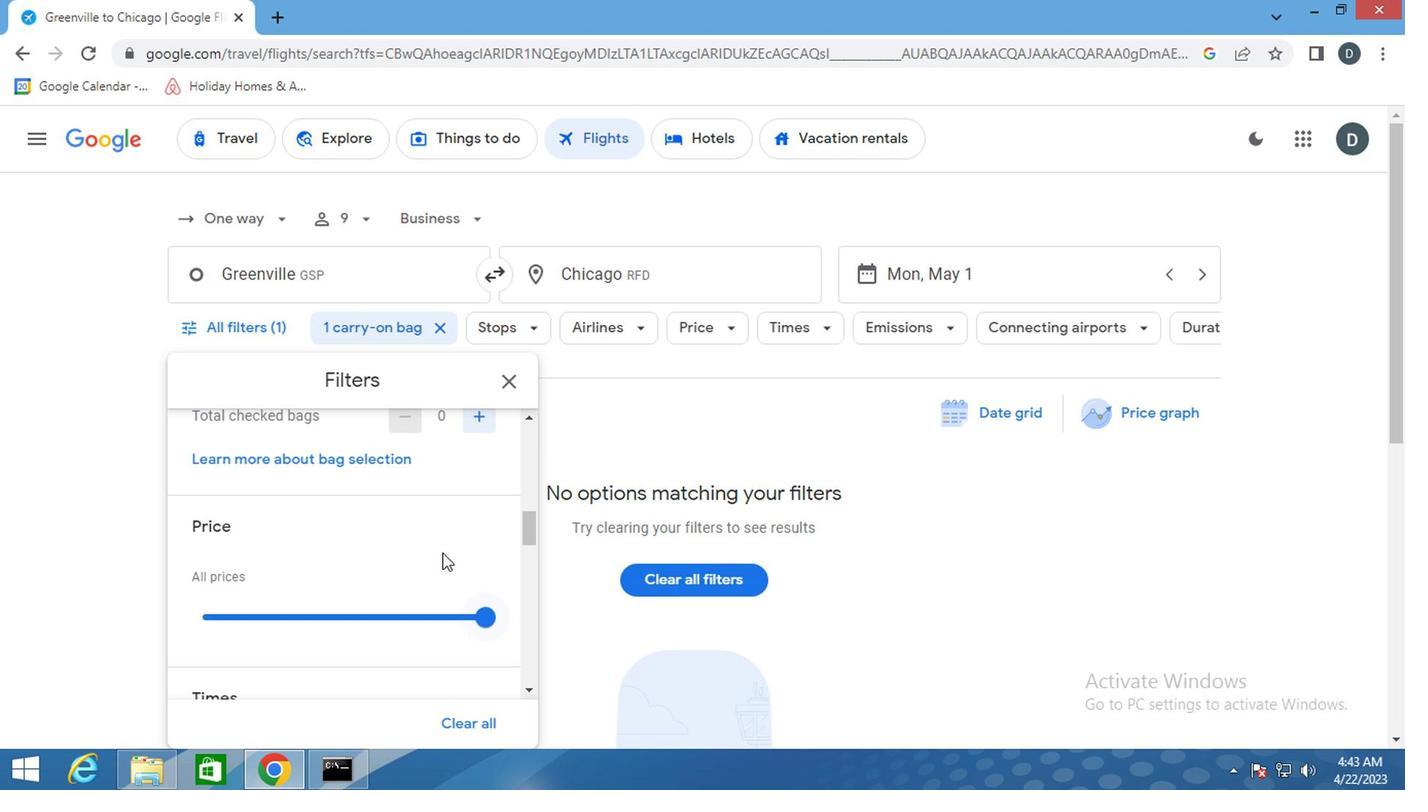 
Action: Mouse scrolled (452, 529) with delta (0, 0)
Screenshot: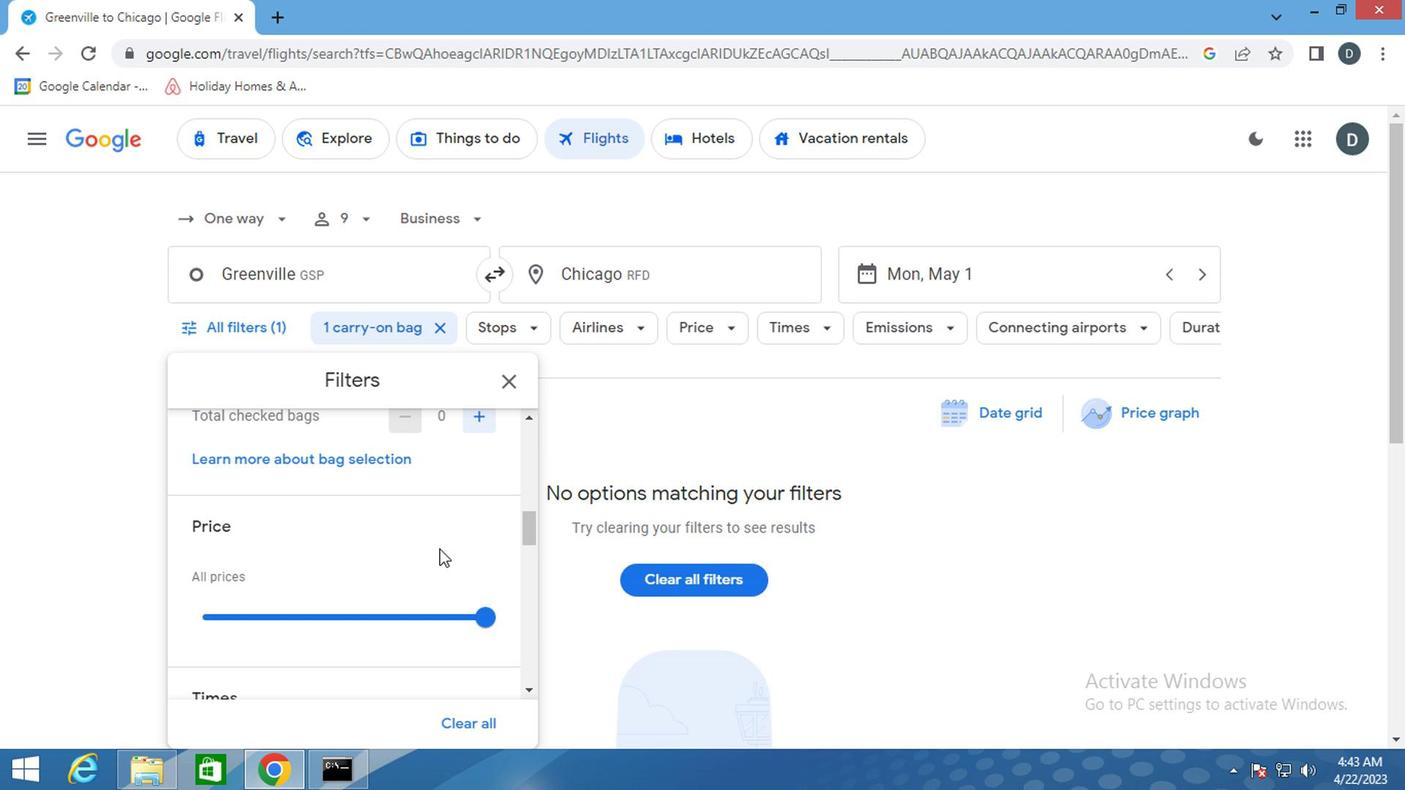 
Action: Mouse scrolled (452, 529) with delta (0, 0)
Screenshot: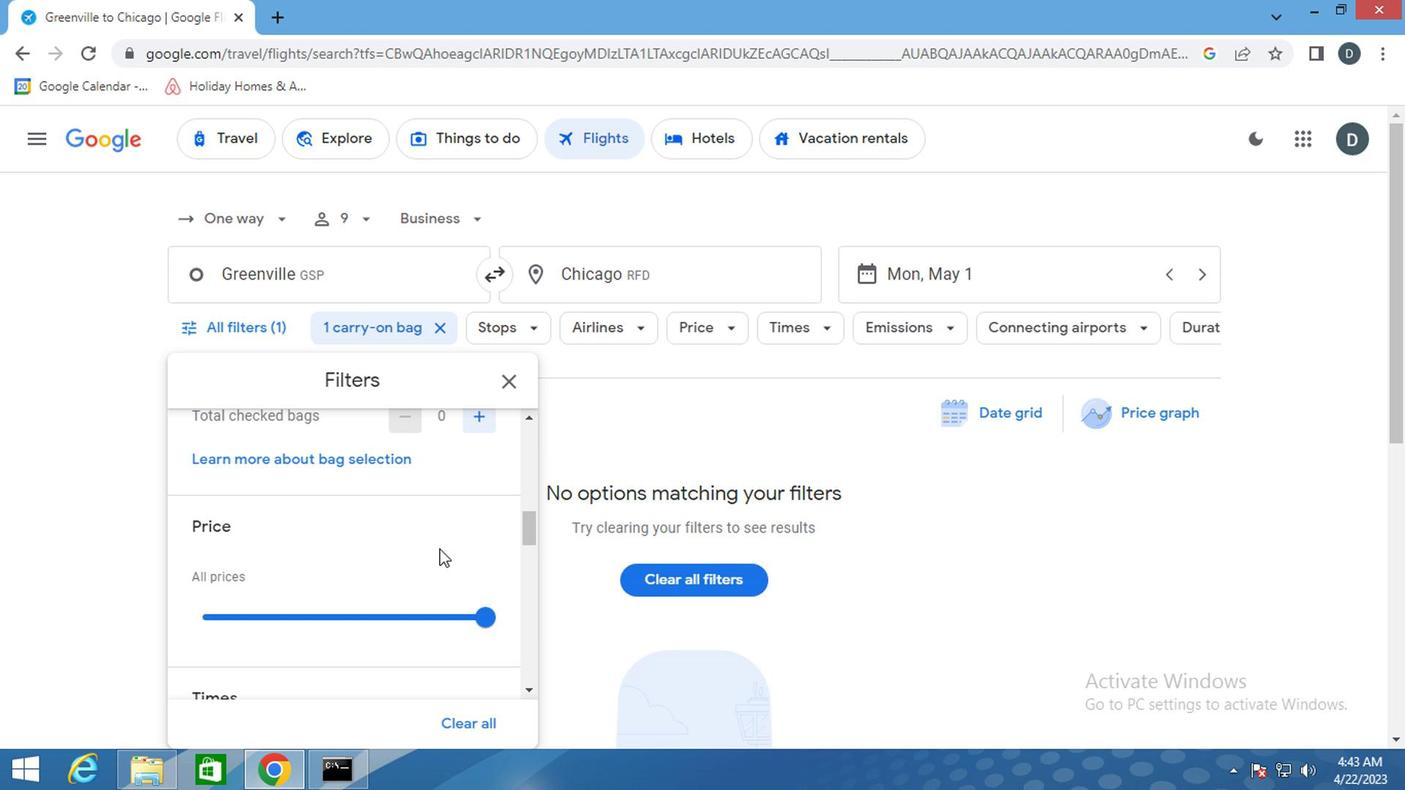 
Action: Mouse scrolled (452, 529) with delta (0, 0)
Screenshot: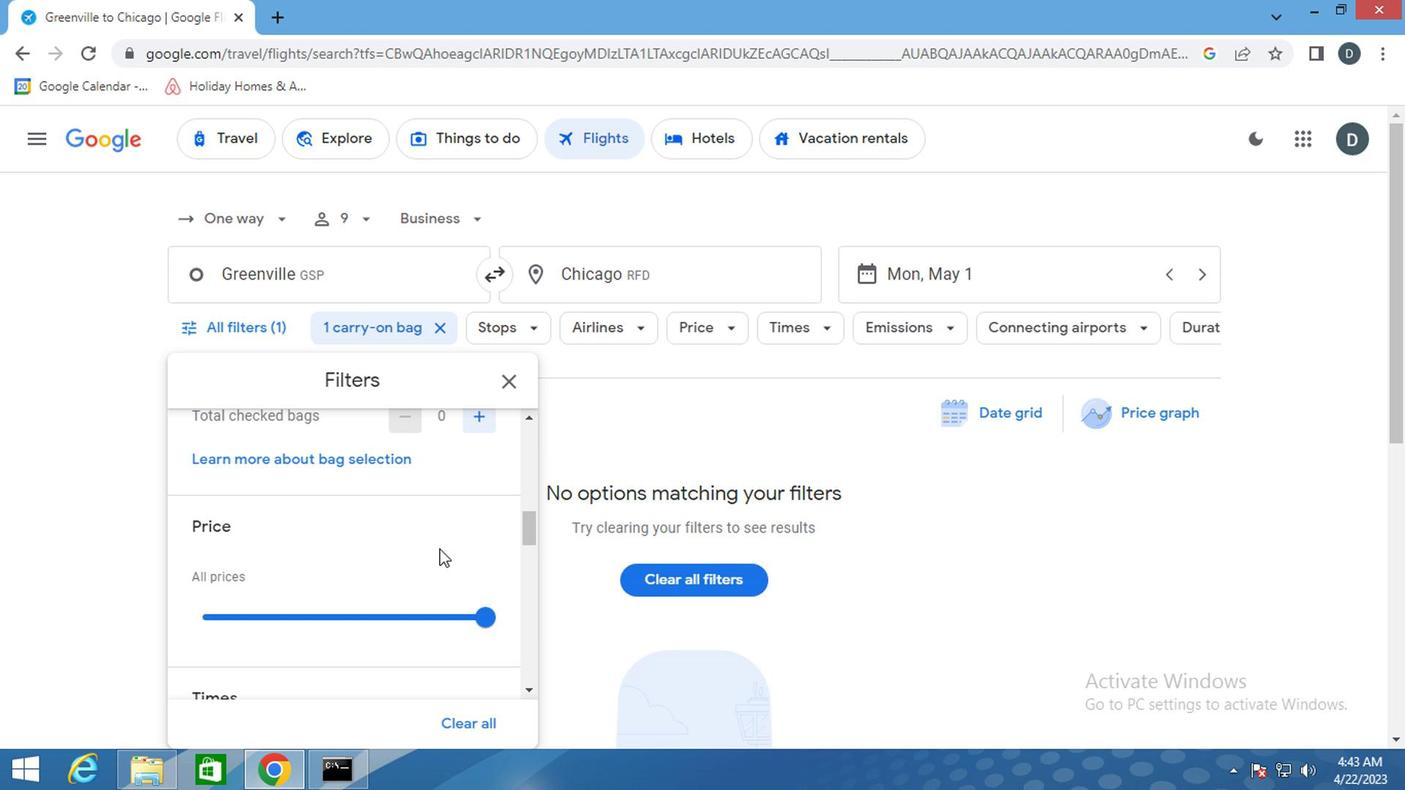 
Action: Mouse moved to (286, 520)
Screenshot: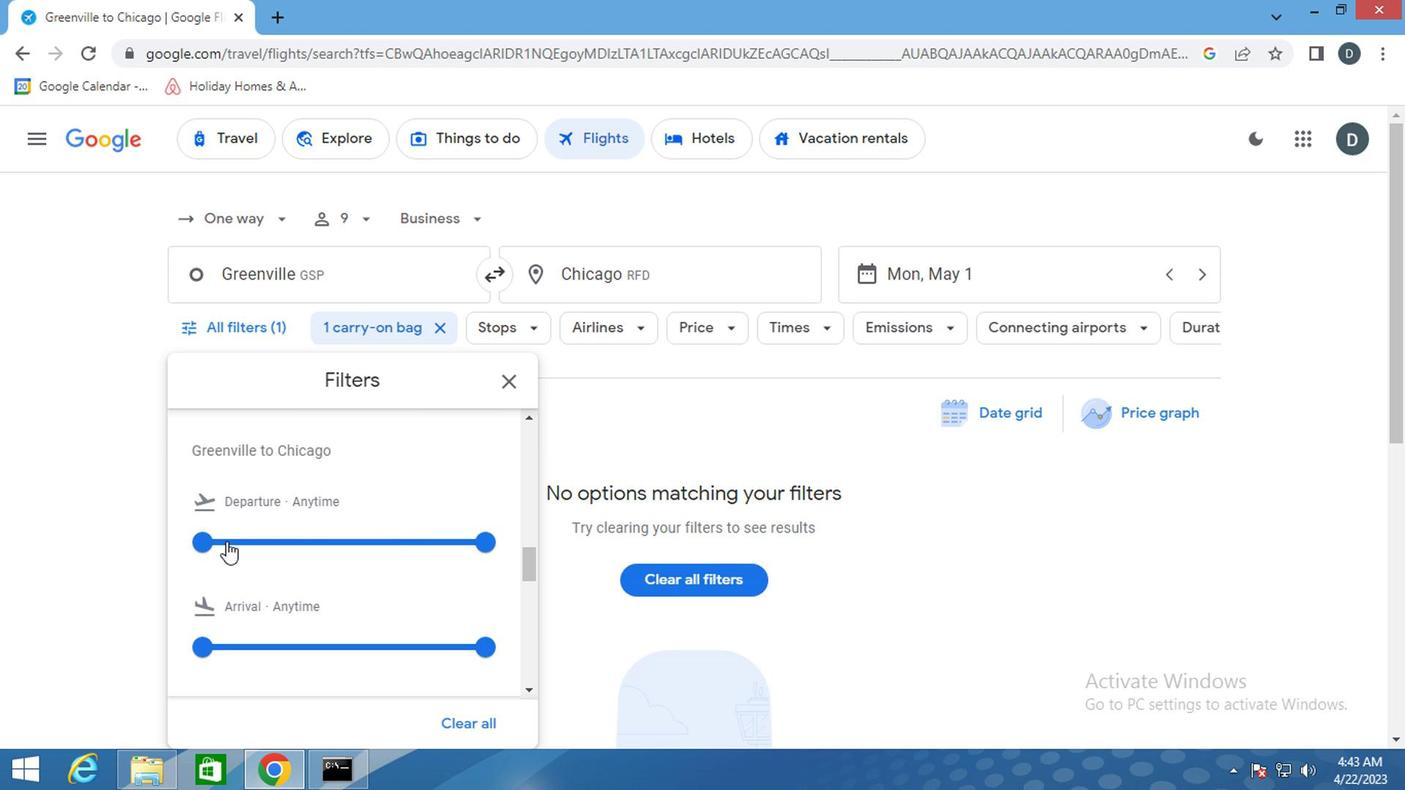 
Action: Mouse pressed left at (286, 520)
Screenshot: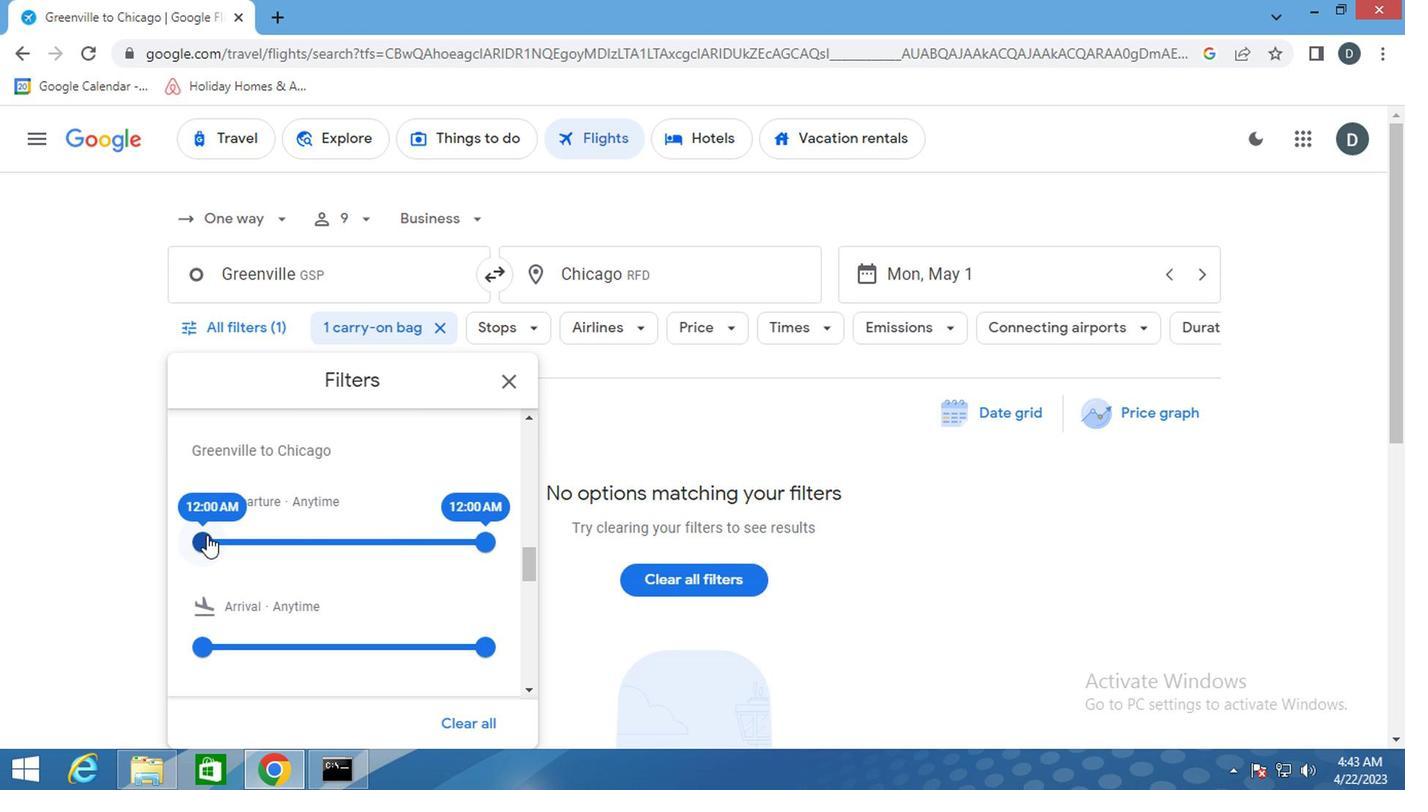 
Action: Mouse moved to (488, 526)
Screenshot: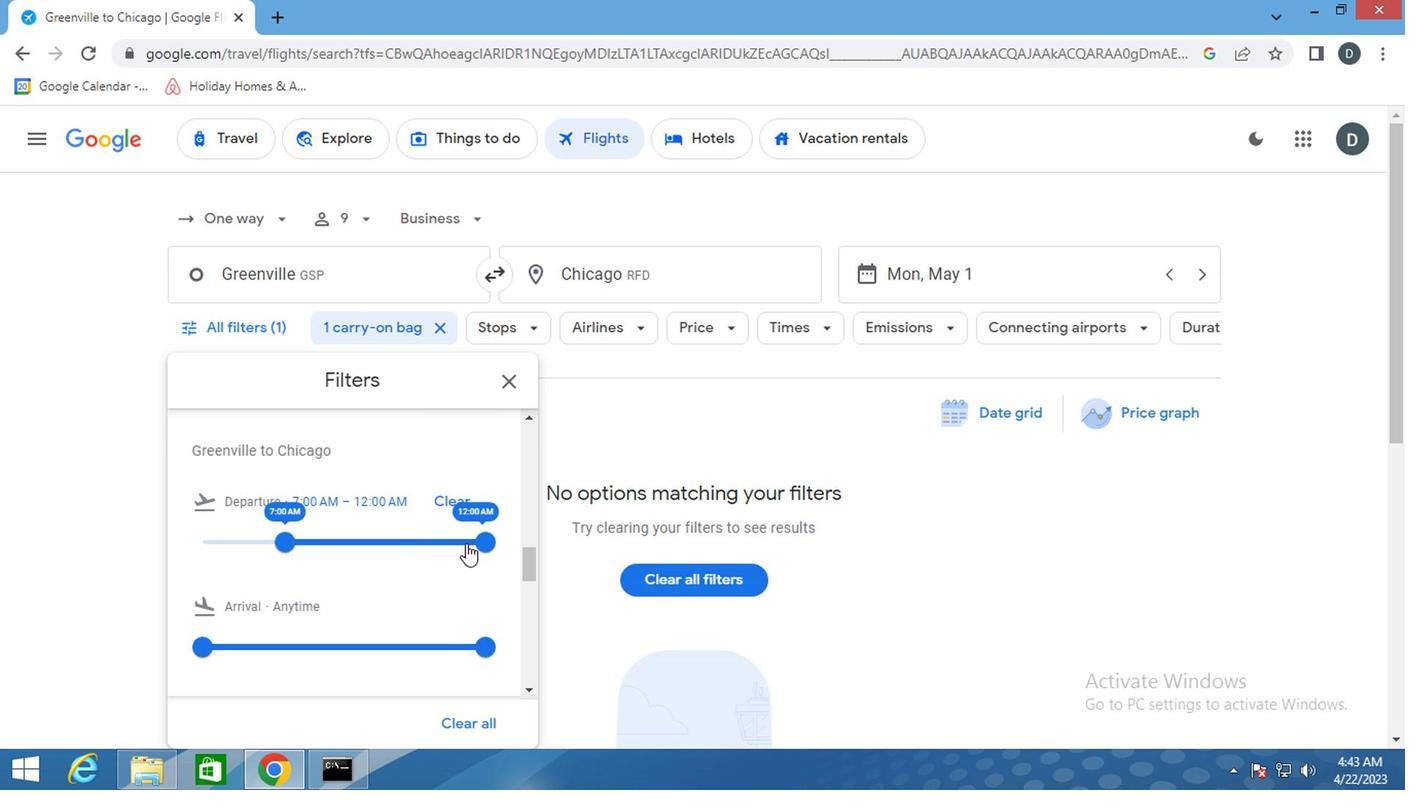 
Action: Mouse pressed left at (488, 526)
Screenshot: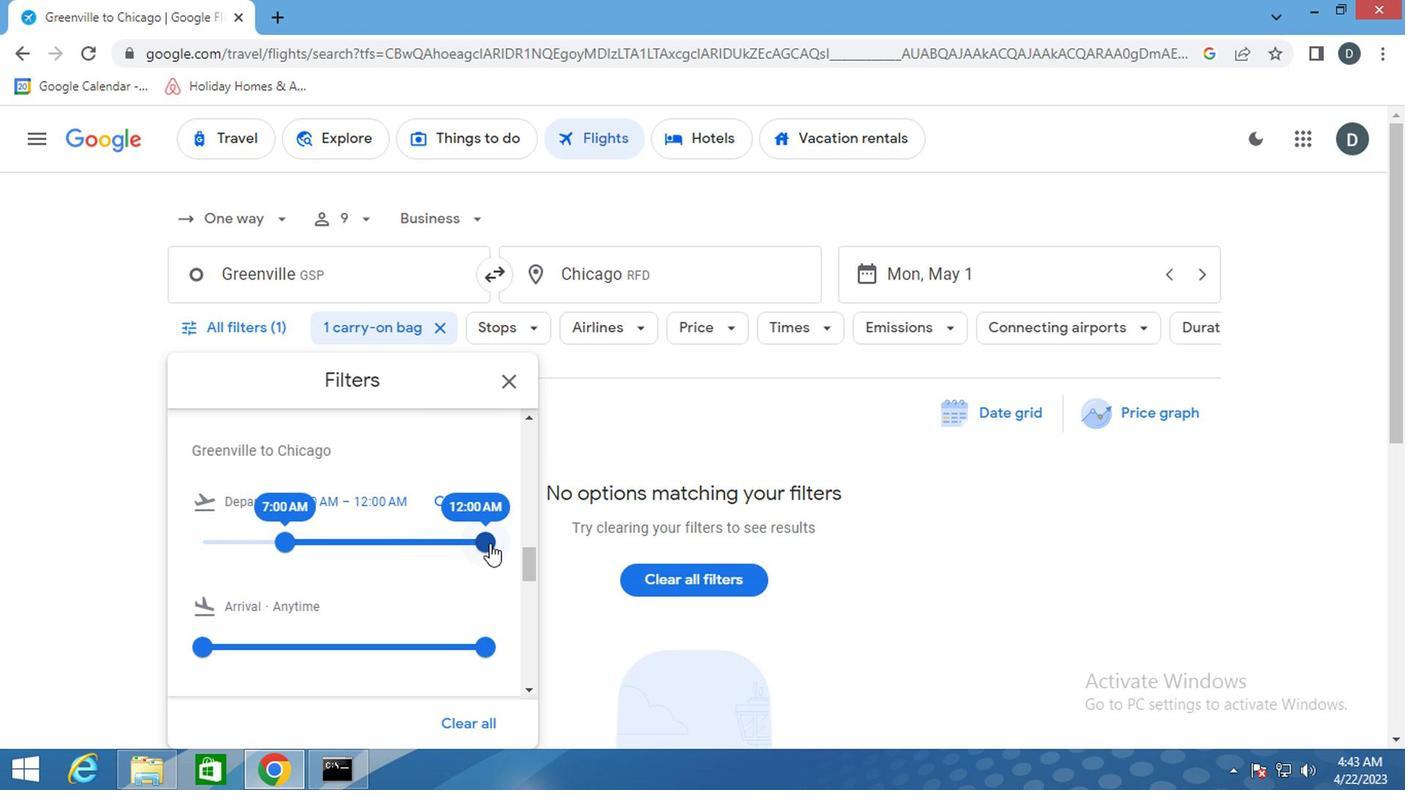 
Action: Mouse moved to (433, 513)
Screenshot: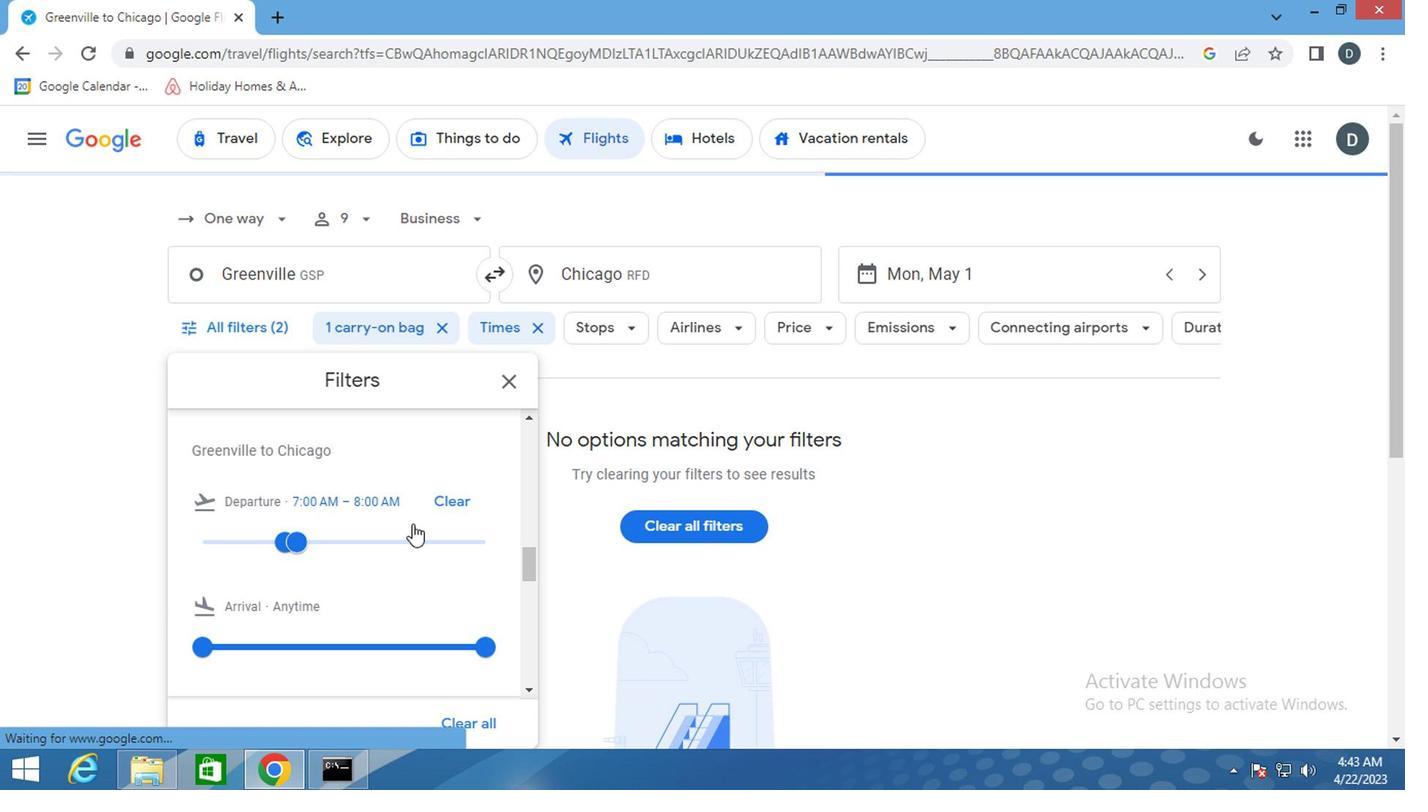 
Action: Mouse scrolled (433, 512) with delta (0, 0)
Screenshot: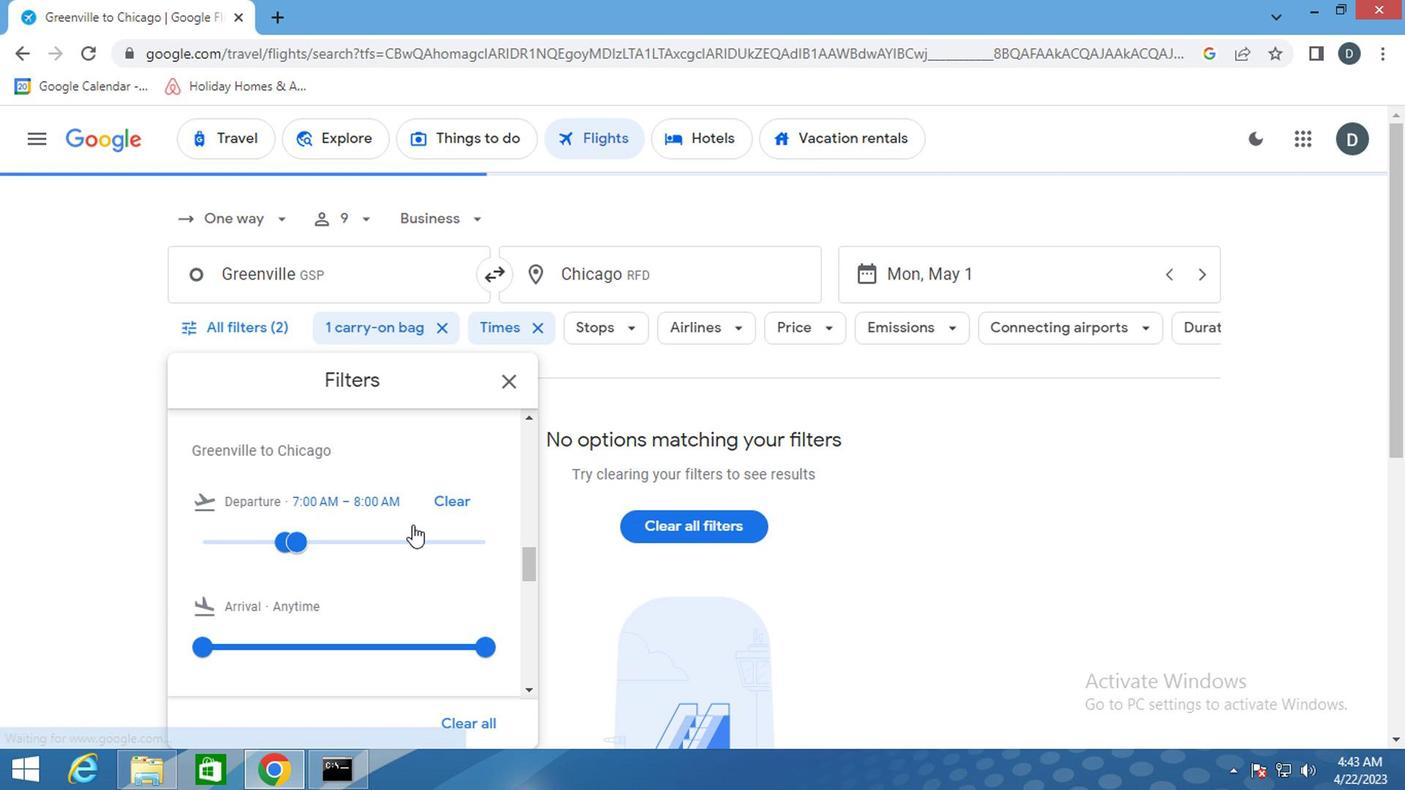 
Action: Mouse scrolled (433, 512) with delta (0, 0)
Screenshot: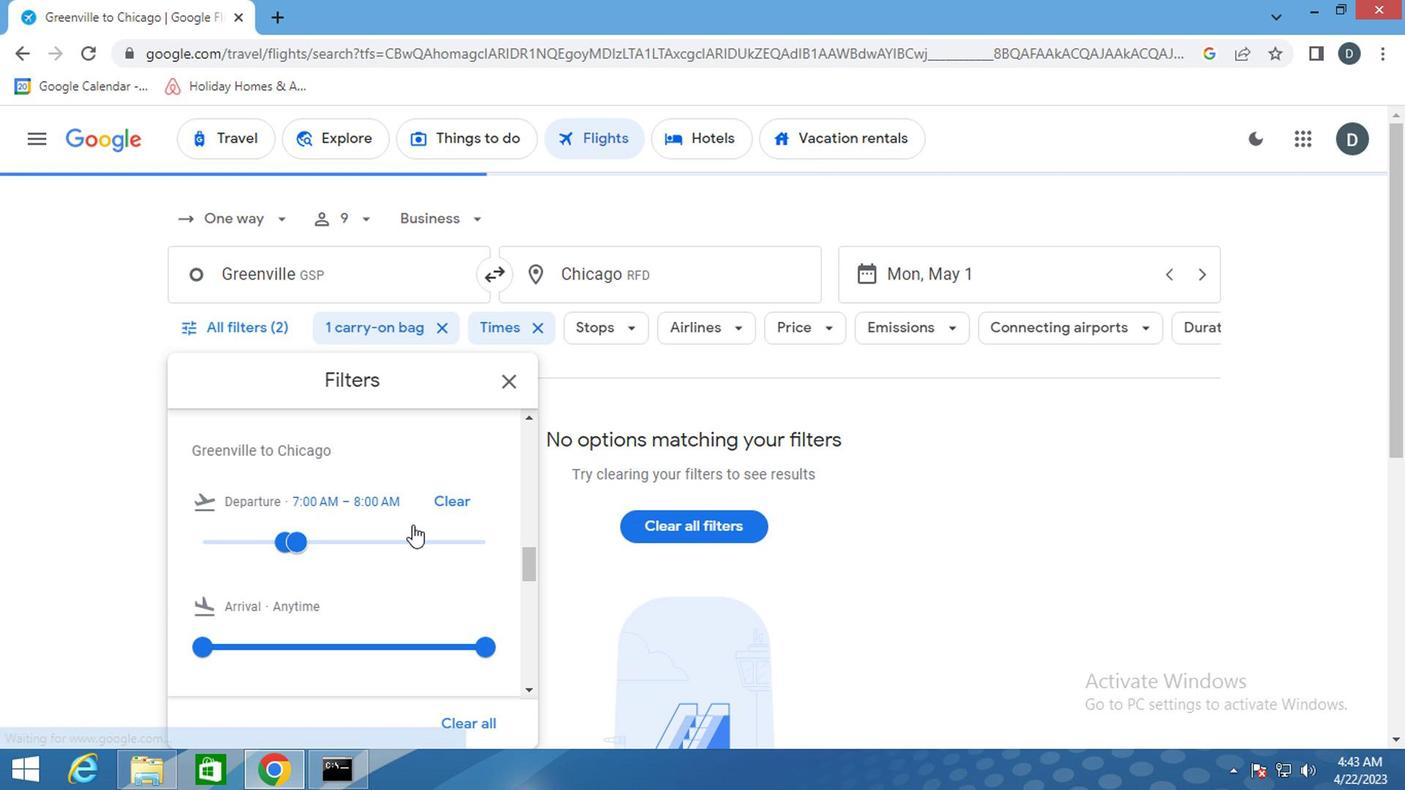 
Action: Mouse scrolled (433, 512) with delta (0, 0)
Screenshot: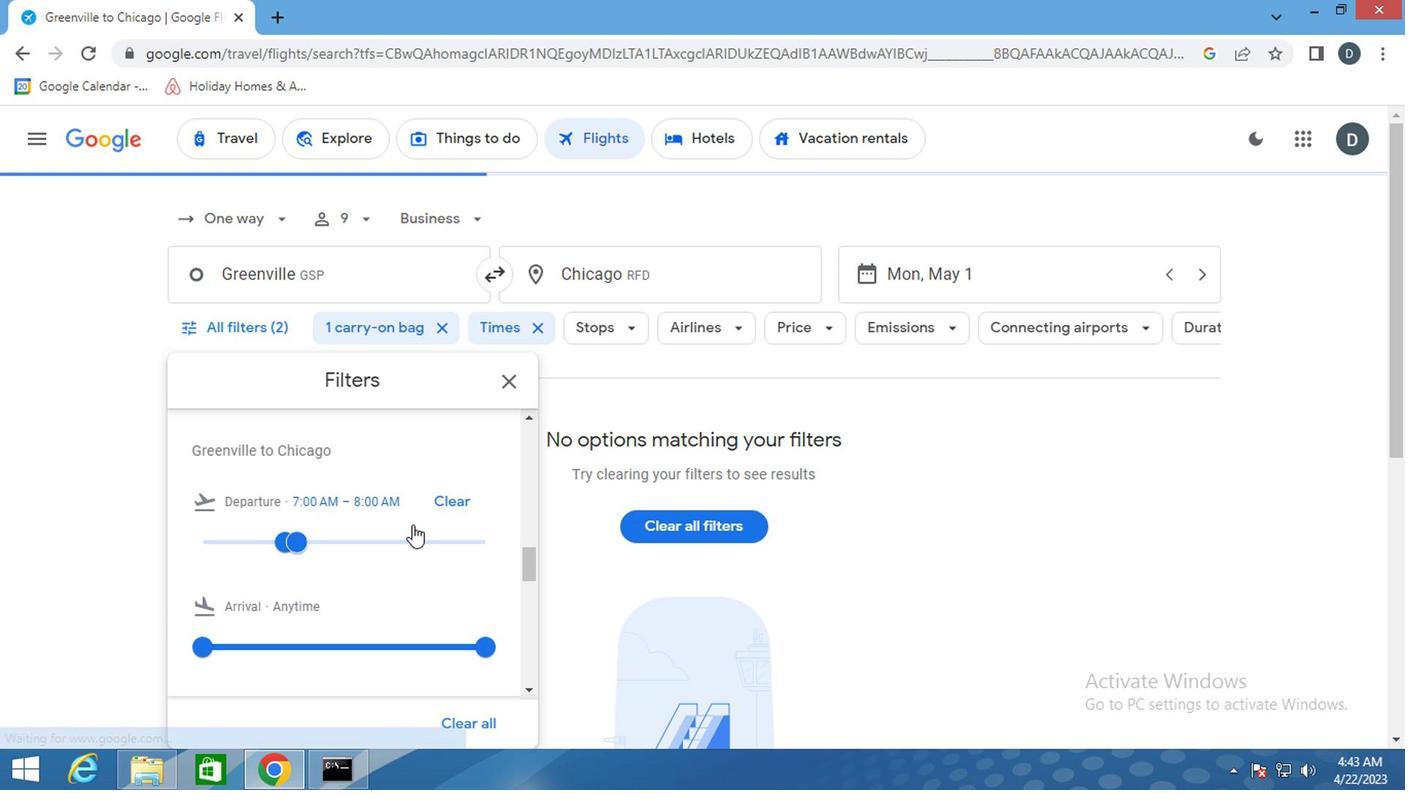 
Action: Mouse scrolled (433, 512) with delta (0, 0)
Screenshot: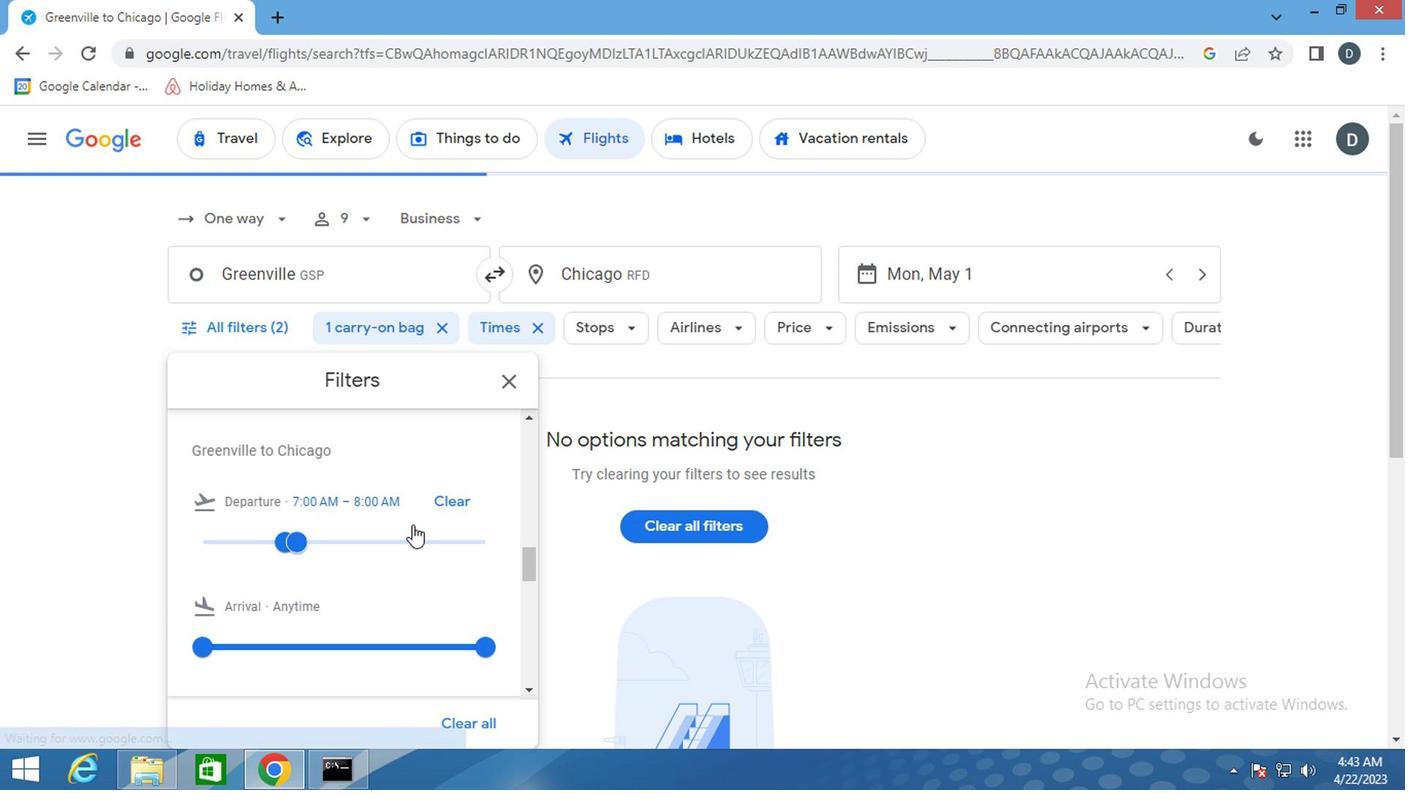 
Action: Mouse scrolled (433, 512) with delta (0, 0)
Screenshot: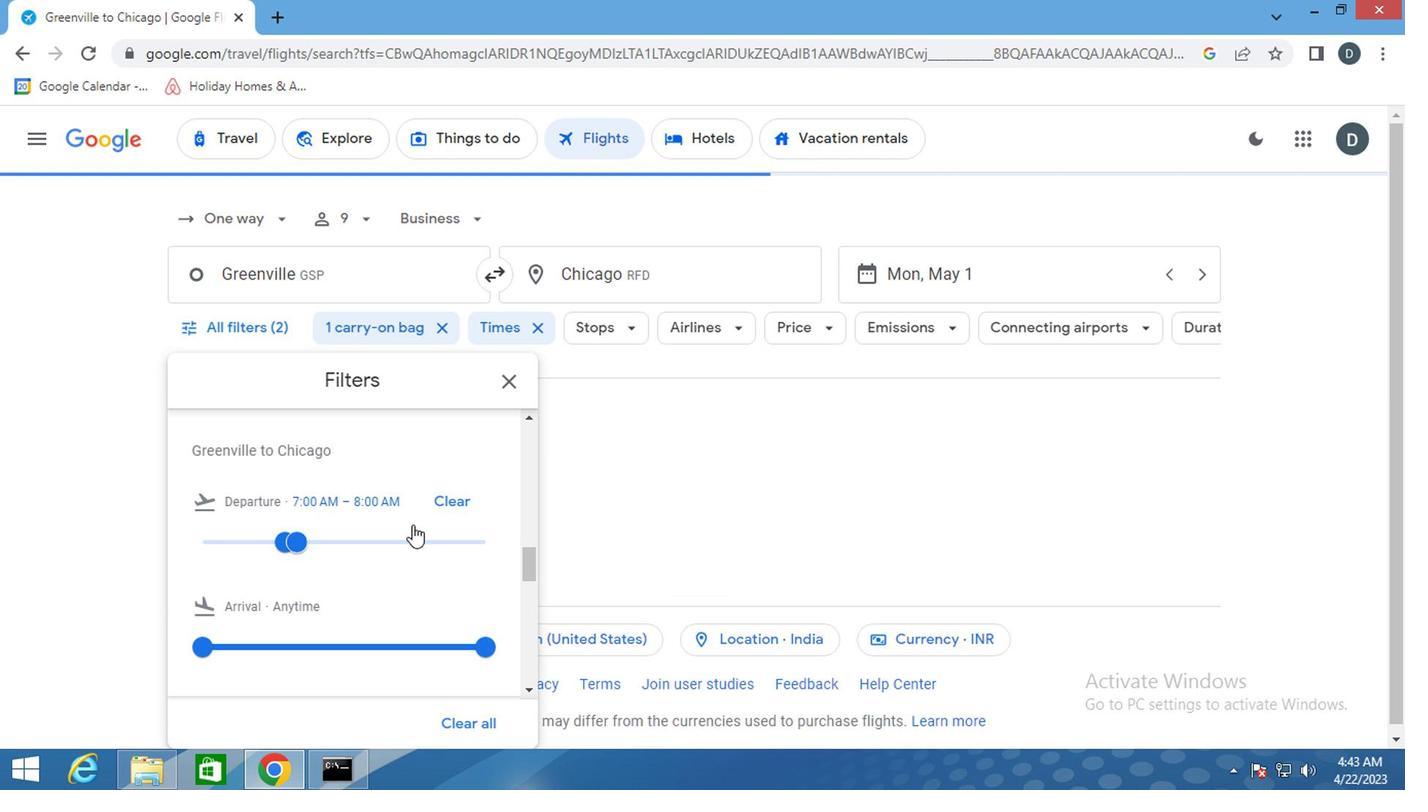 
Action: Mouse scrolled (433, 512) with delta (0, 0)
Screenshot: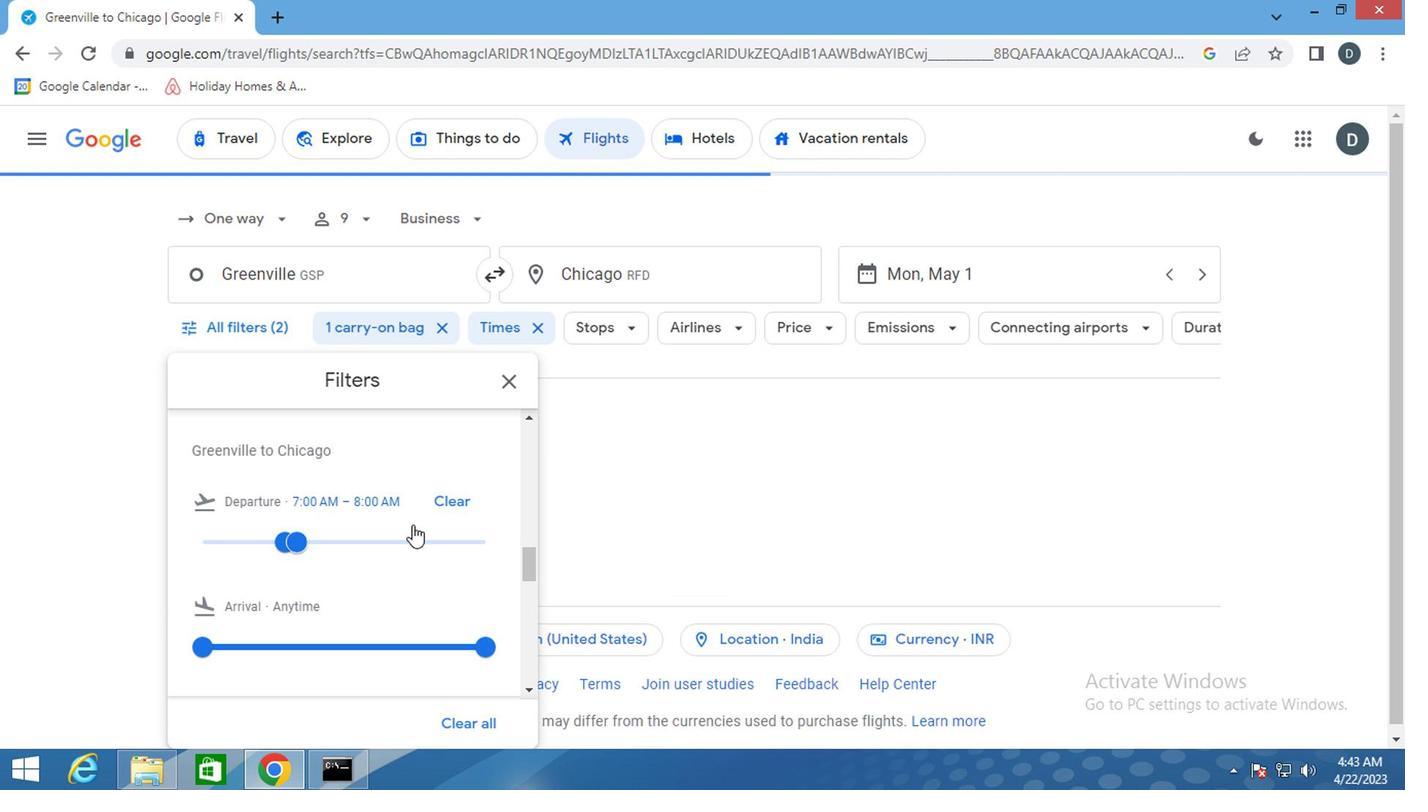 
Action: Mouse scrolled (433, 512) with delta (0, 0)
Screenshot: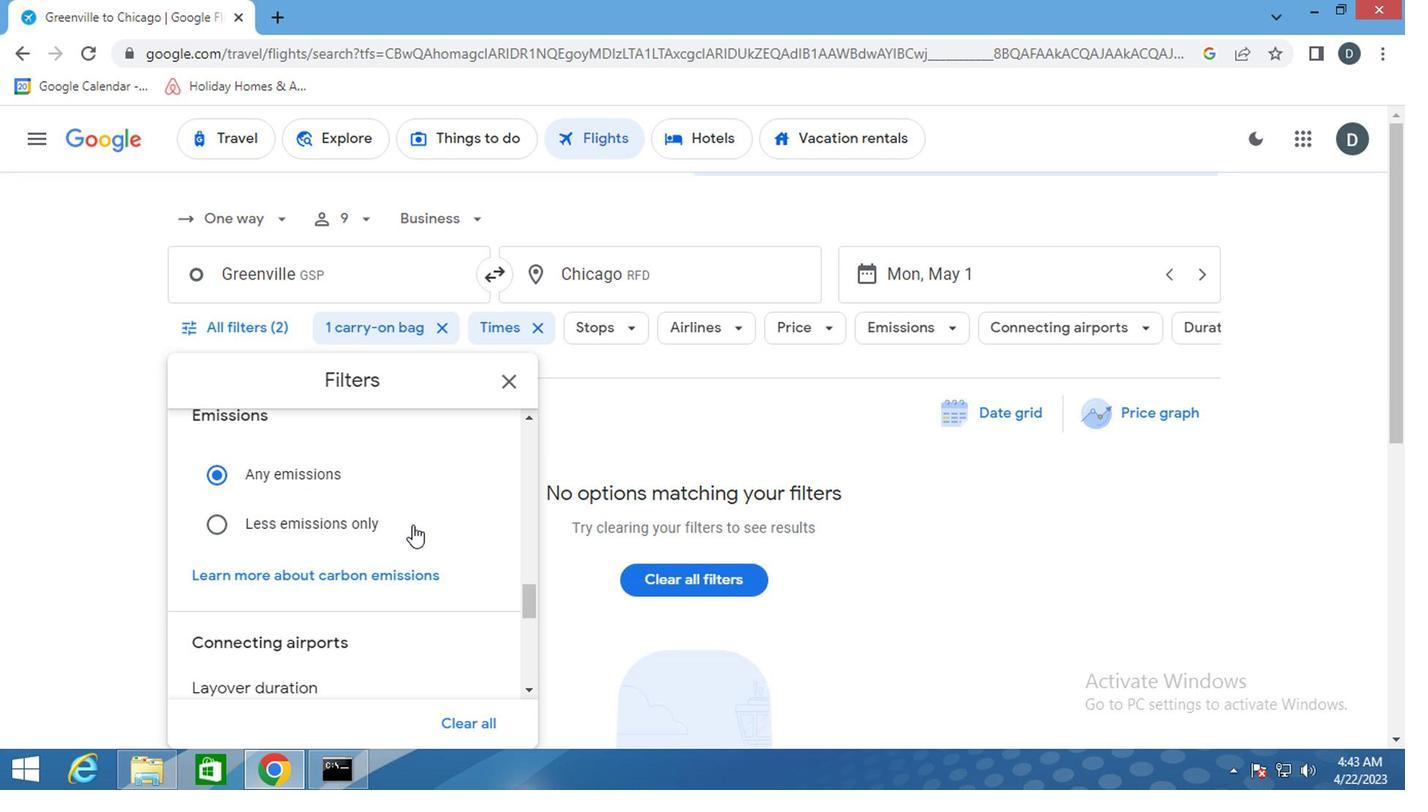 
Action: Mouse scrolled (433, 512) with delta (0, 0)
Screenshot: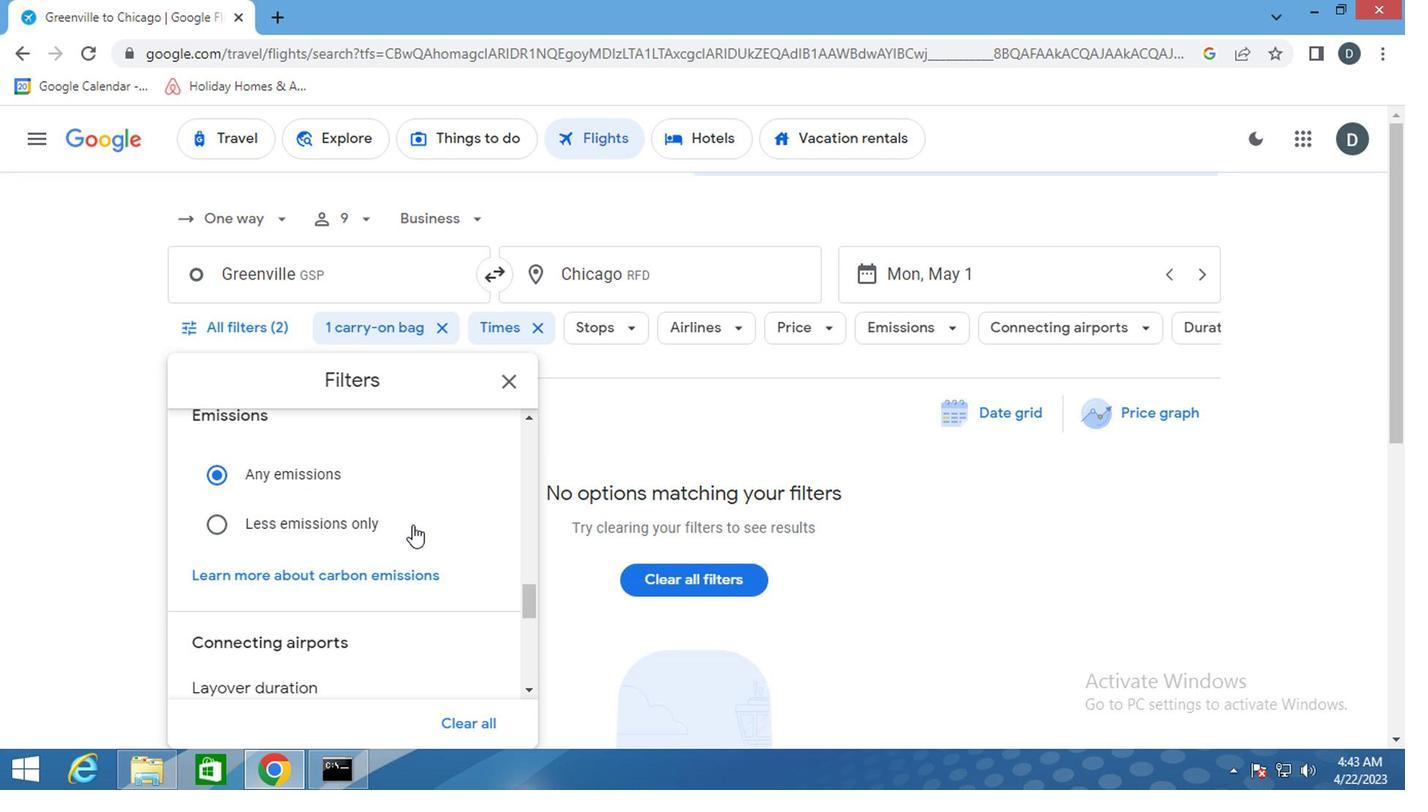 
Action: Mouse scrolled (433, 512) with delta (0, 0)
Screenshot: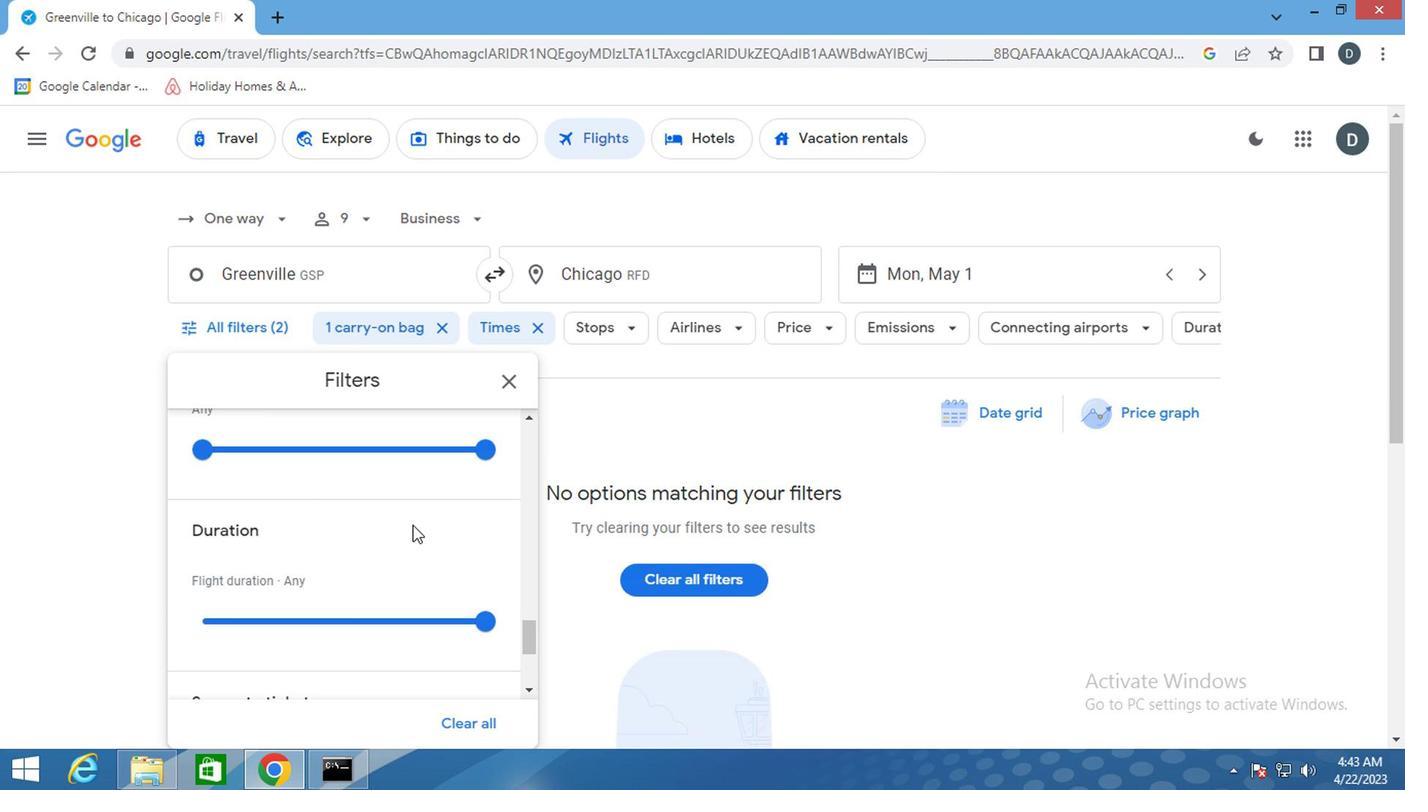 
Action: Mouse scrolled (433, 512) with delta (0, 0)
Screenshot: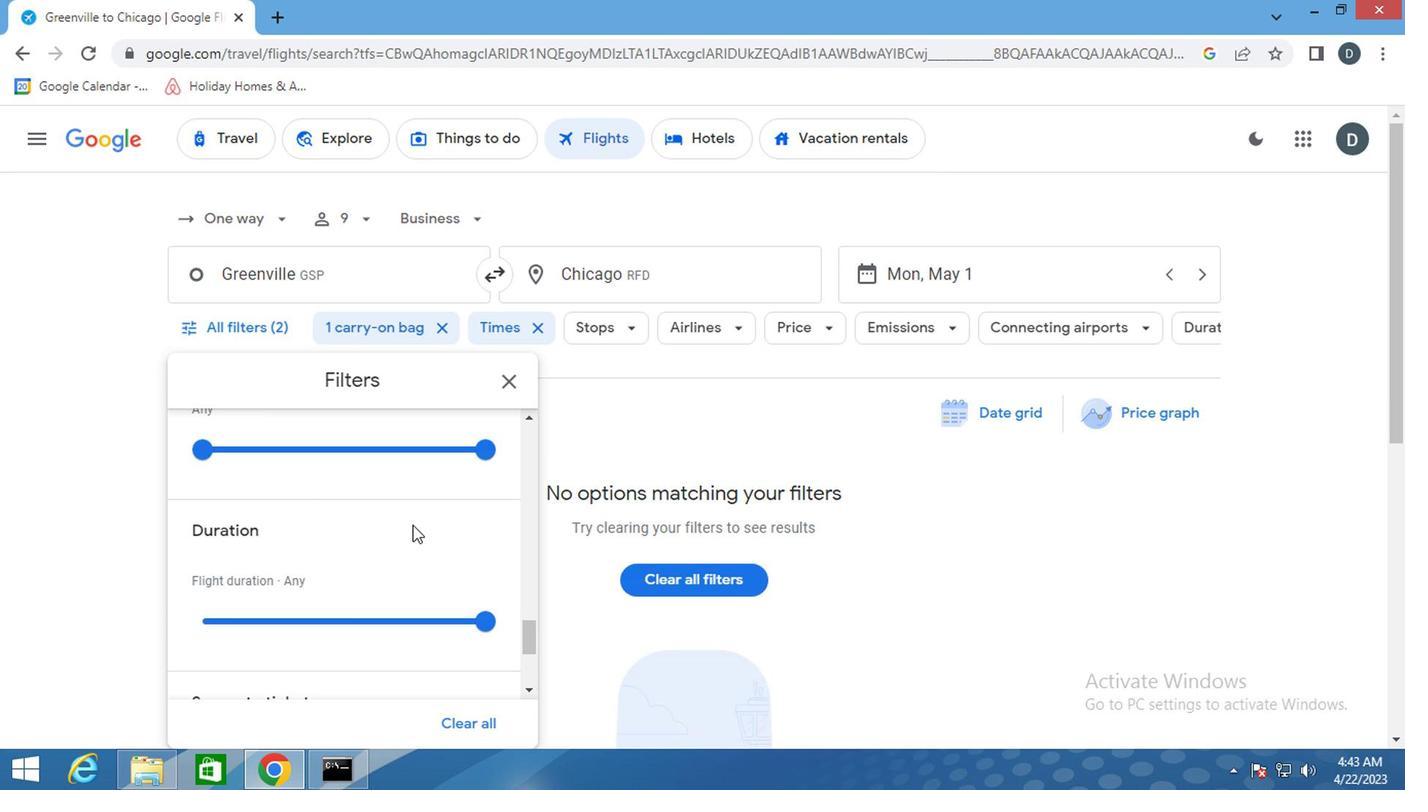 
Action: Mouse scrolled (433, 512) with delta (0, 0)
Screenshot: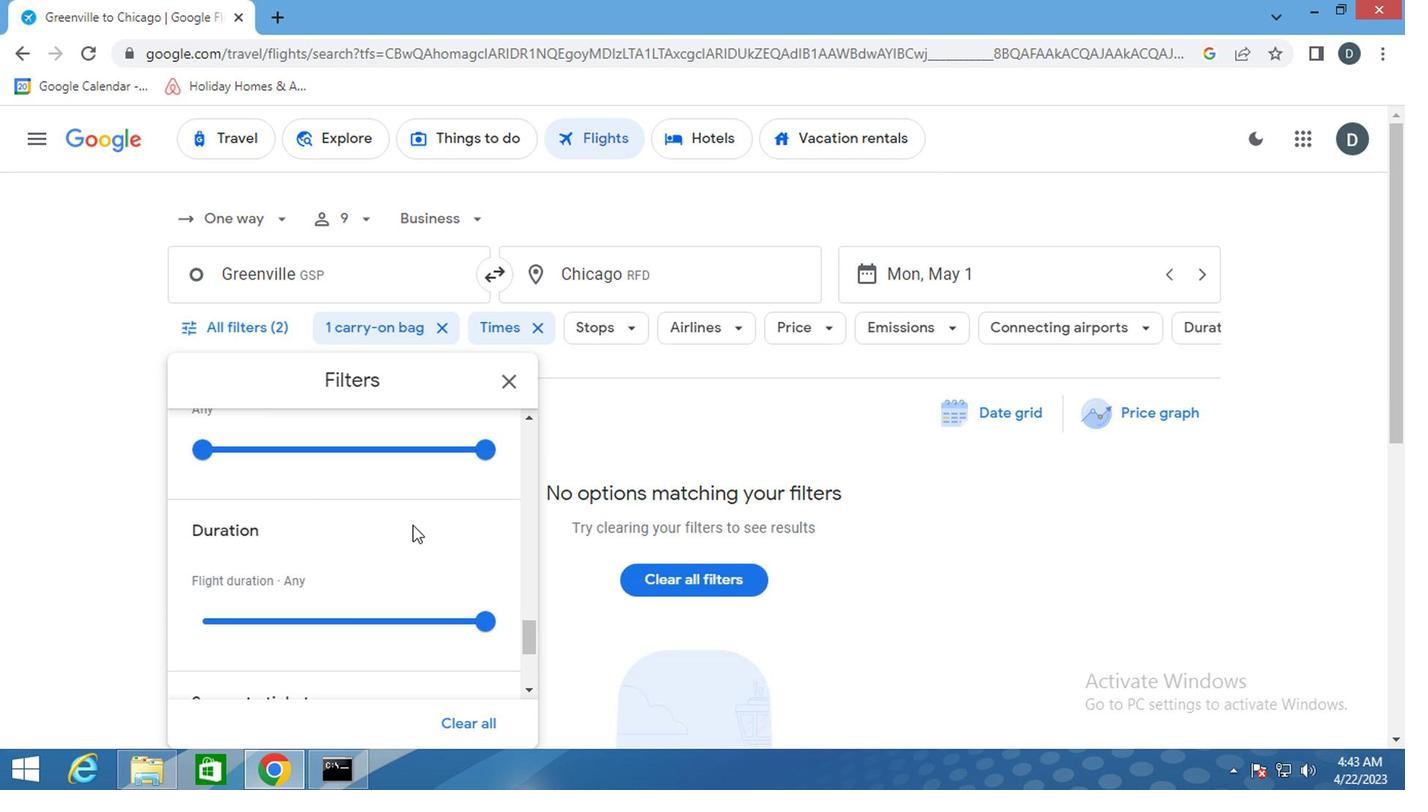 
Action: Mouse scrolled (433, 512) with delta (0, 0)
Screenshot: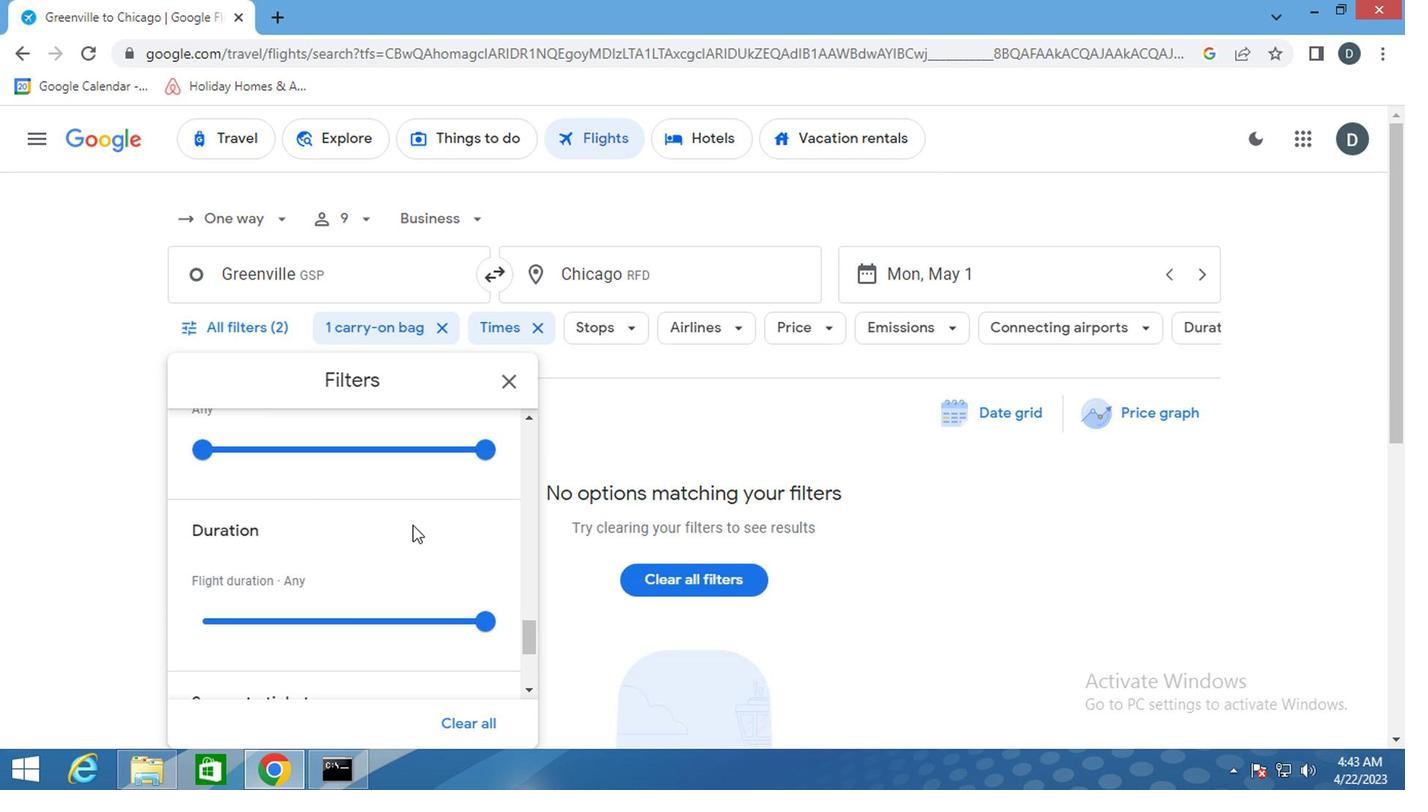 
Action: Mouse scrolled (433, 512) with delta (0, 0)
Screenshot: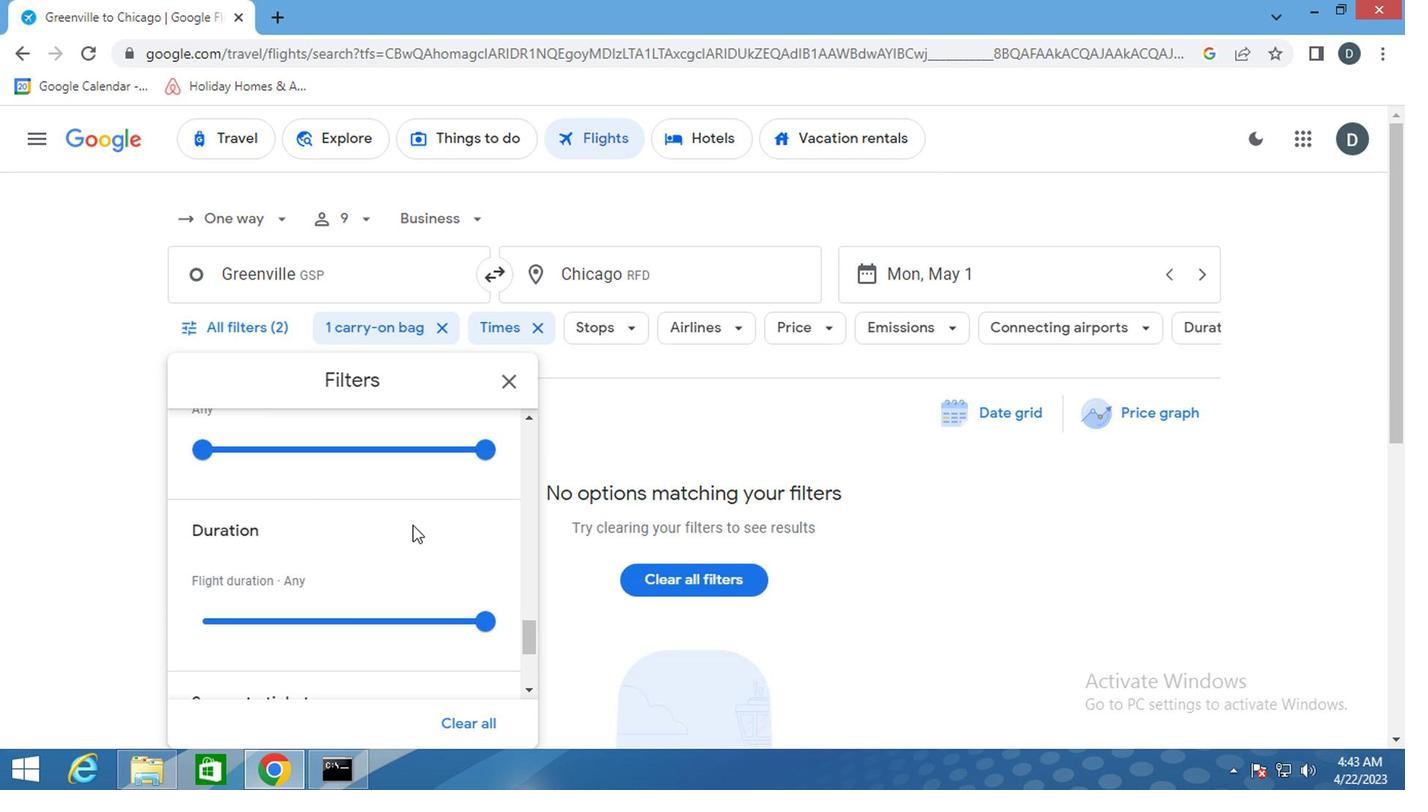 
Action: Mouse scrolled (433, 512) with delta (0, 0)
Screenshot: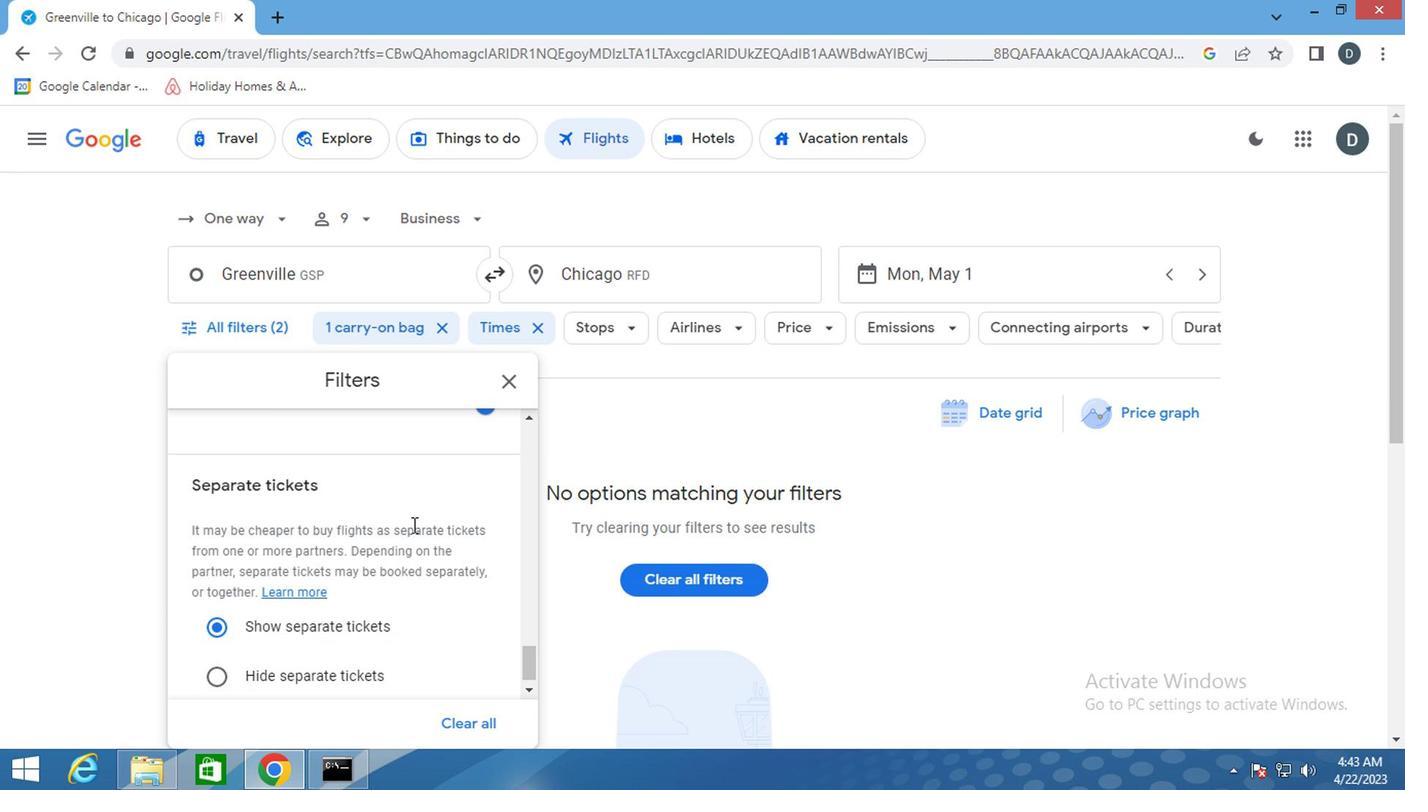 
Action: Mouse scrolled (433, 512) with delta (0, 0)
Screenshot: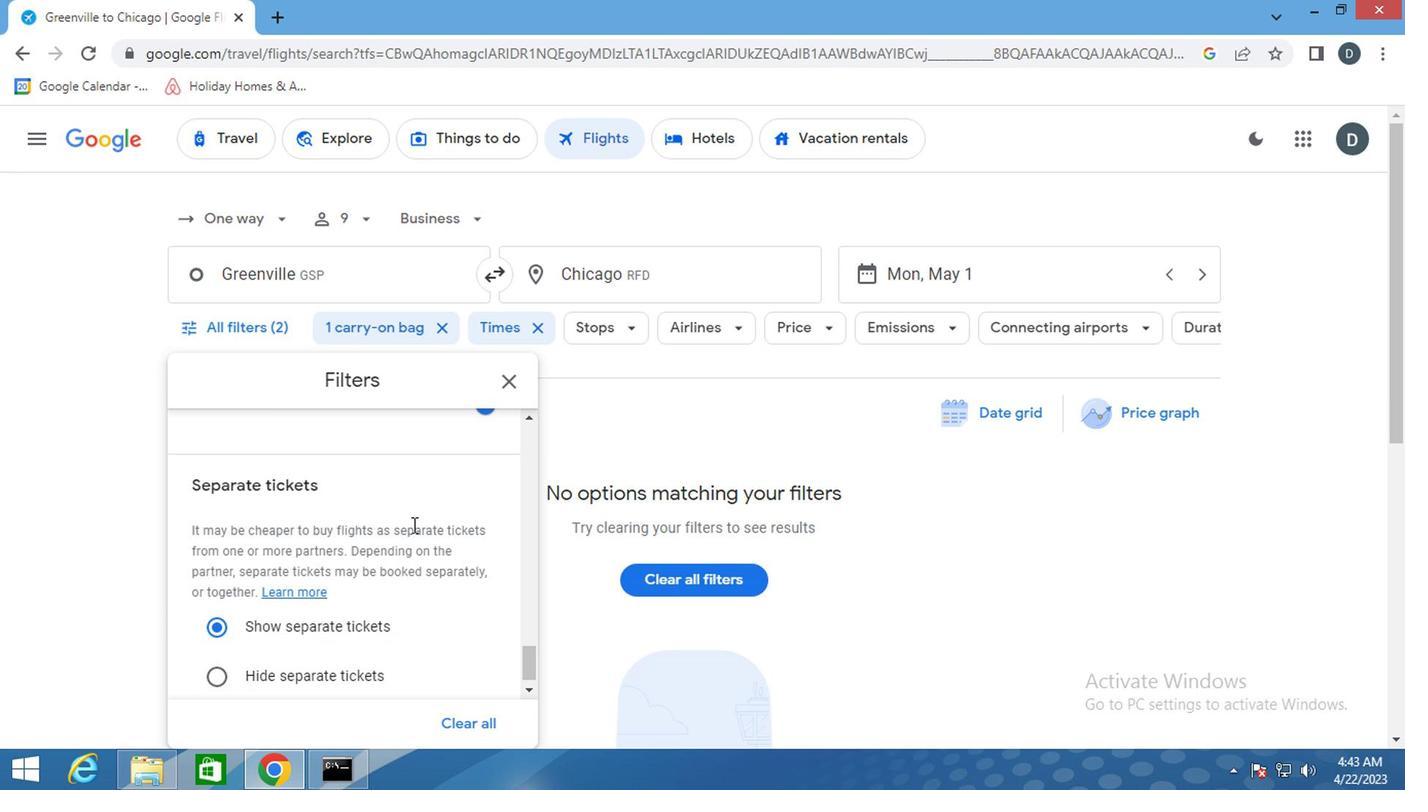 
Action: Mouse scrolled (433, 512) with delta (0, 0)
Screenshot: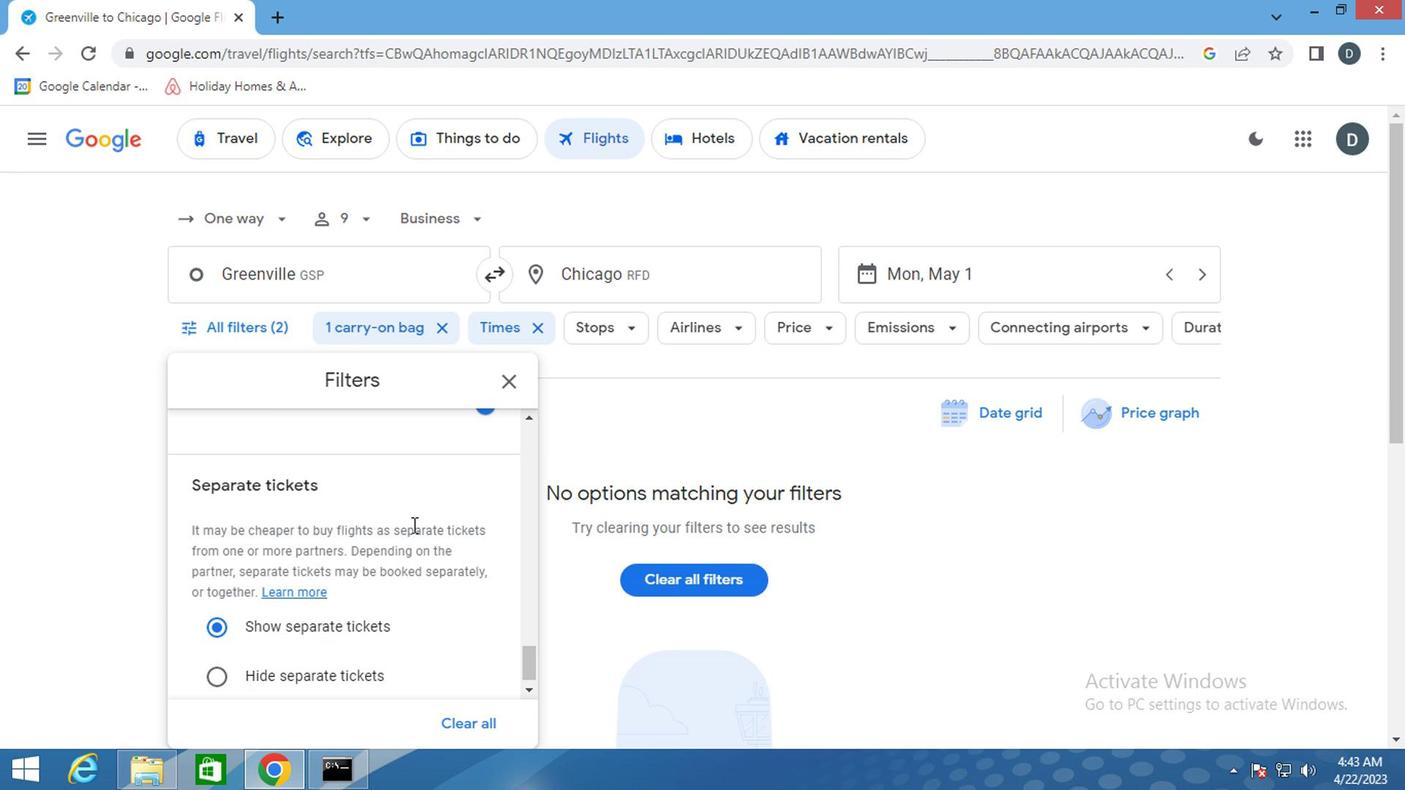 
Action: Mouse scrolled (433, 512) with delta (0, 0)
Screenshot: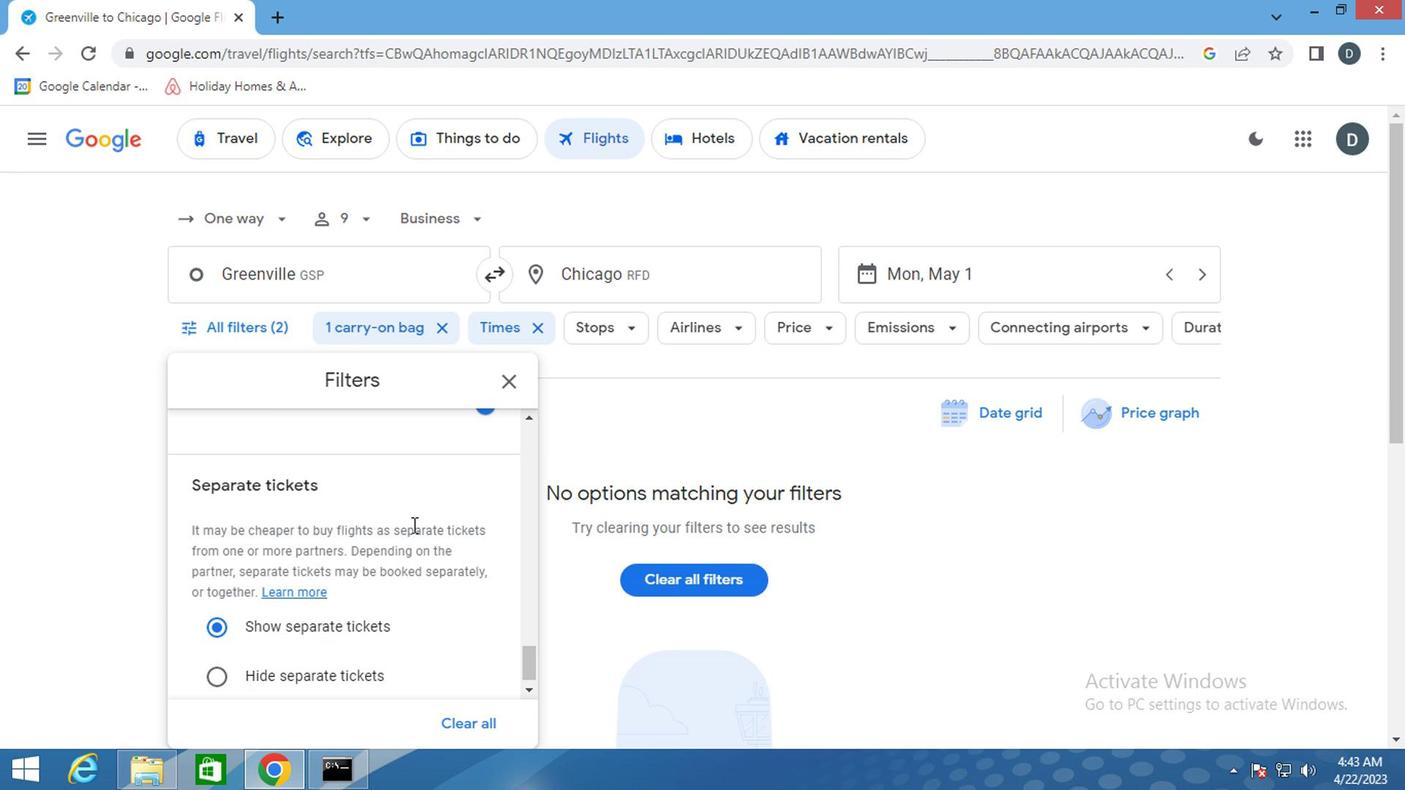 
Action: Mouse scrolled (433, 512) with delta (0, 0)
Screenshot: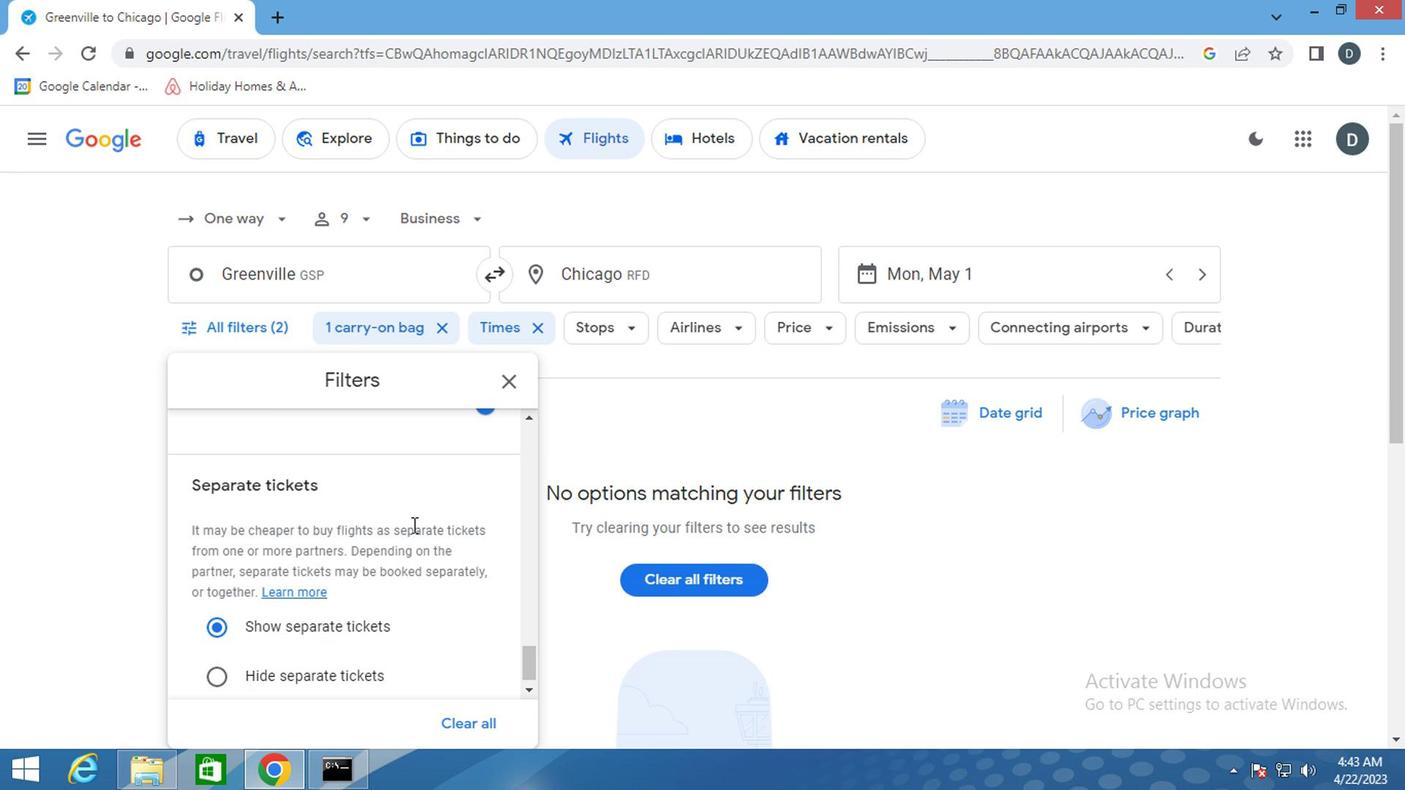 
Action: Mouse scrolled (433, 512) with delta (0, 0)
Screenshot: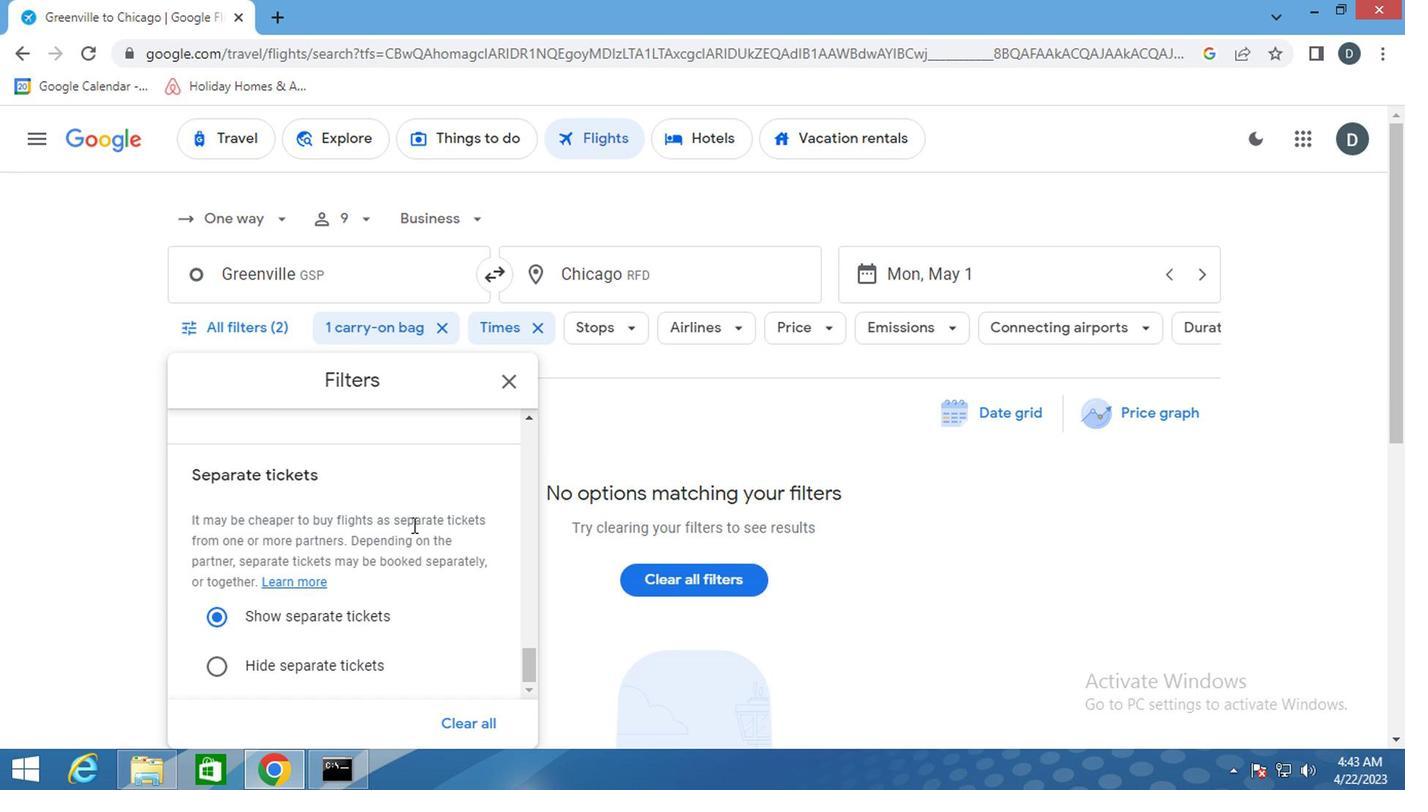 
Action: Mouse moved to (496, 405)
Screenshot: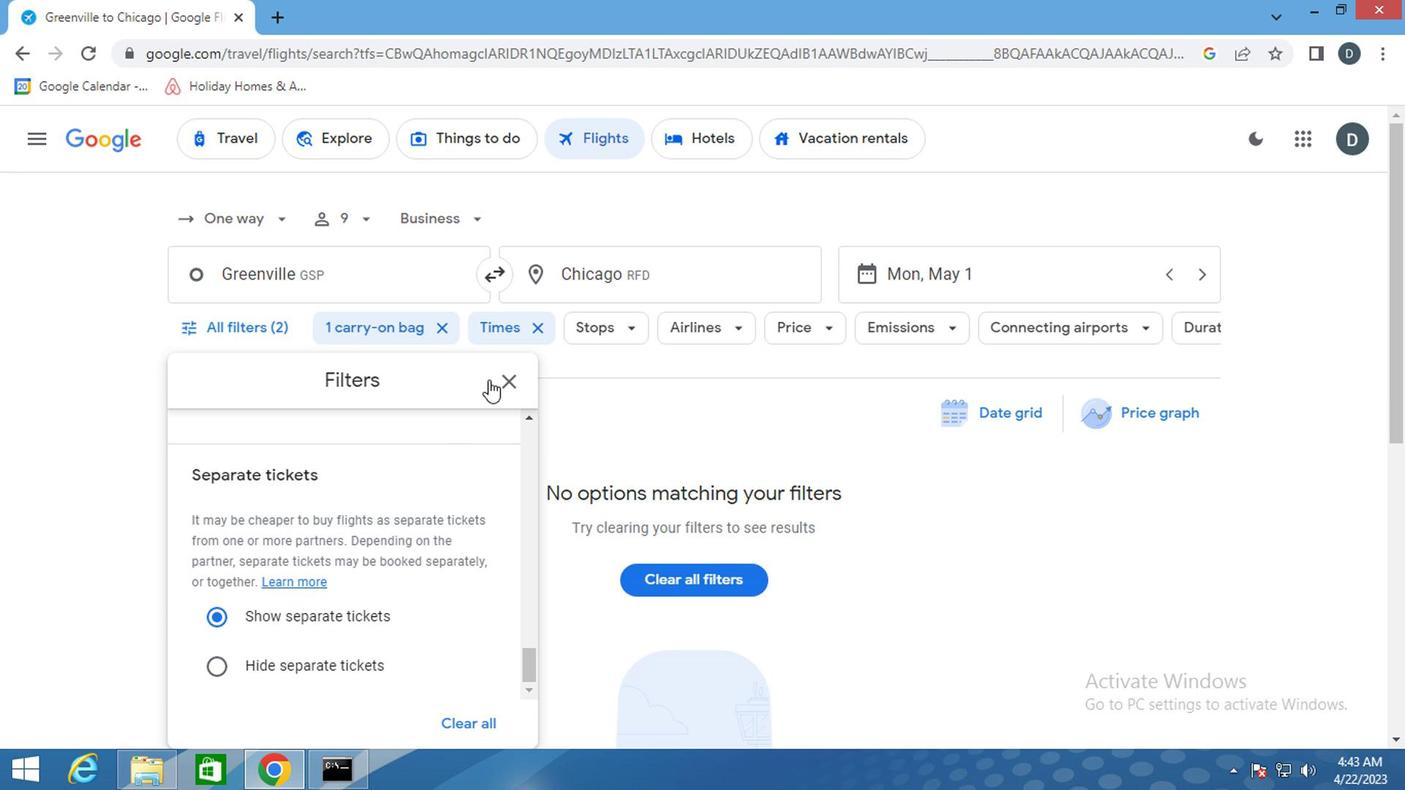 
Action: Mouse pressed left at (496, 405)
Screenshot: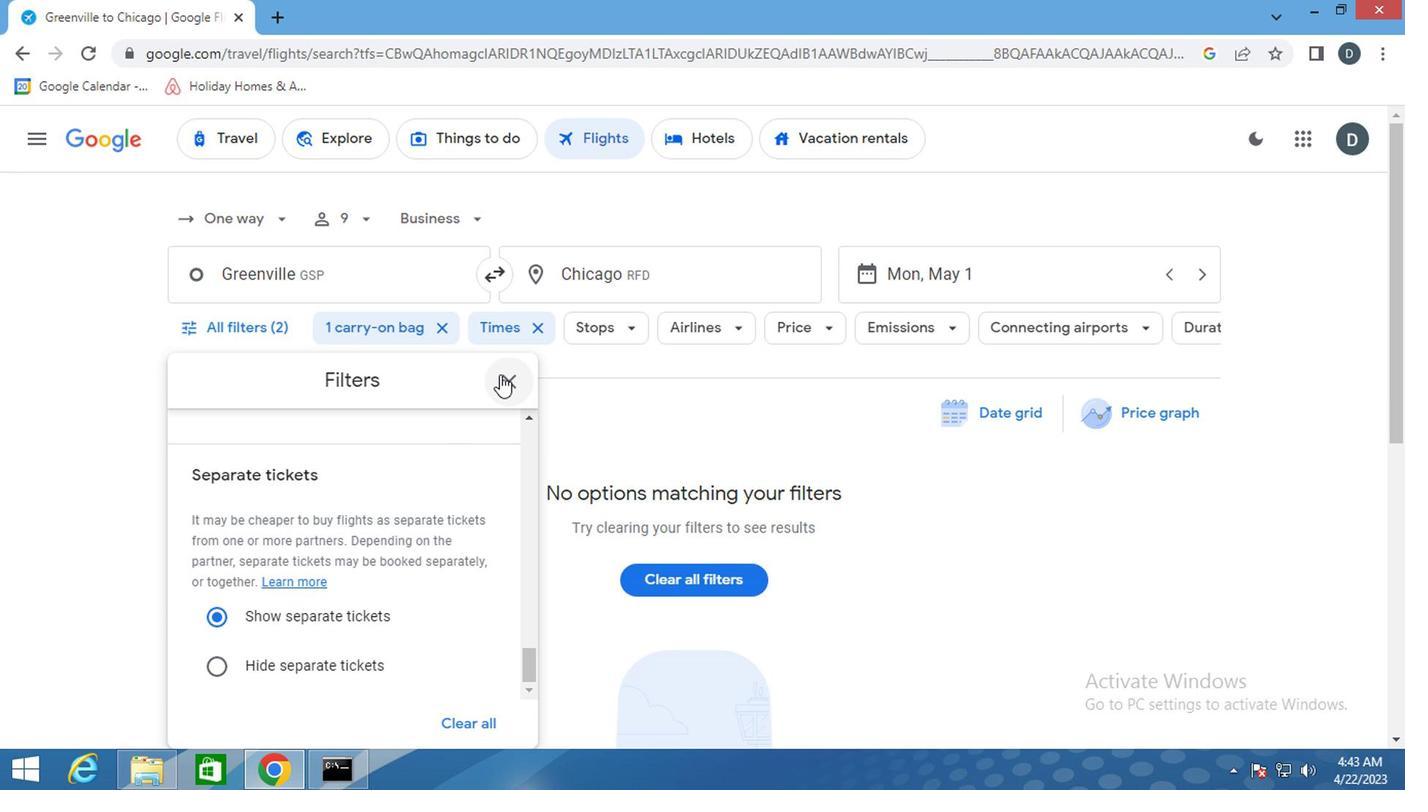 
